 Task: Find connections with filter location Dole with filter topic #Investingwith filter profile language English with filter current company IDOM Consulting, Engineering, Architecture with filter school Aarupadai Veedu Institute Of Technology with filter industry Measuring and Control Instrument Manufacturing with filter service category Consulting with filter keywords title Server
Action: Mouse moved to (526, 75)
Screenshot: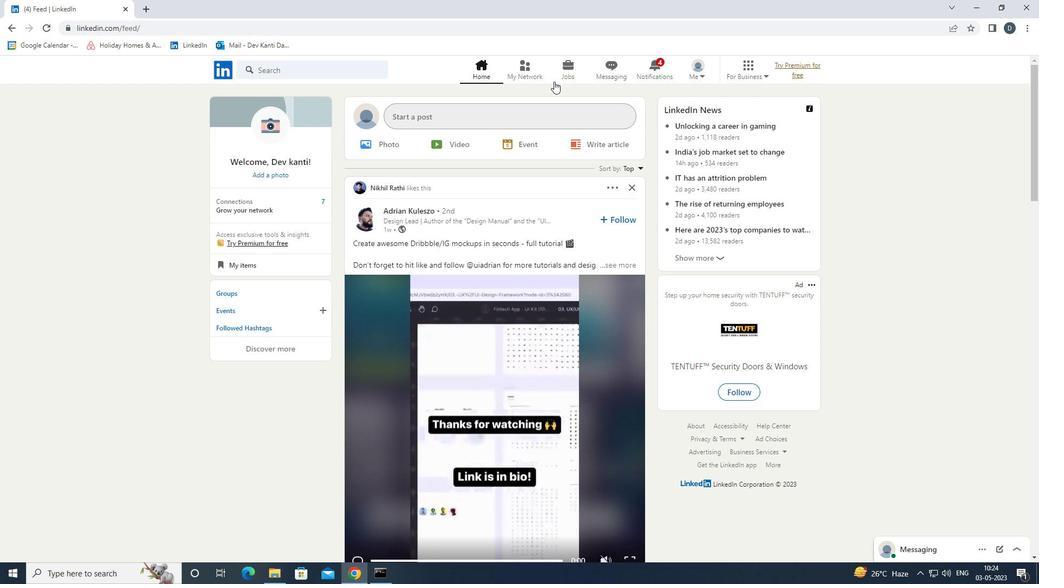 
Action: Mouse pressed left at (526, 75)
Screenshot: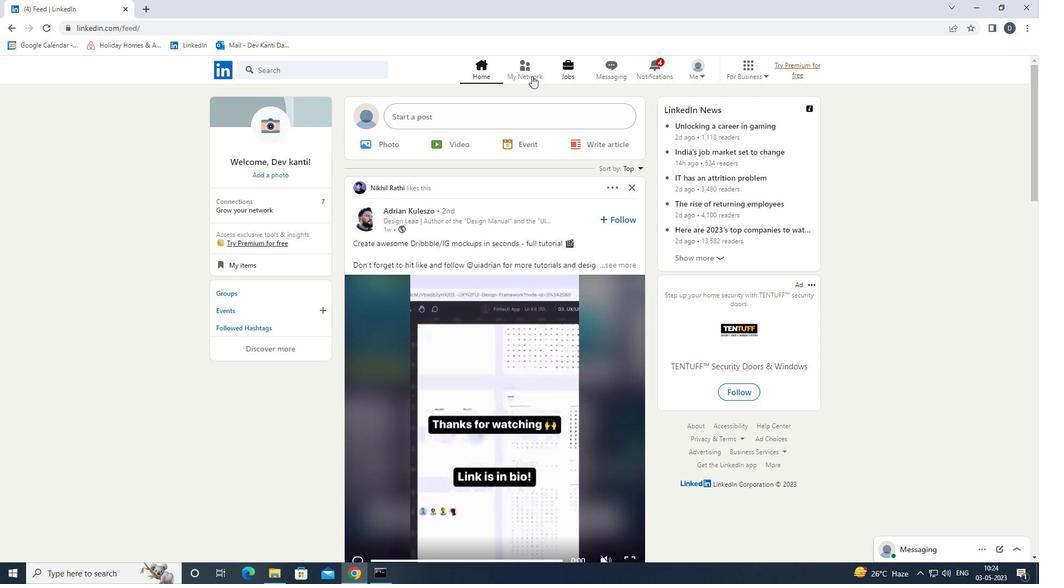 
Action: Mouse moved to (356, 125)
Screenshot: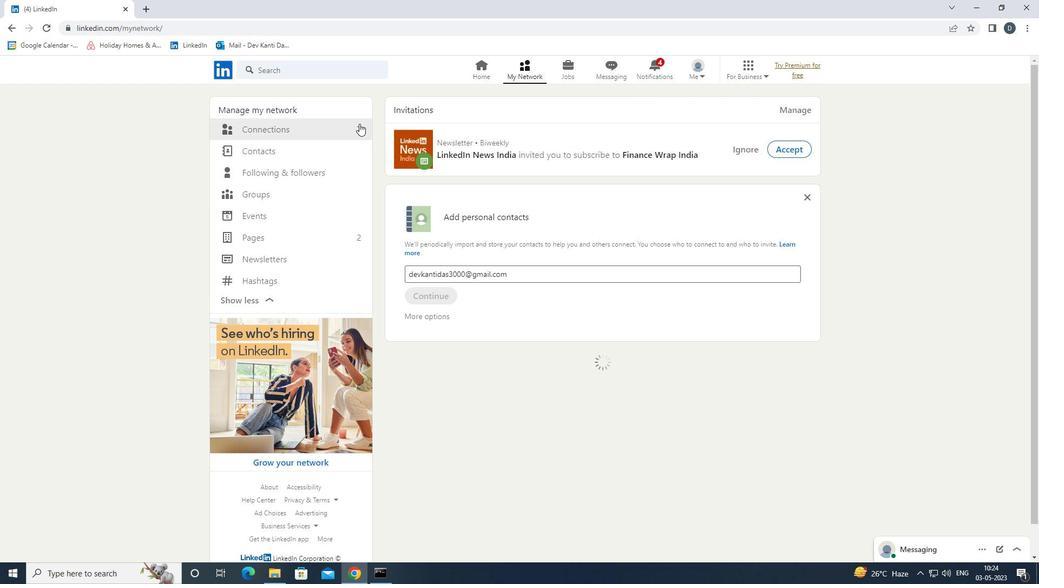 
Action: Mouse pressed left at (356, 125)
Screenshot: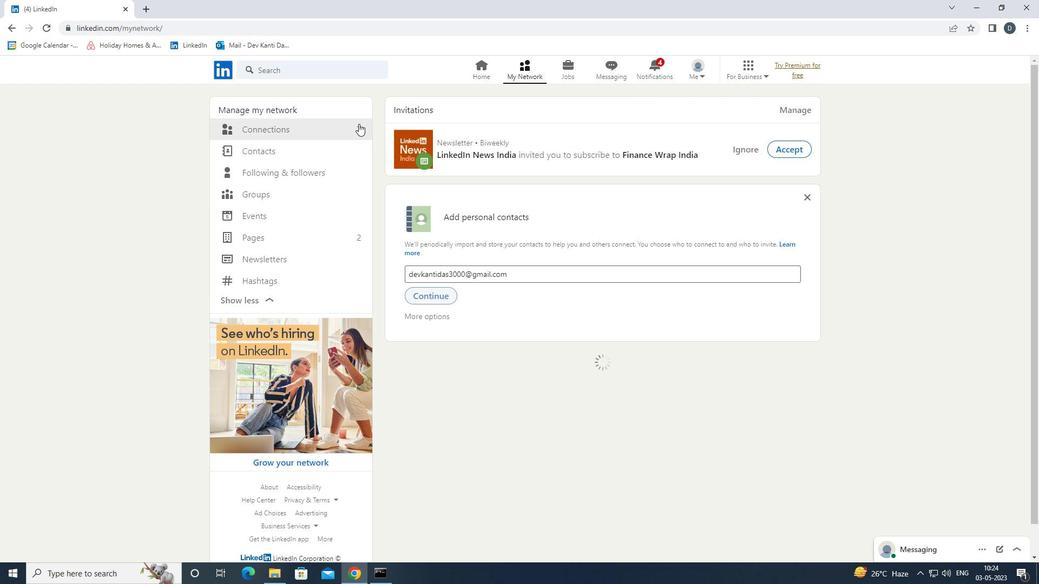
Action: Mouse moved to (605, 133)
Screenshot: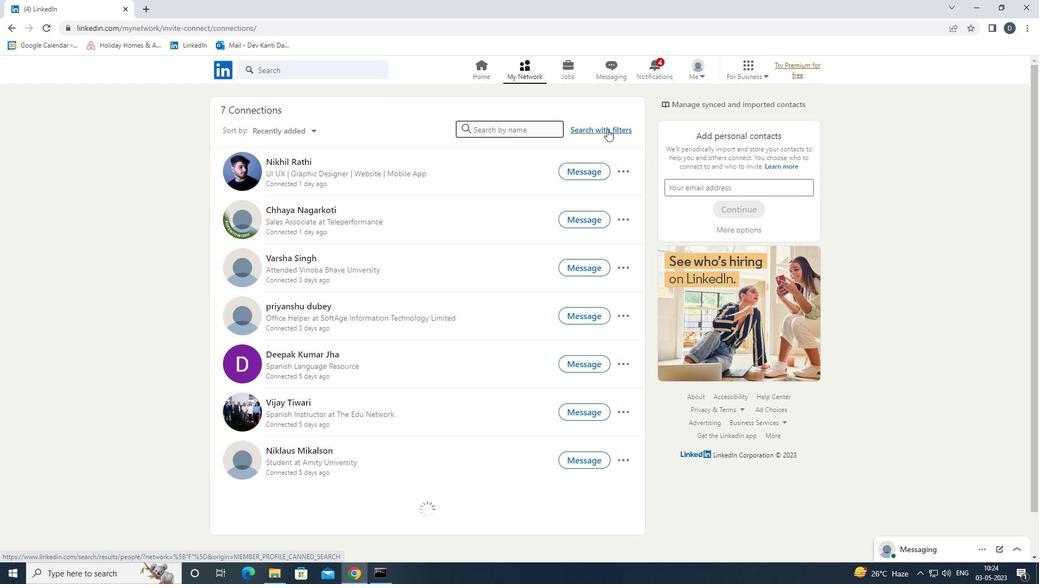 
Action: Mouse pressed left at (605, 133)
Screenshot: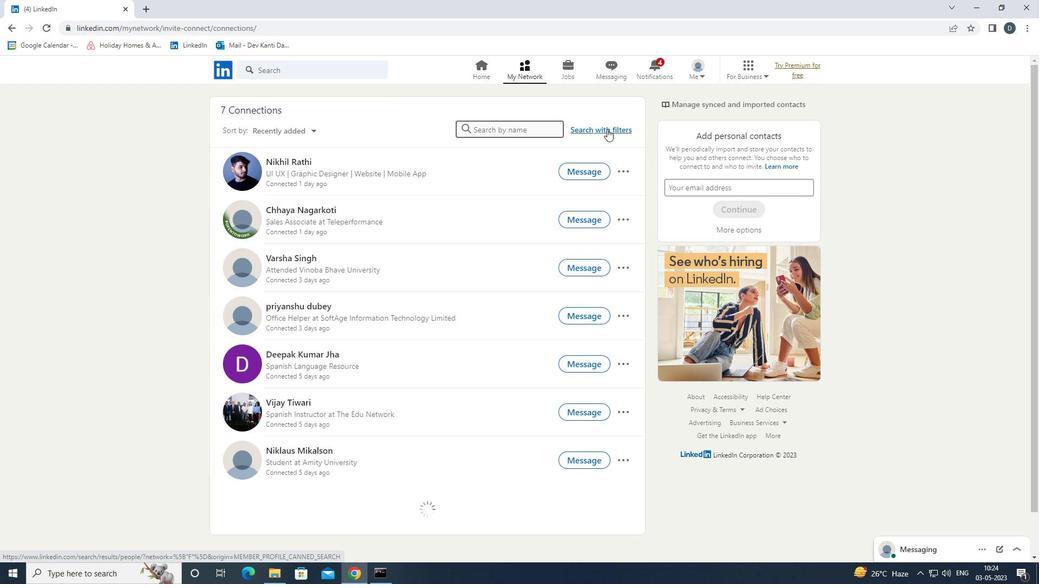 
Action: Mouse moved to (535, 99)
Screenshot: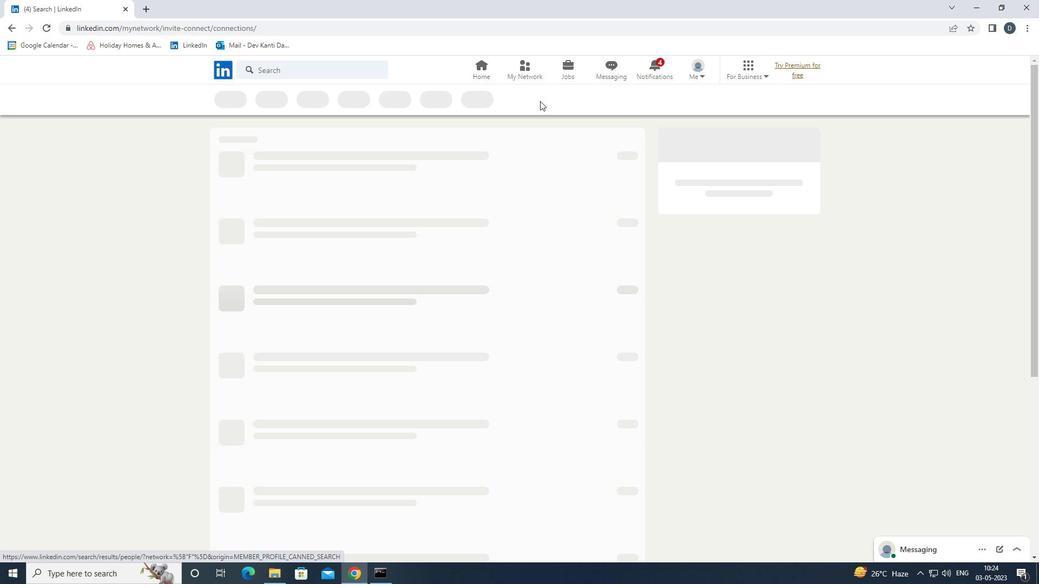 
Action: Mouse pressed left at (535, 99)
Screenshot: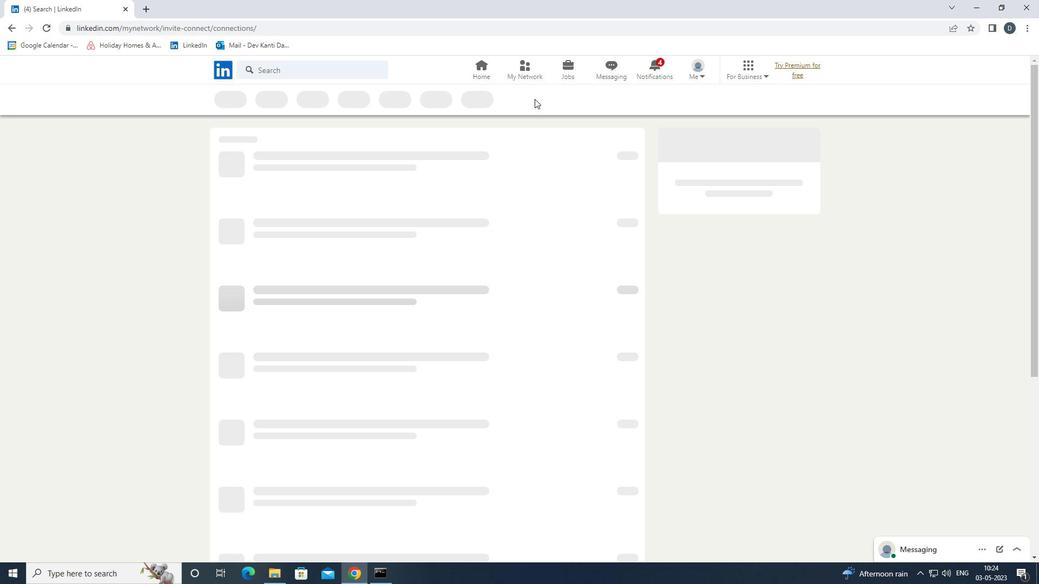 
Action: Mouse moved to (545, 102)
Screenshot: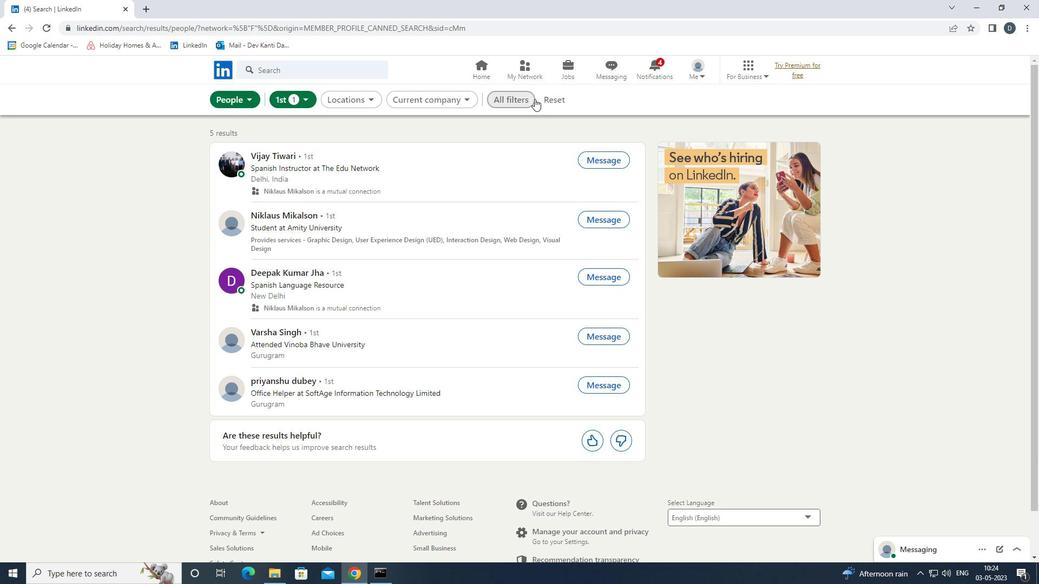 
Action: Mouse pressed left at (545, 102)
Screenshot: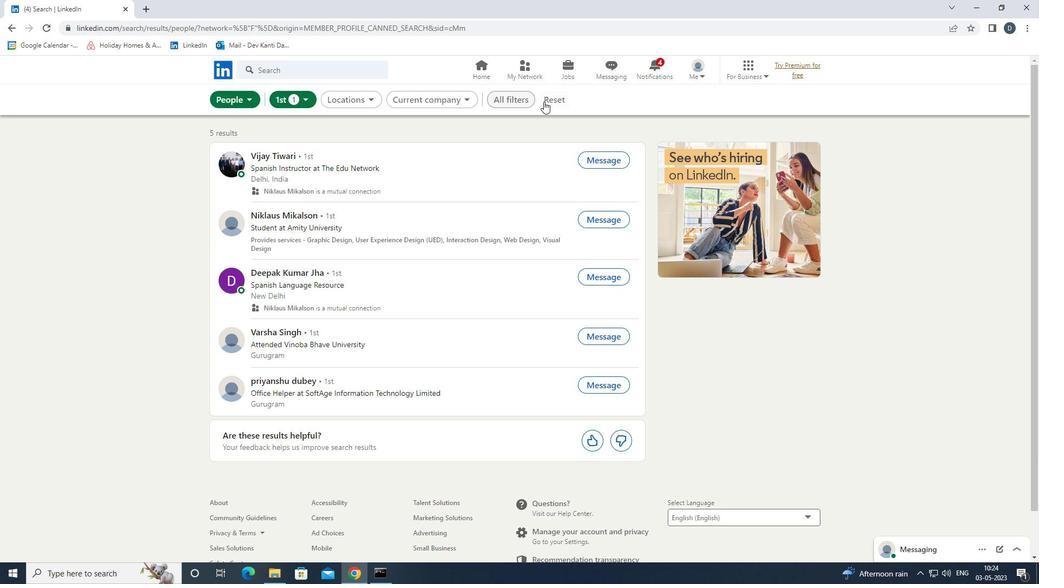
Action: Mouse moved to (526, 99)
Screenshot: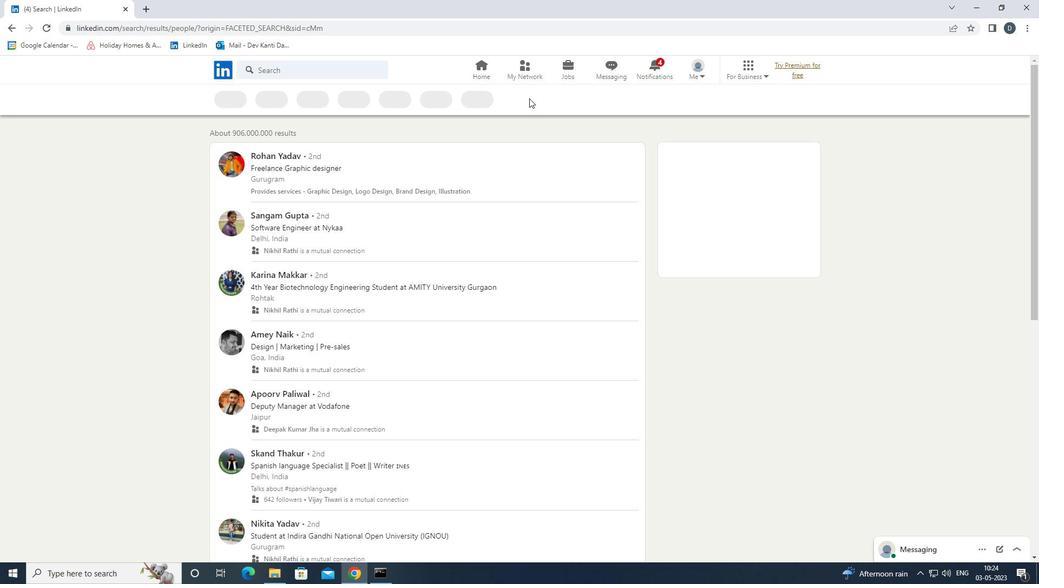 
Action: Mouse pressed left at (526, 99)
Screenshot: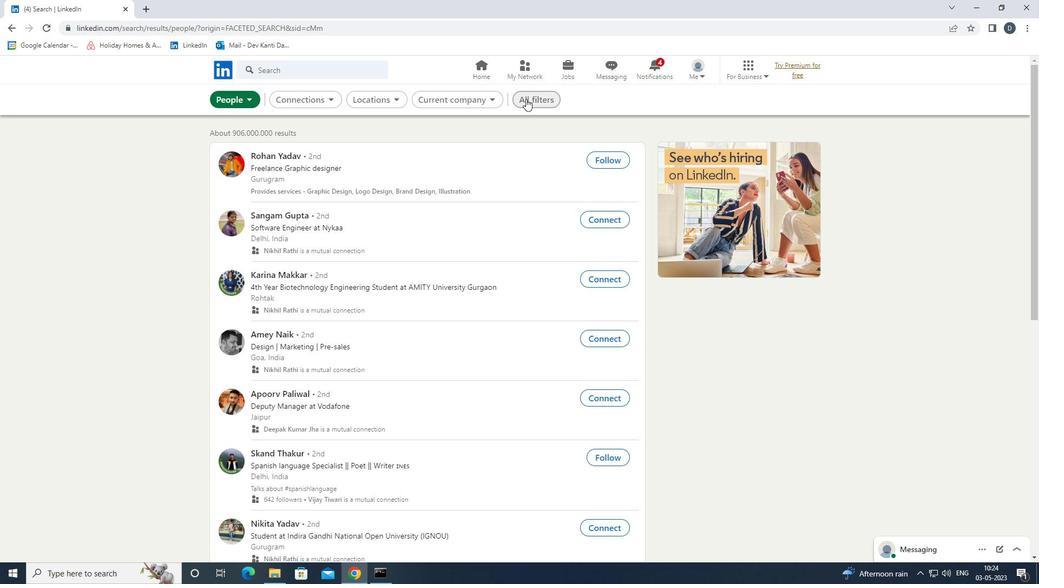 
Action: Mouse moved to (887, 244)
Screenshot: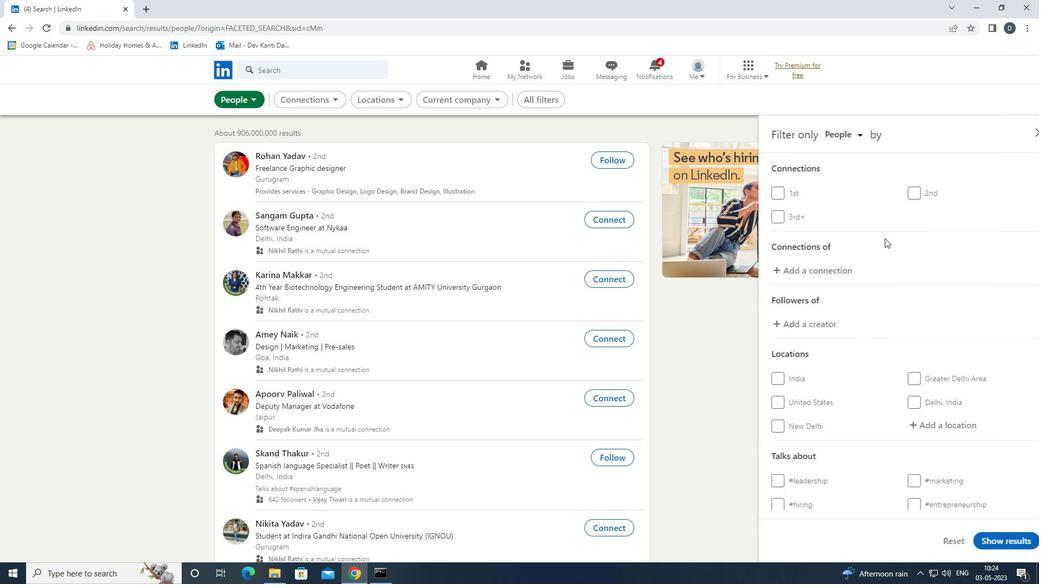 
Action: Mouse scrolled (887, 243) with delta (0, 0)
Screenshot: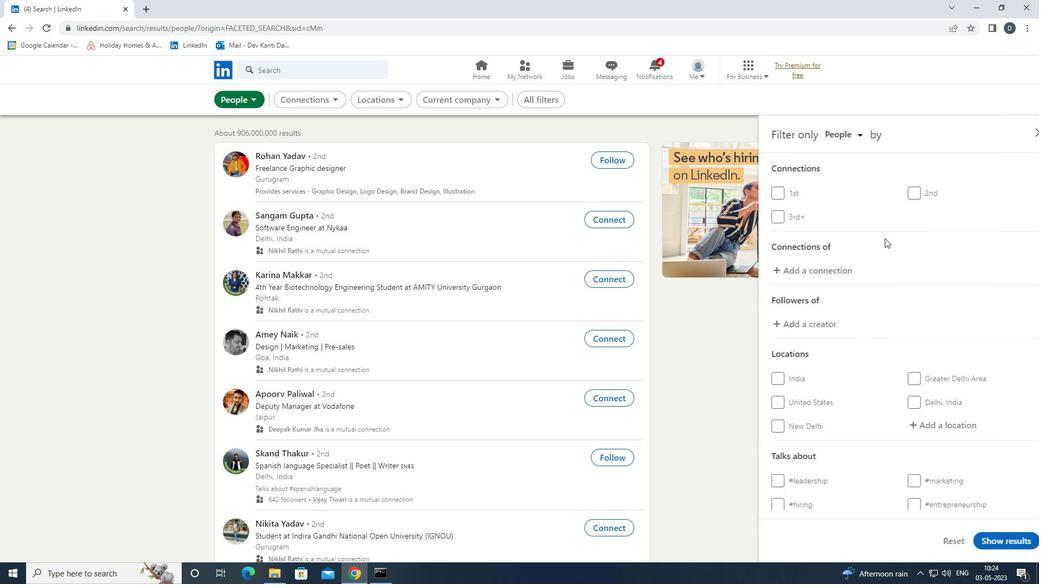 
Action: Mouse moved to (888, 246)
Screenshot: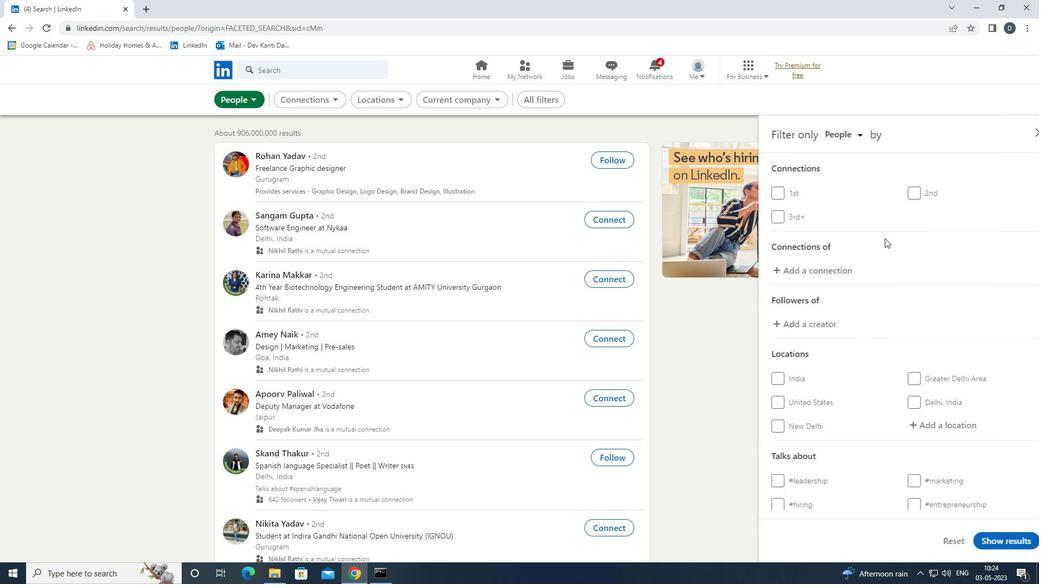 
Action: Mouse scrolled (888, 245) with delta (0, 0)
Screenshot: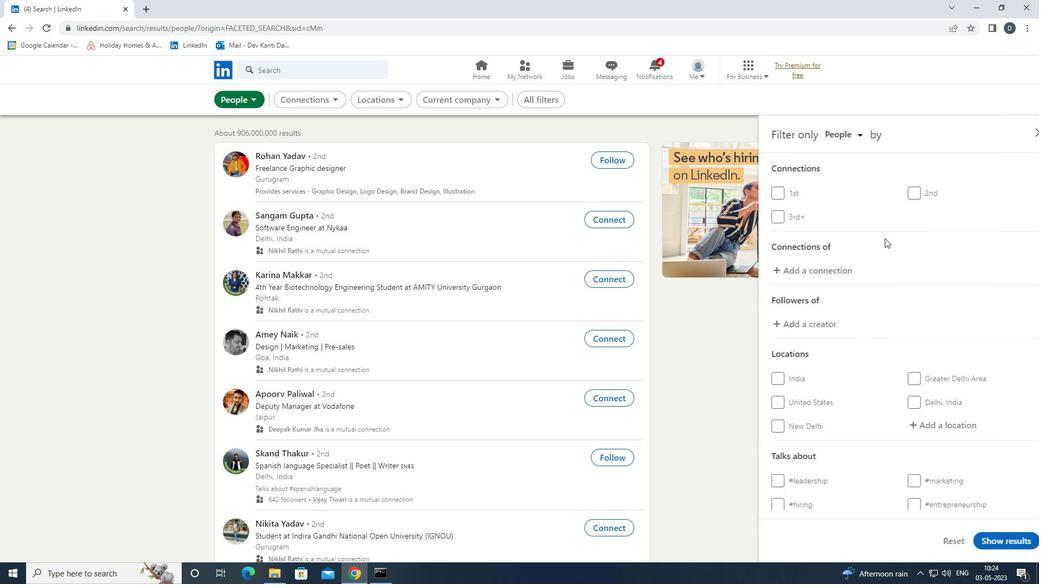 
Action: Mouse moved to (918, 315)
Screenshot: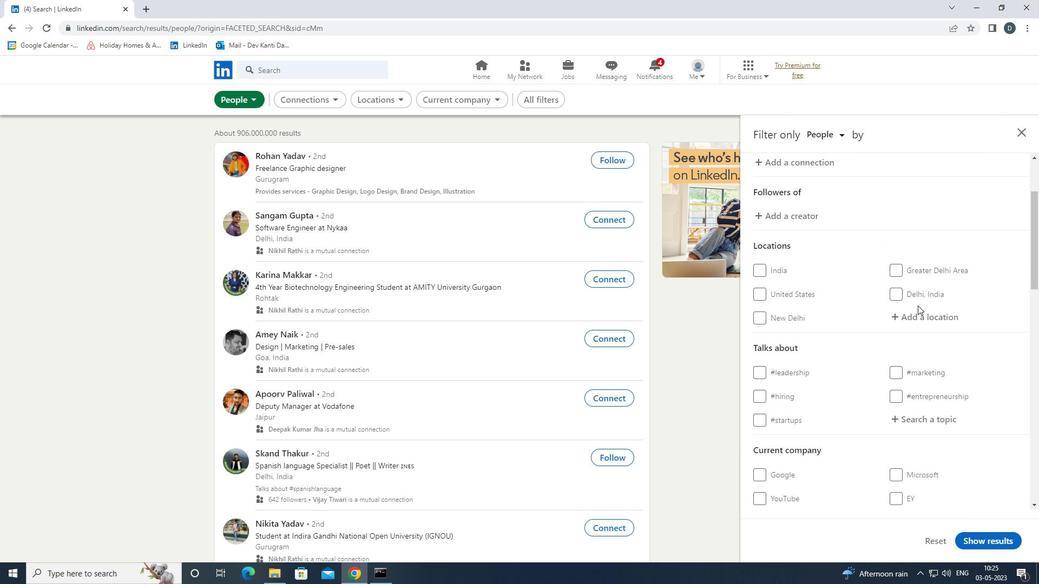 
Action: Mouse pressed left at (918, 315)
Screenshot: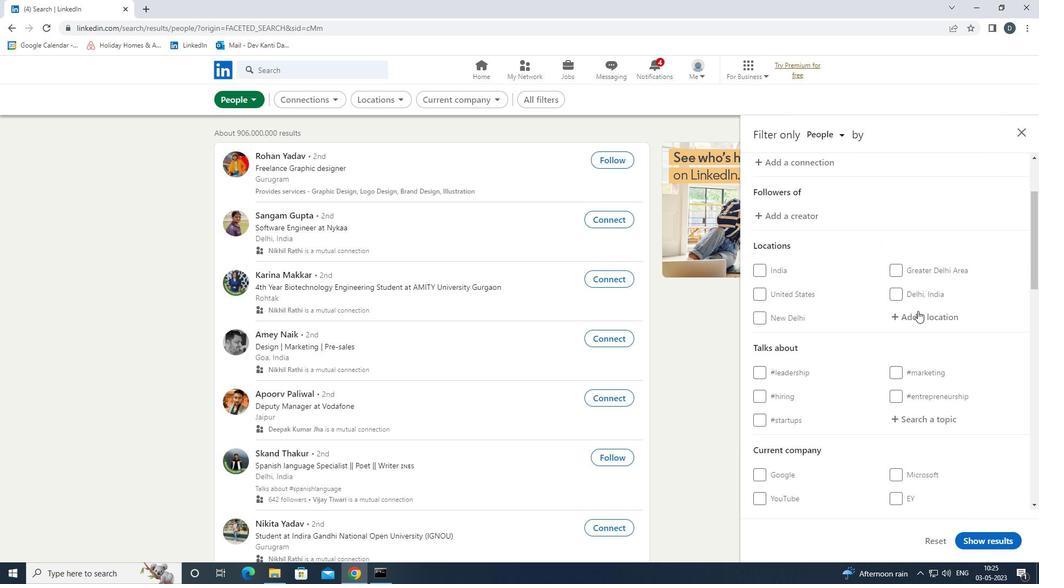
Action: Mouse moved to (919, 321)
Screenshot: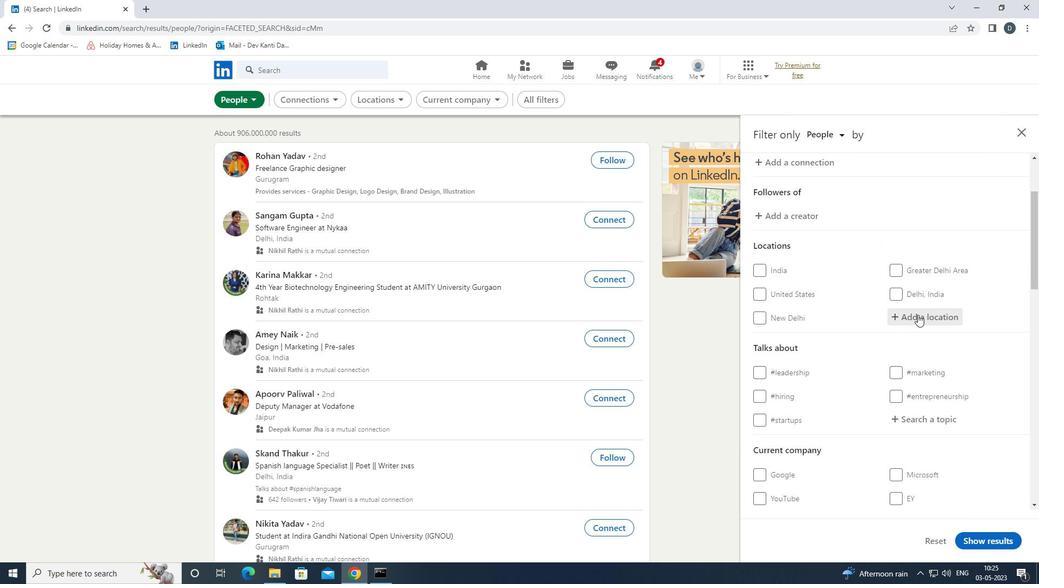 
Action: Key pressed <Key.shift>DOLE<Key.down><Key.enter>
Screenshot: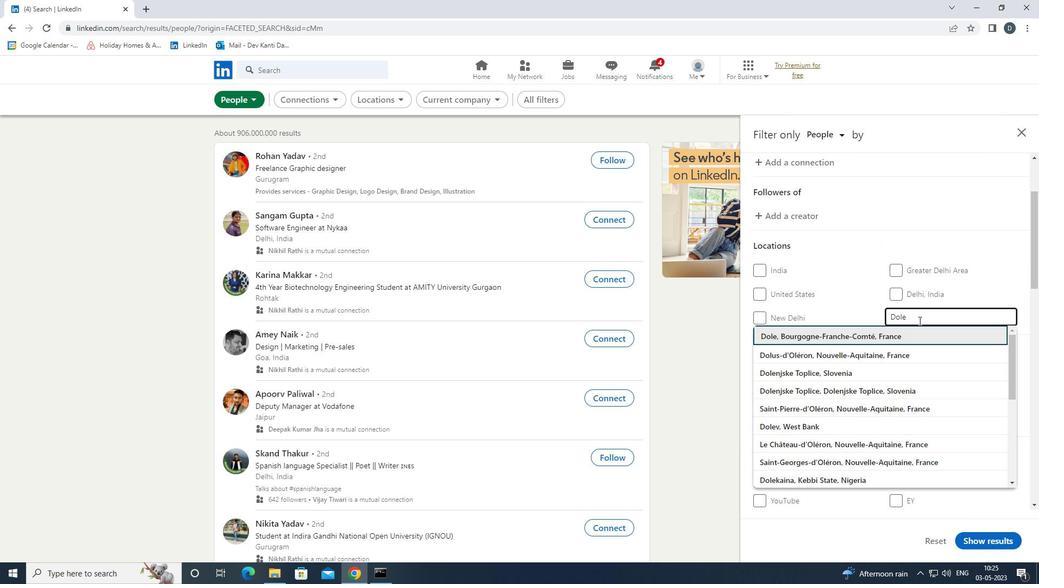 
Action: Mouse moved to (927, 316)
Screenshot: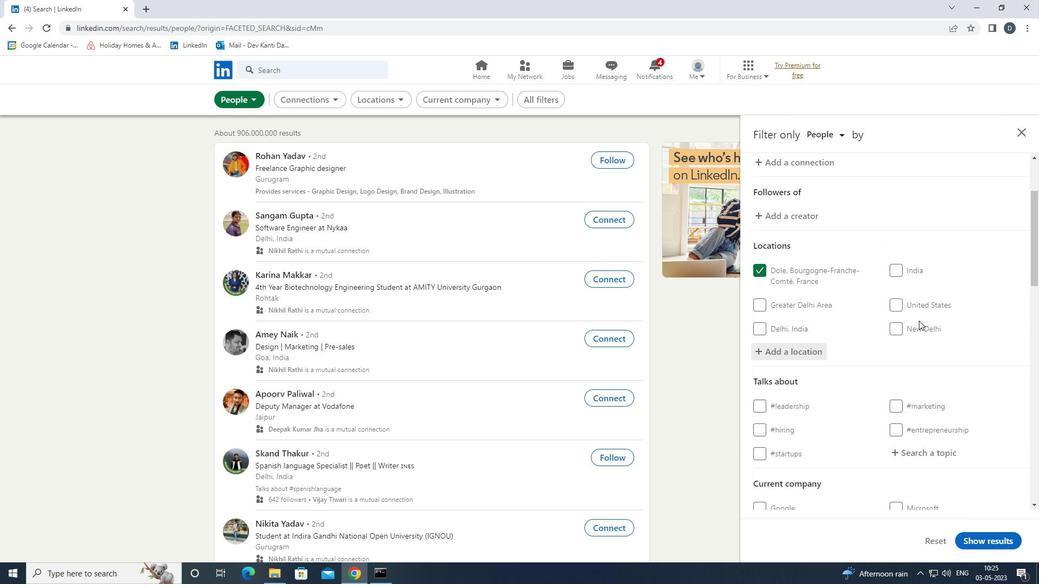 
Action: Mouse scrolled (927, 316) with delta (0, 0)
Screenshot: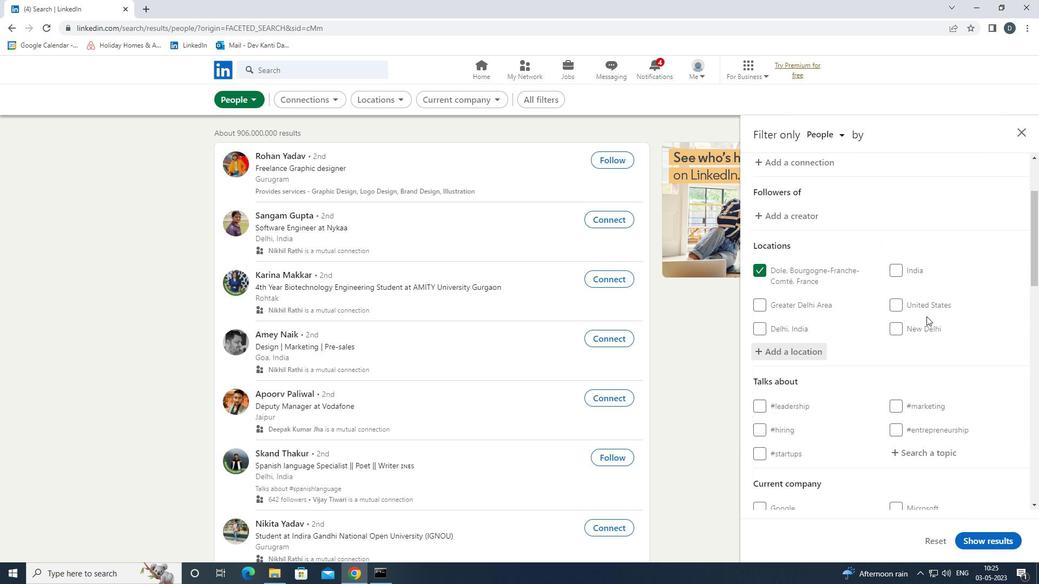 
Action: Mouse scrolled (927, 316) with delta (0, 0)
Screenshot: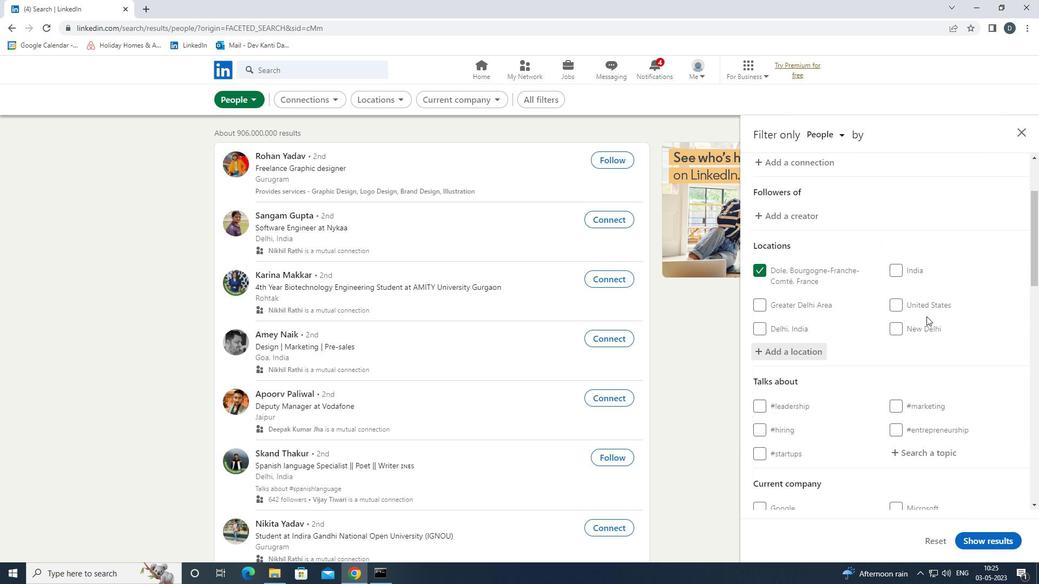 
Action: Mouse moved to (923, 348)
Screenshot: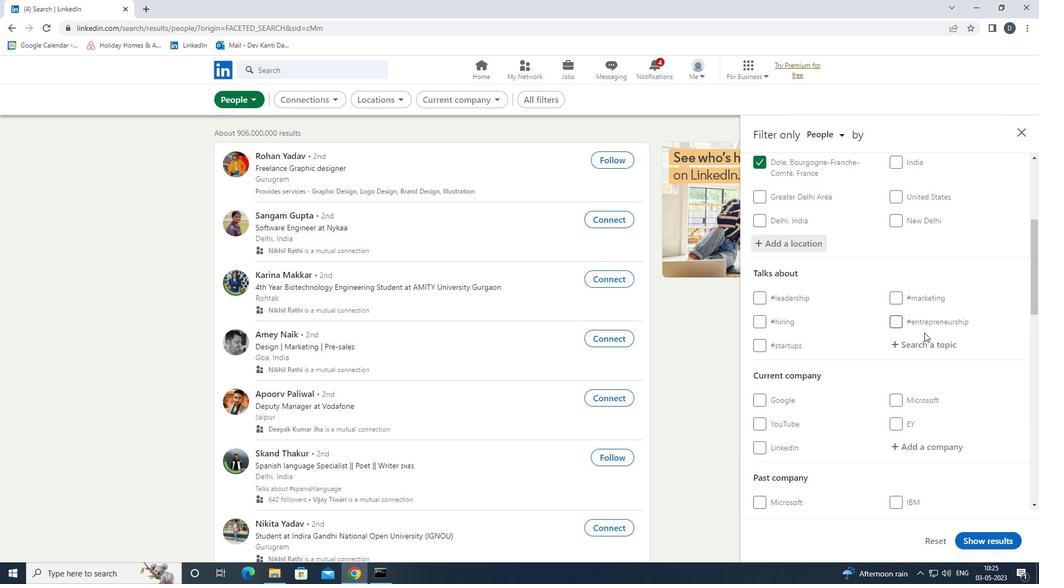 
Action: Mouse pressed left at (923, 348)
Screenshot: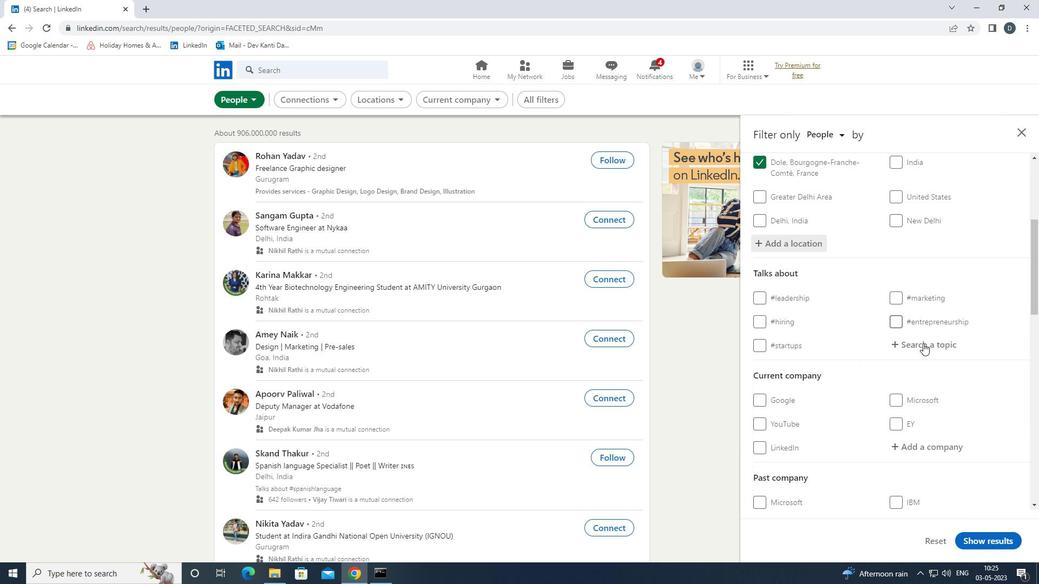 
Action: Key pressed INS<Key.backspace>VESTING<Key.down><Key.enter>
Screenshot: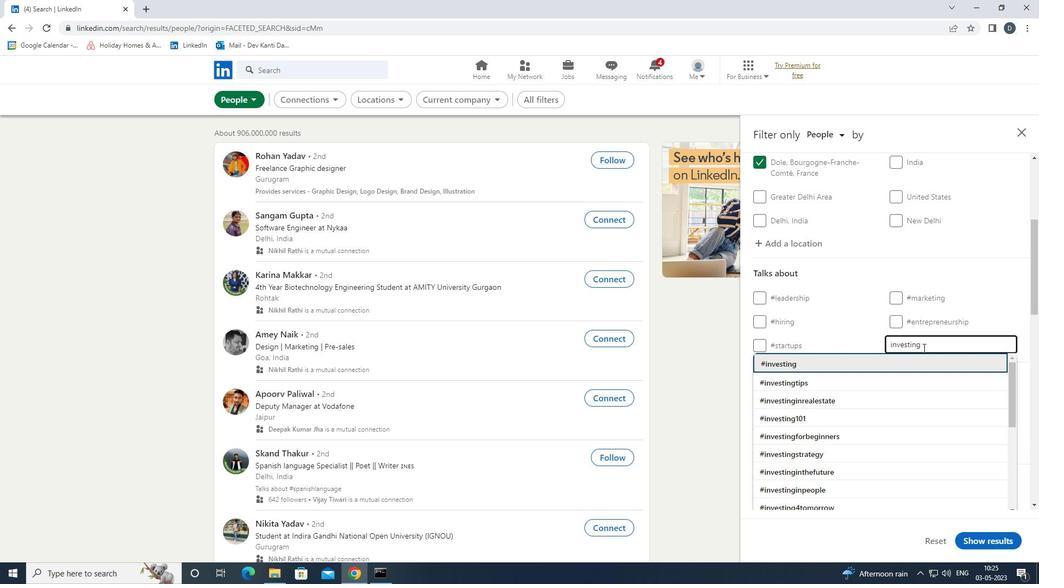 
Action: Mouse moved to (858, 323)
Screenshot: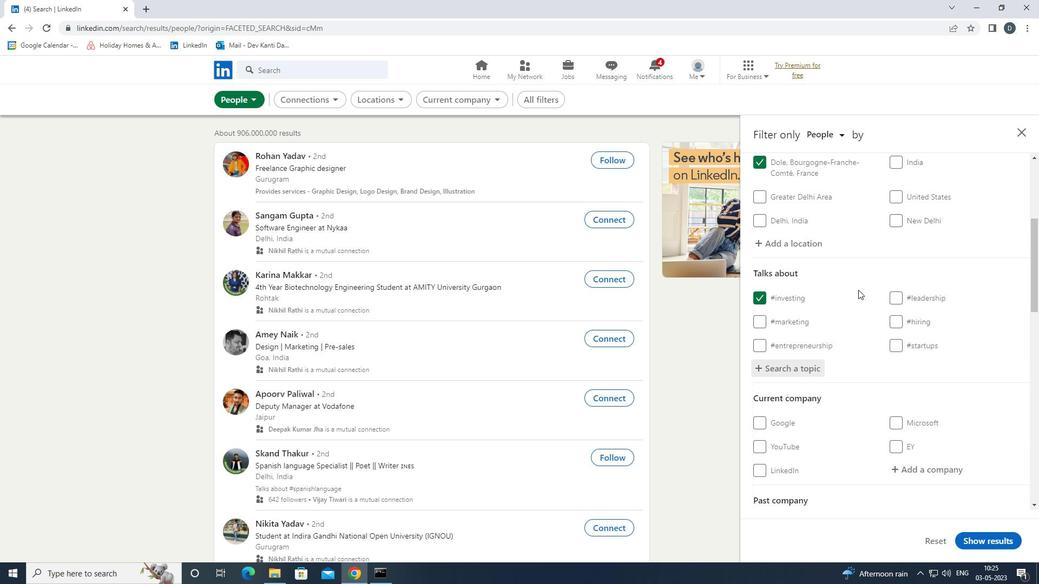 
Action: Mouse scrolled (858, 322) with delta (0, 0)
Screenshot: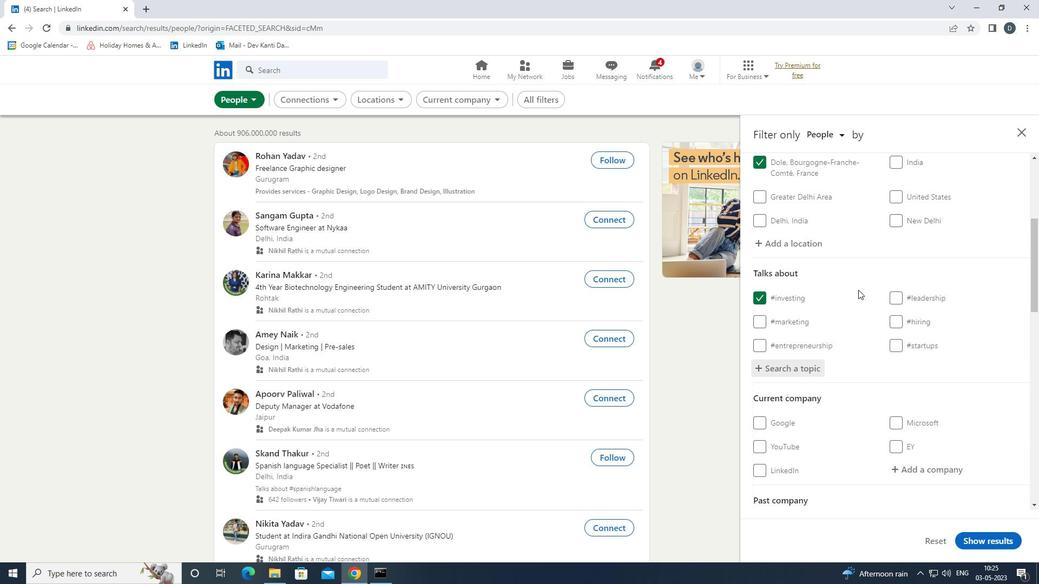 
Action: Mouse moved to (860, 326)
Screenshot: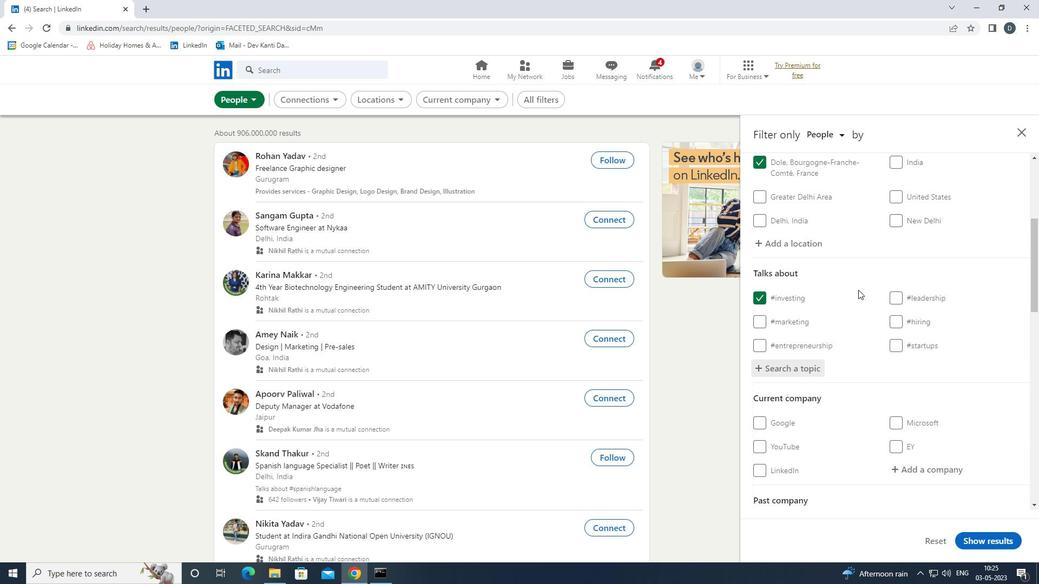 
Action: Mouse scrolled (860, 326) with delta (0, 0)
Screenshot: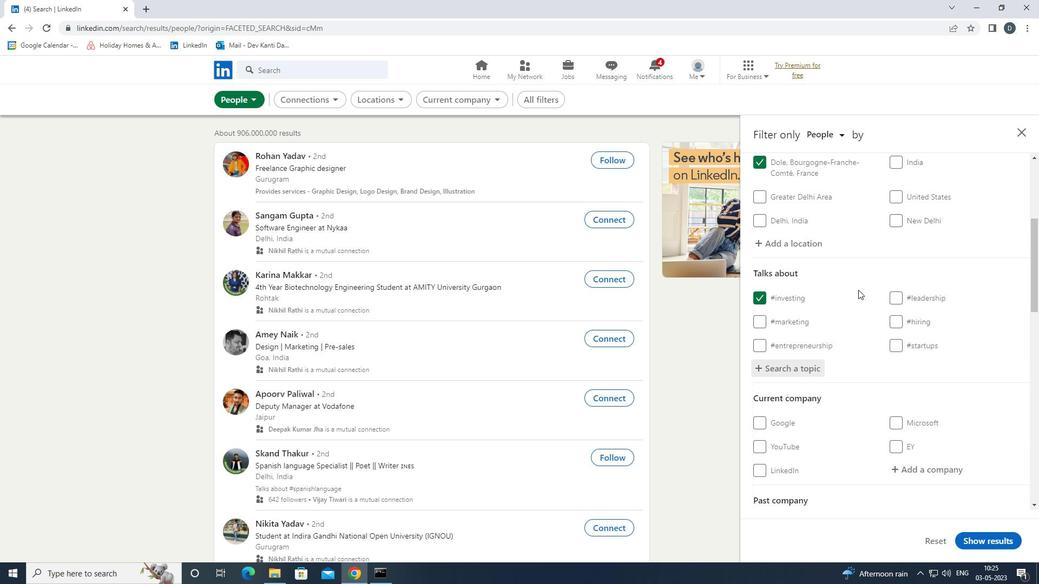
Action: Mouse moved to (861, 328)
Screenshot: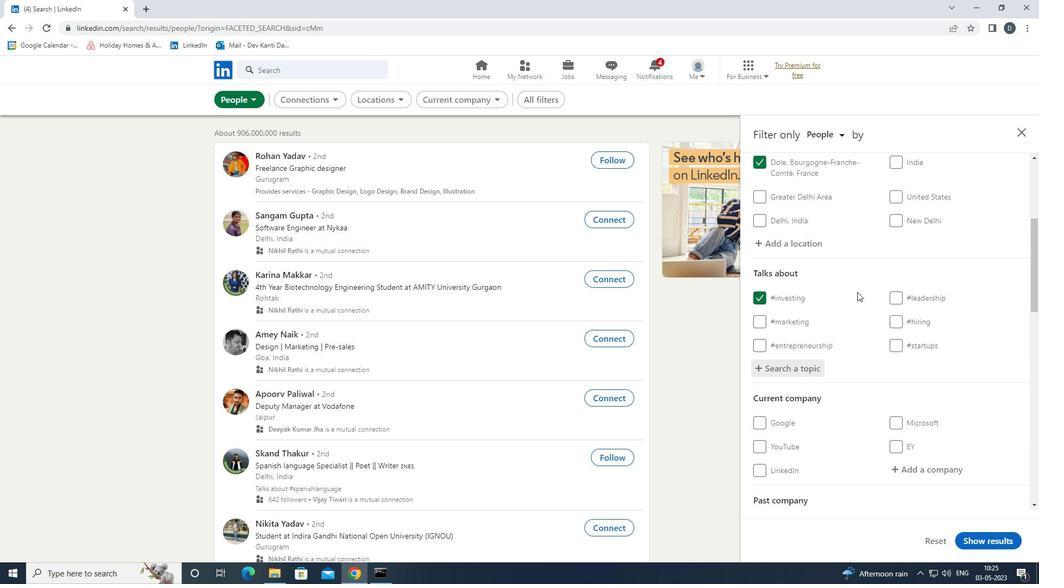 
Action: Mouse scrolled (861, 327) with delta (0, 0)
Screenshot: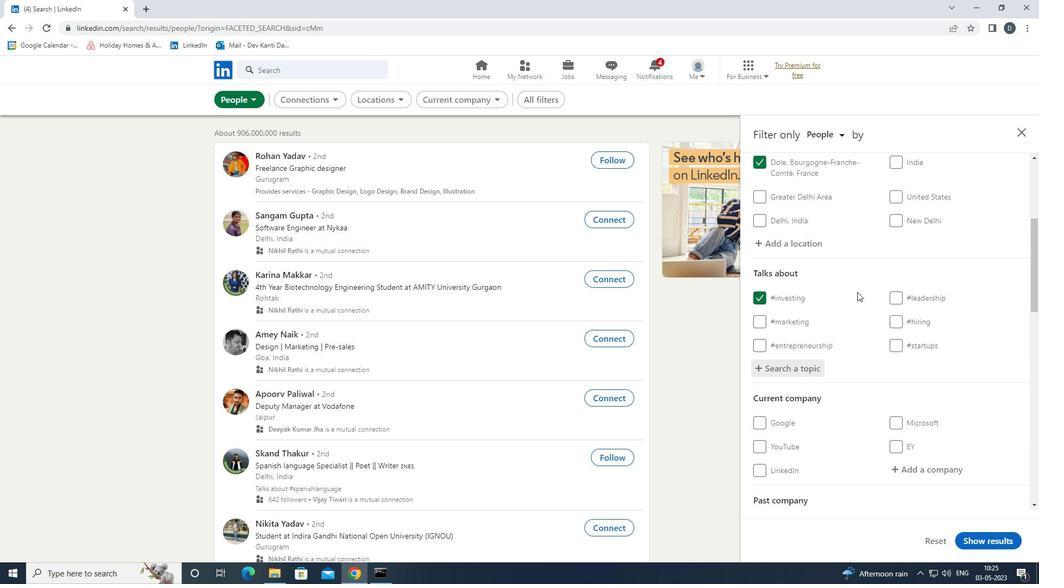 
Action: Mouse moved to (862, 328)
Screenshot: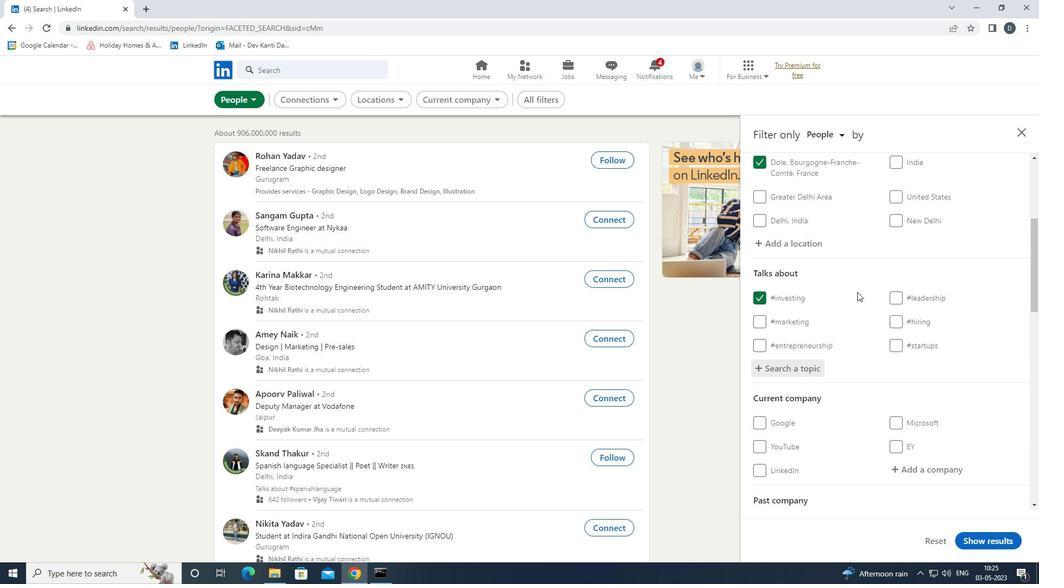 
Action: Mouse scrolled (862, 328) with delta (0, 0)
Screenshot: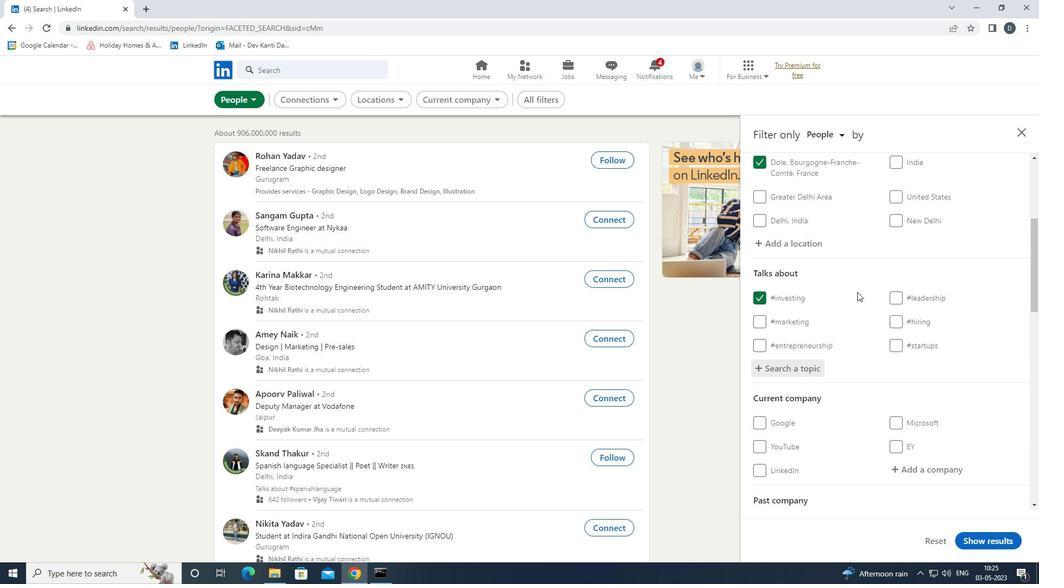 
Action: Mouse moved to (863, 329)
Screenshot: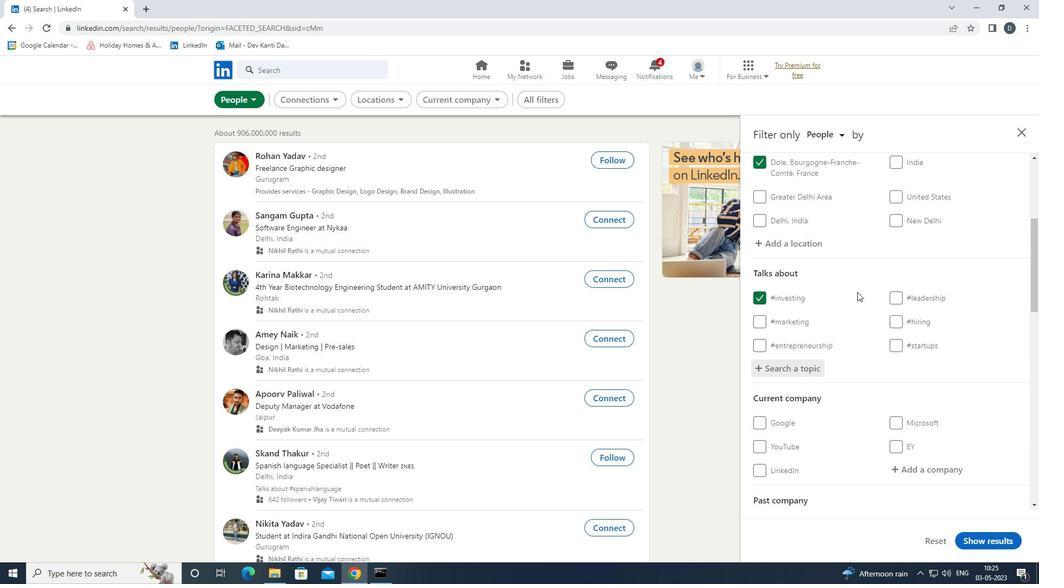 
Action: Mouse scrolled (863, 329) with delta (0, 0)
Screenshot: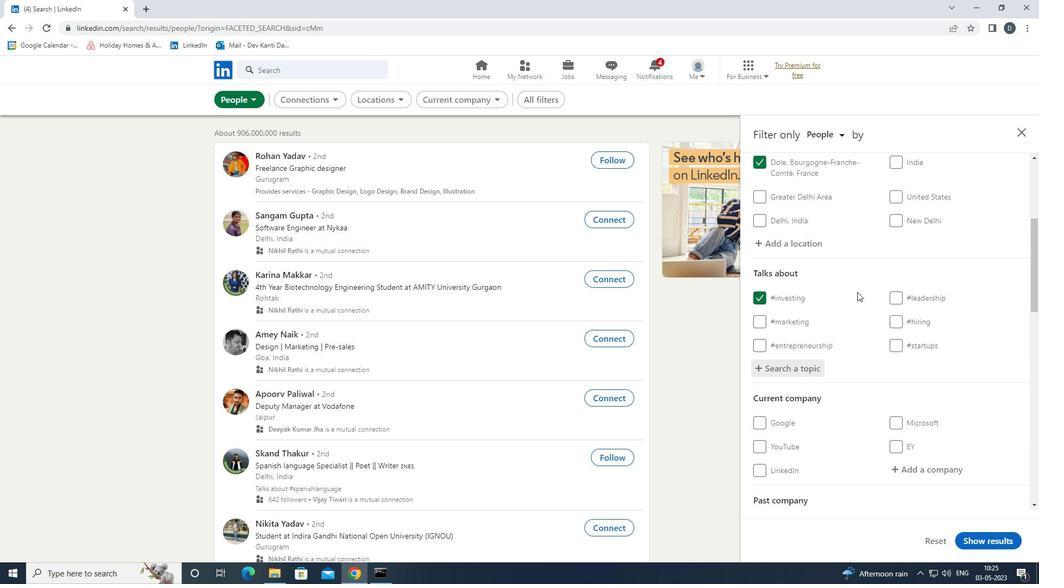 
Action: Mouse moved to (865, 330)
Screenshot: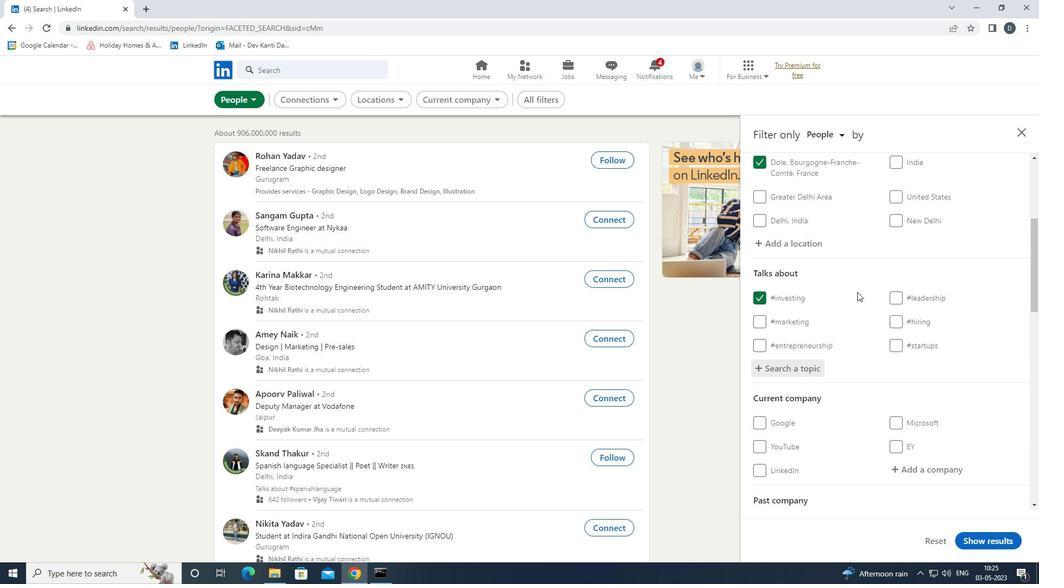 
Action: Mouse scrolled (865, 330) with delta (0, 0)
Screenshot: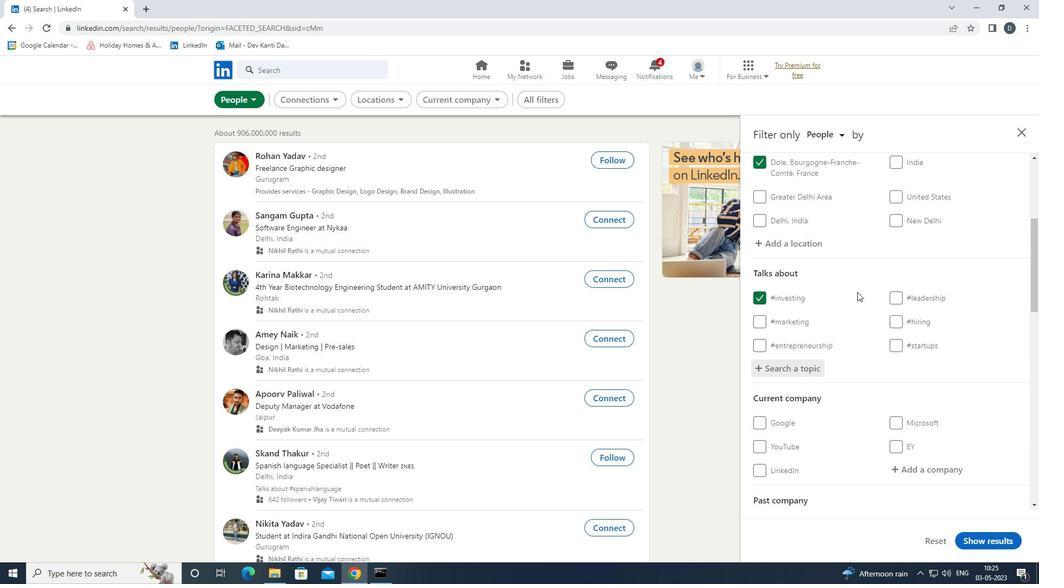 
Action: Mouse moved to (876, 332)
Screenshot: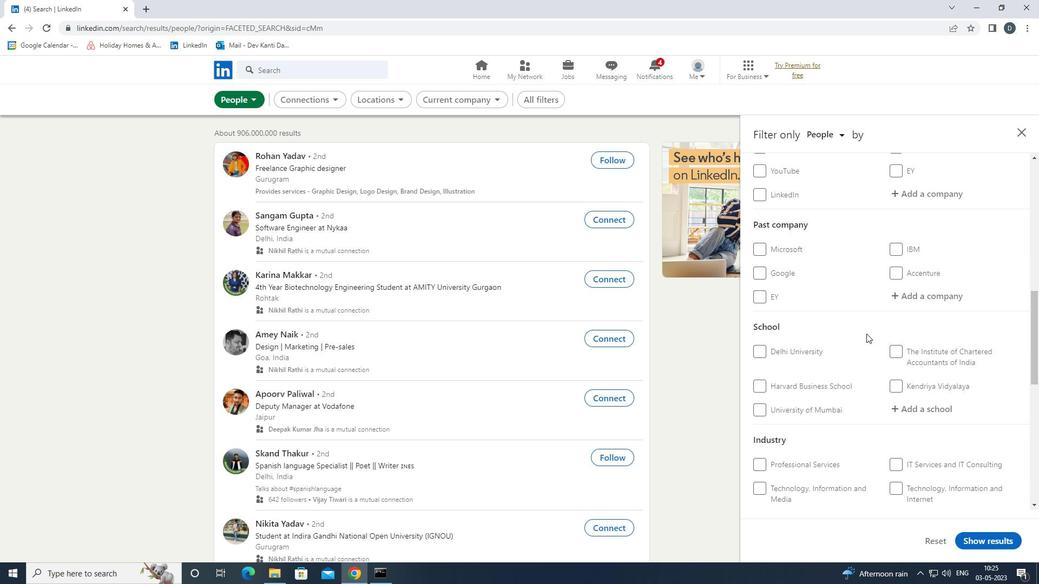 
Action: Mouse scrolled (876, 331) with delta (0, 0)
Screenshot: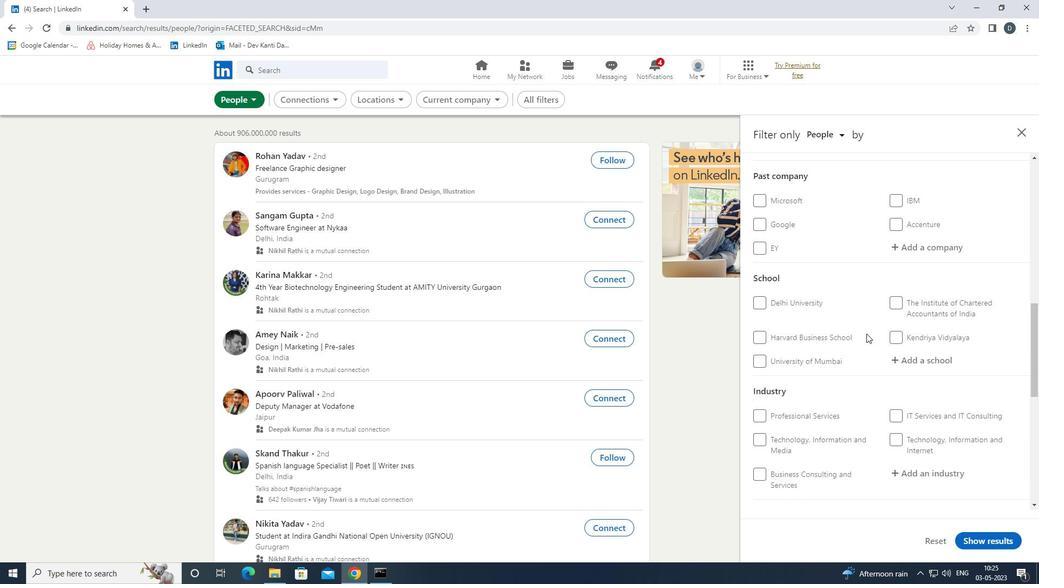 
Action: Mouse moved to (876, 332)
Screenshot: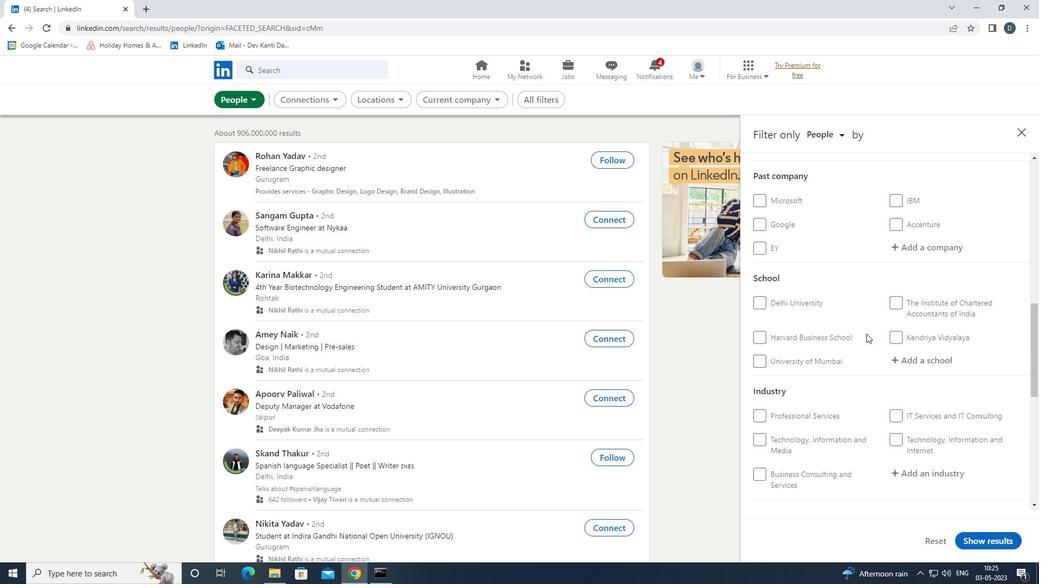 
Action: Mouse scrolled (876, 331) with delta (0, 0)
Screenshot: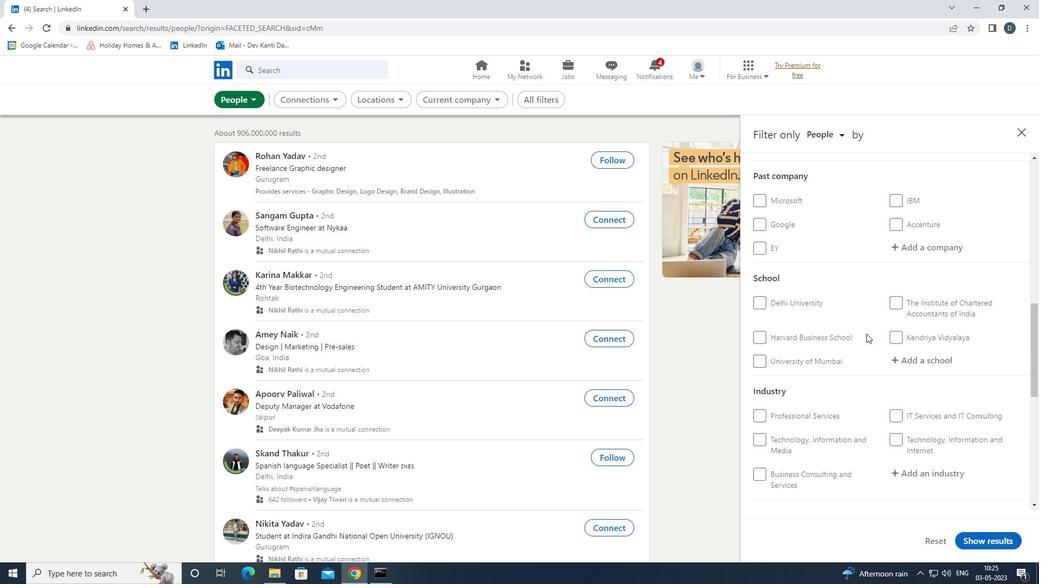 
Action: Mouse scrolled (876, 331) with delta (0, 0)
Screenshot: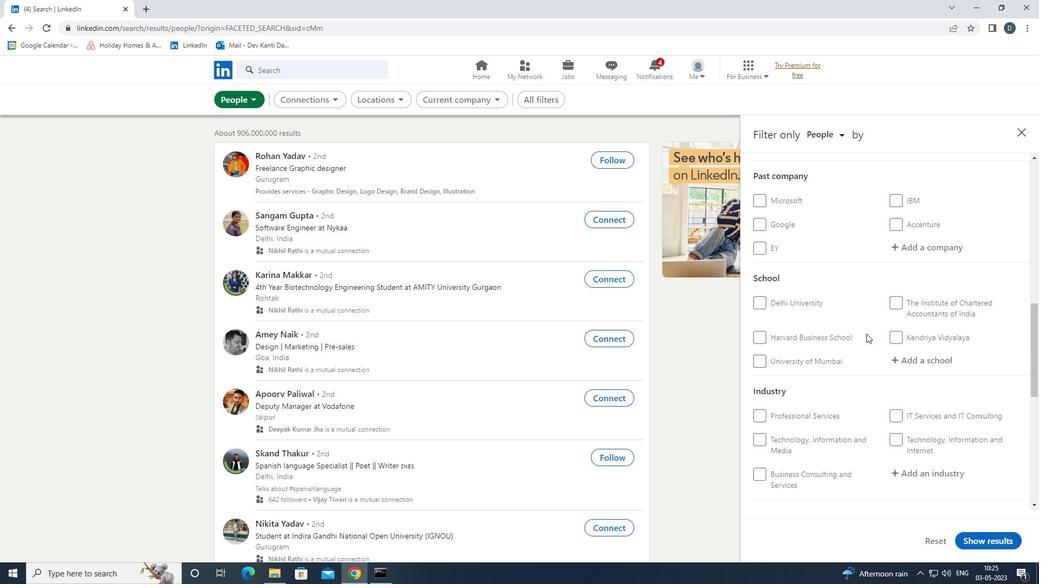
Action: Mouse moved to (877, 332)
Screenshot: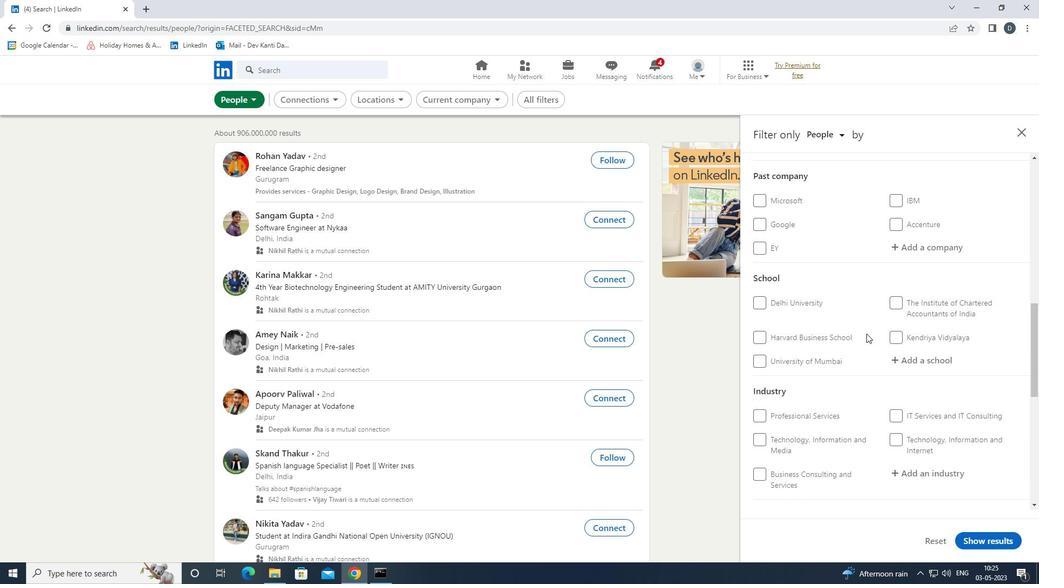 
Action: Mouse scrolled (877, 331) with delta (0, 0)
Screenshot: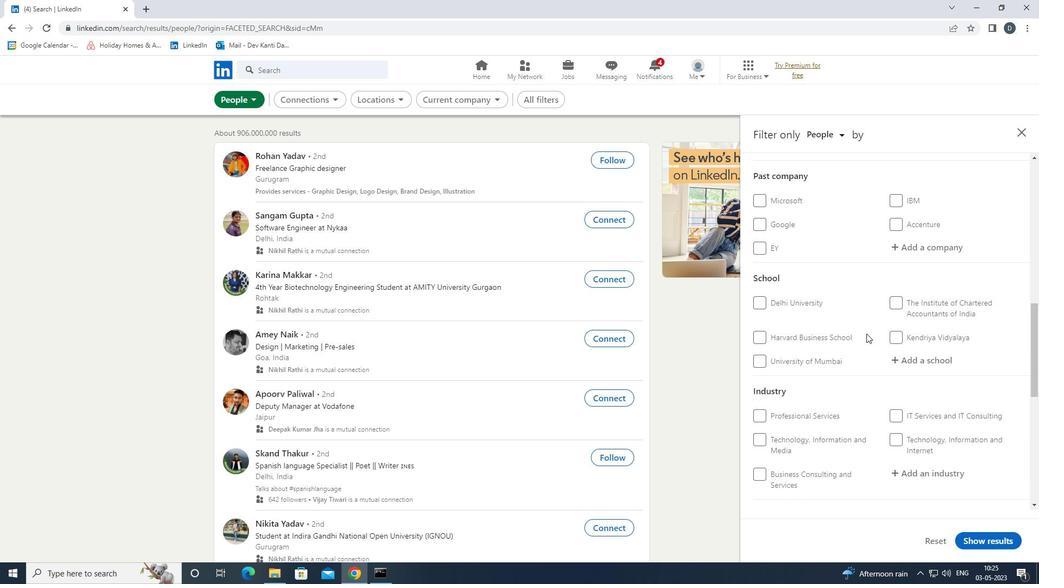 
Action: Mouse moved to (784, 321)
Screenshot: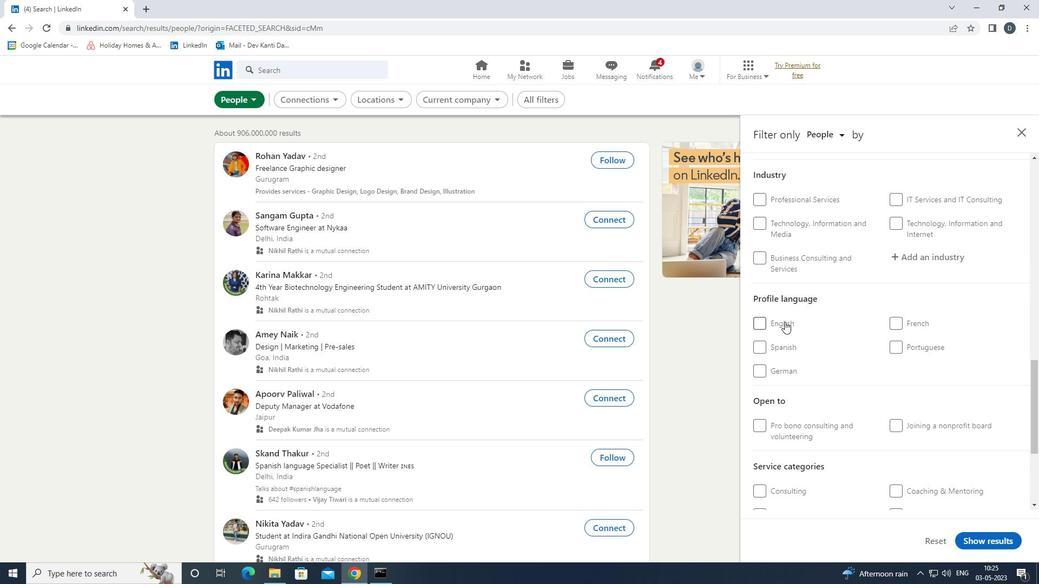 
Action: Mouse pressed left at (784, 321)
Screenshot: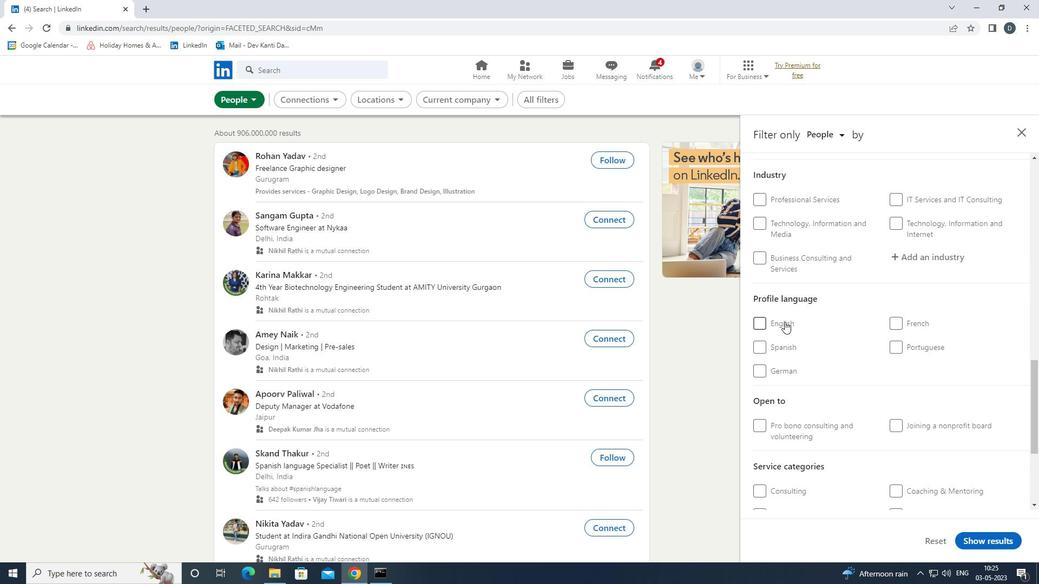 
Action: Mouse moved to (867, 349)
Screenshot: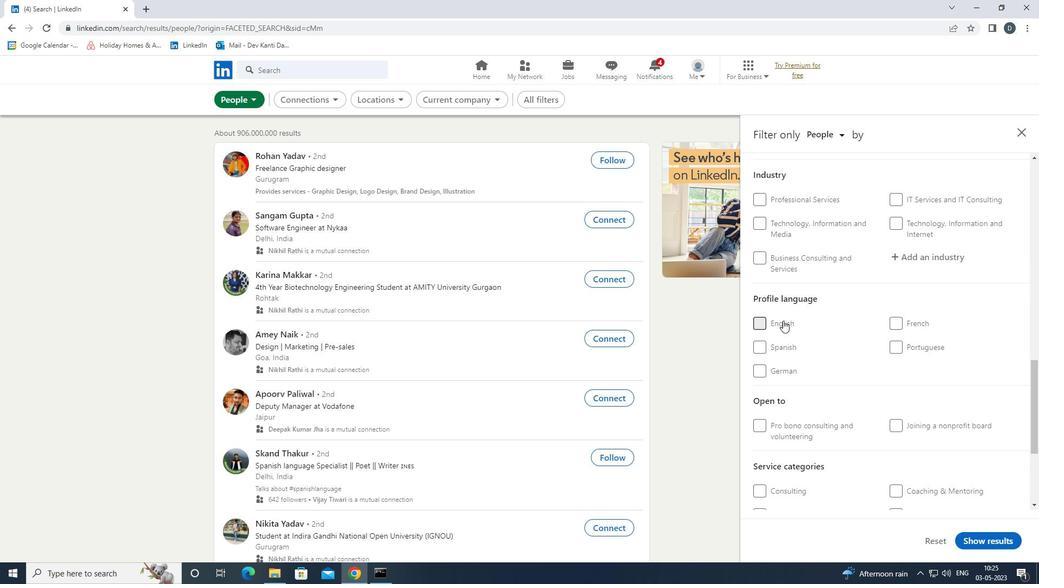 
Action: Mouse scrolled (867, 350) with delta (0, 0)
Screenshot: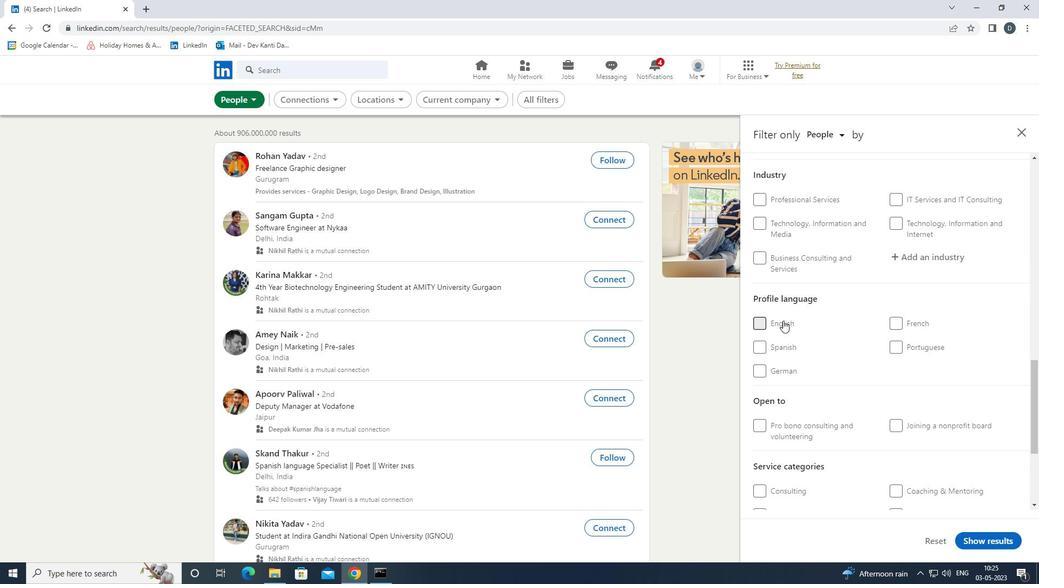 
Action: Mouse scrolled (867, 350) with delta (0, 0)
Screenshot: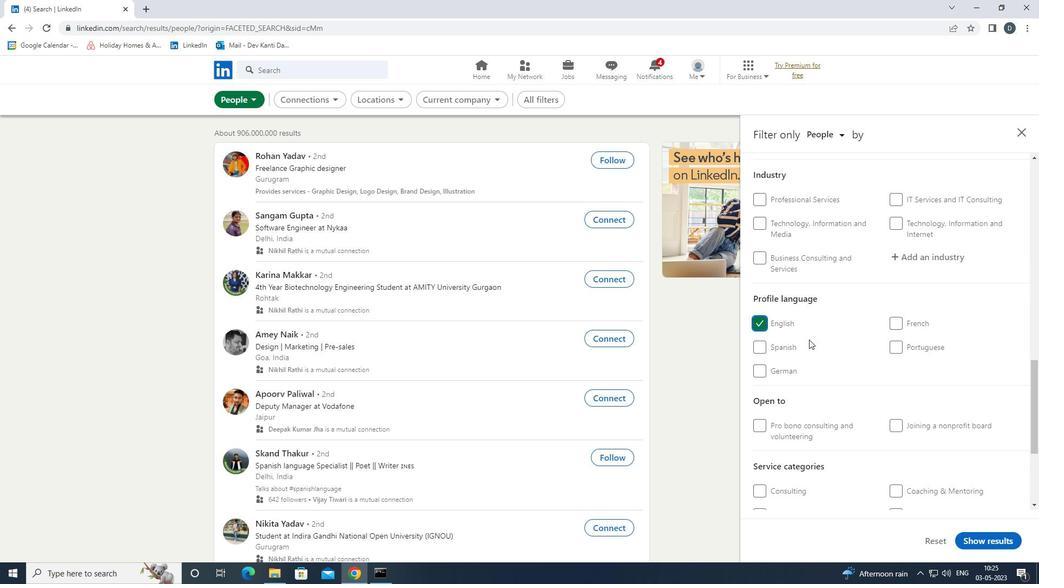 
Action: Mouse scrolled (867, 350) with delta (0, 0)
Screenshot: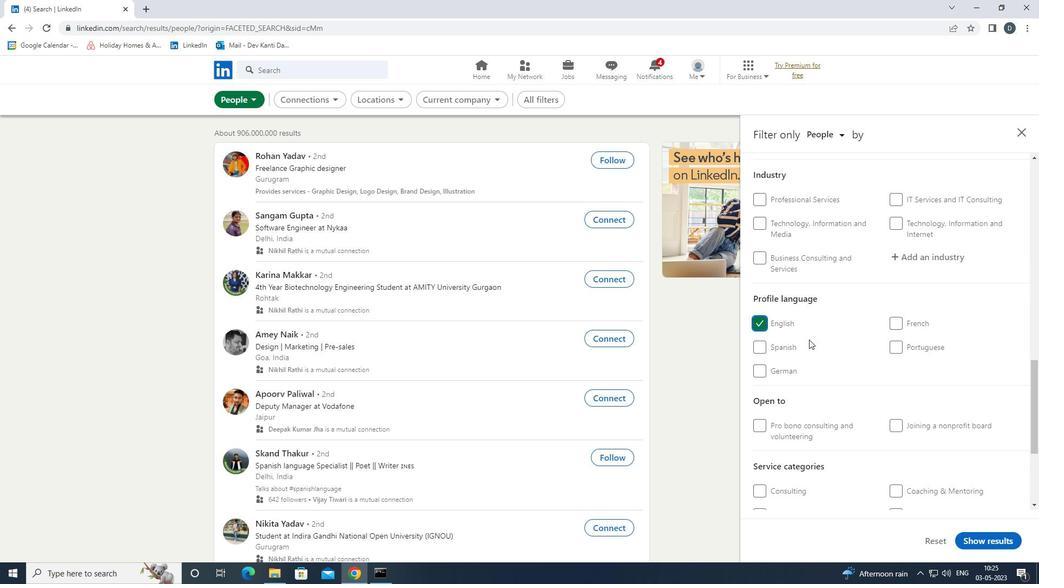 
Action: Mouse scrolled (867, 350) with delta (0, 0)
Screenshot: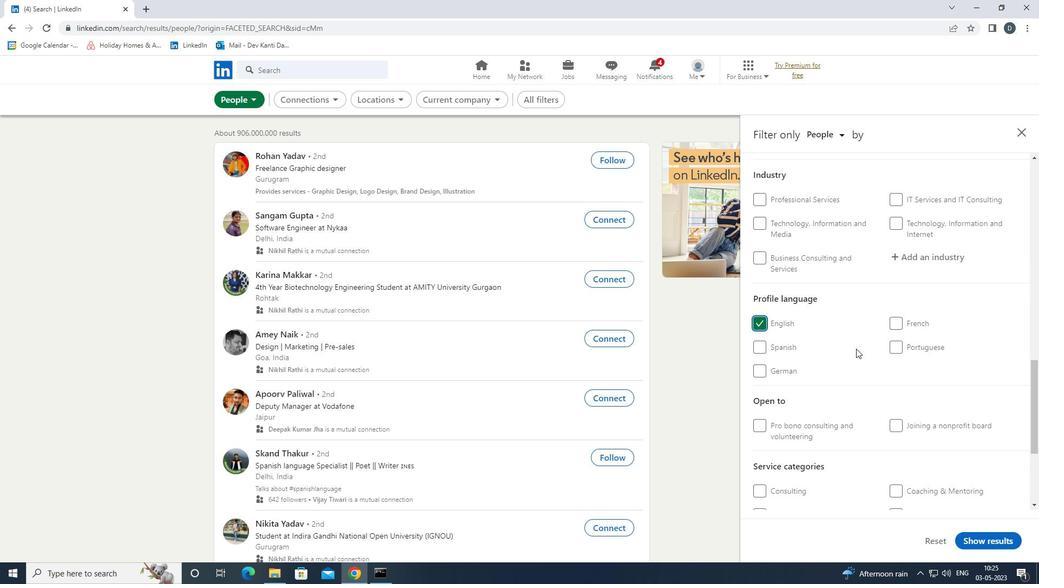 
Action: Mouse scrolled (867, 350) with delta (0, 0)
Screenshot: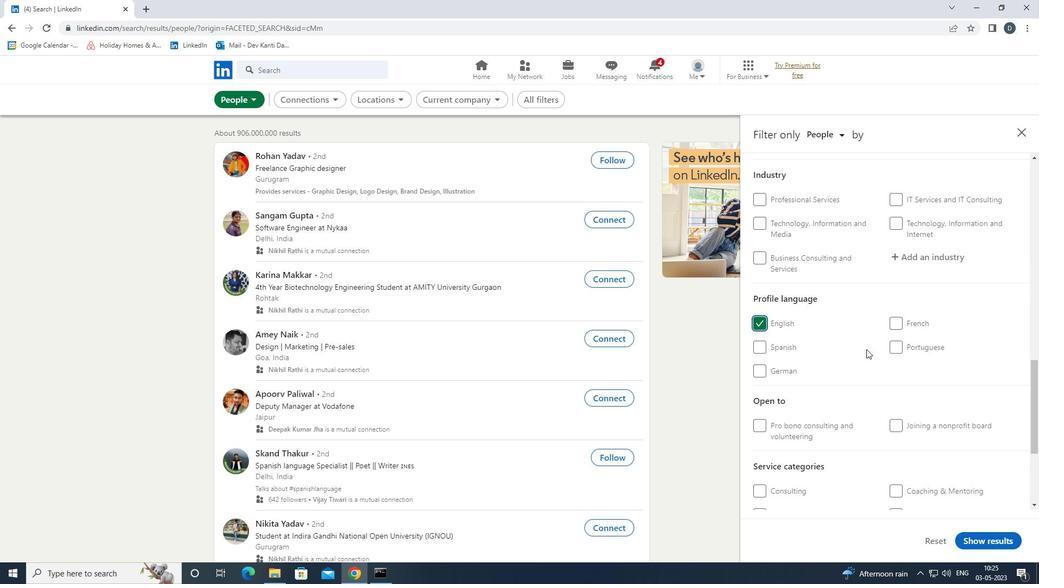 
Action: Mouse moved to (868, 349)
Screenshot: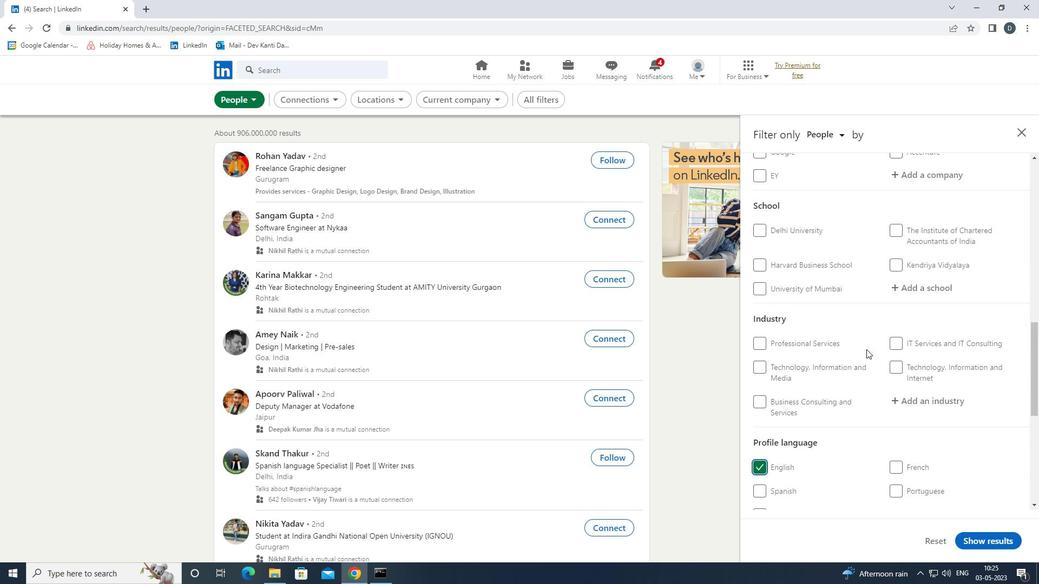 
Action: Mouse scrolled (868, 349) with delta (0, 0)
Screenshot: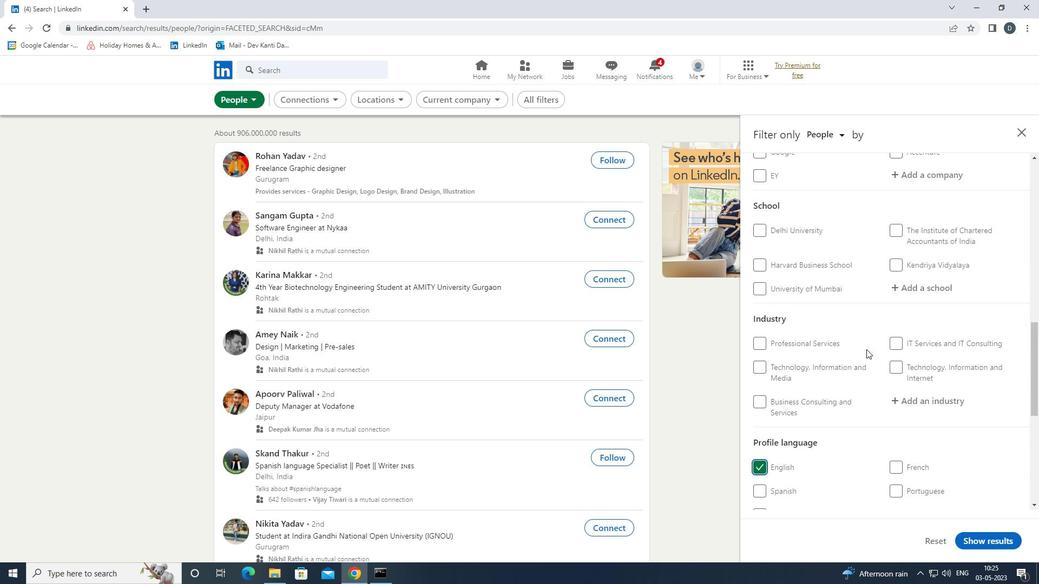 
Action: Mouse moved to (868, 348)
Screenshot: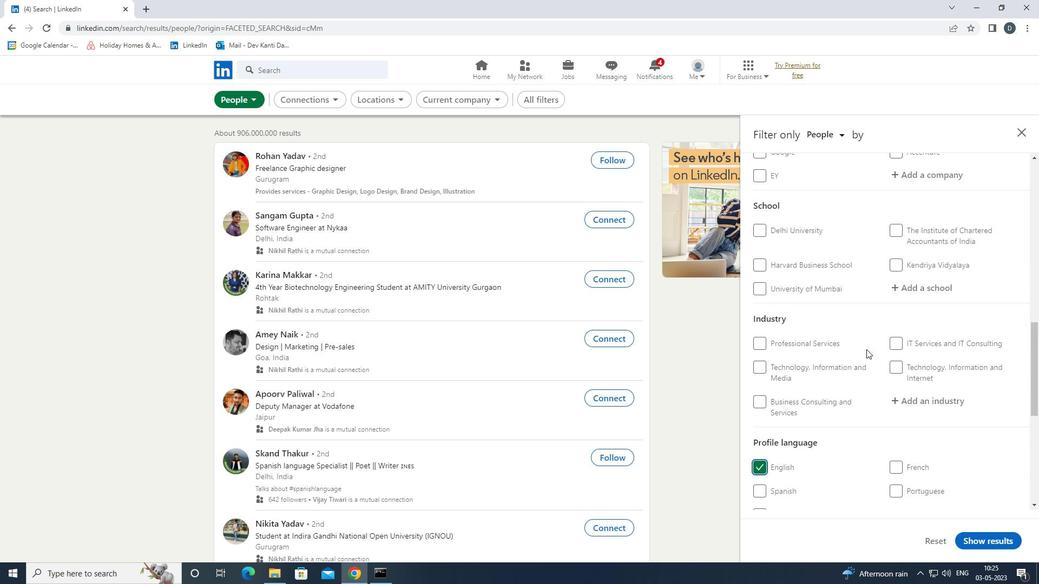
Action: Mouse scrolled (868, 349) with delta (0, 0)
Screenshot: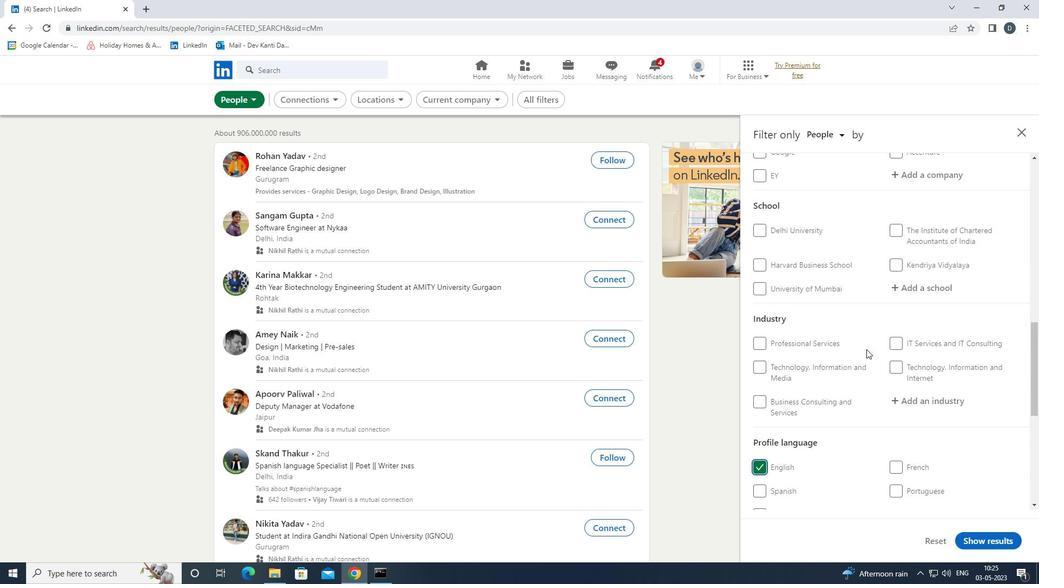 
Action: Mouse moved to (868, 348)
Screenshot: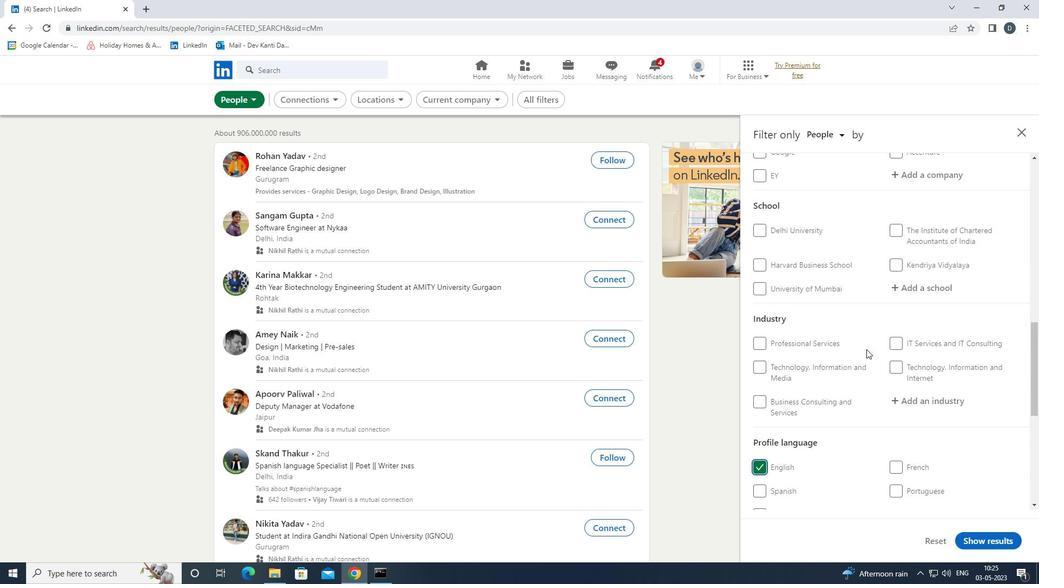 
Action: Mouse scrolled (868, 348) with delta (0, 0)
Screenshot: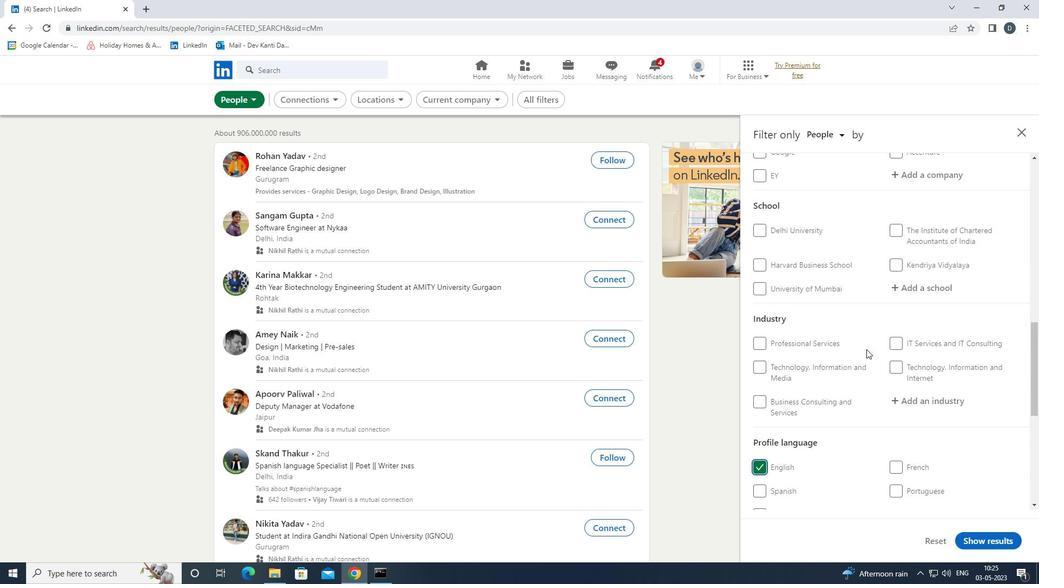 
Action: Mouse scrolled (868, 348) with delta (0, 0)
Screenshot: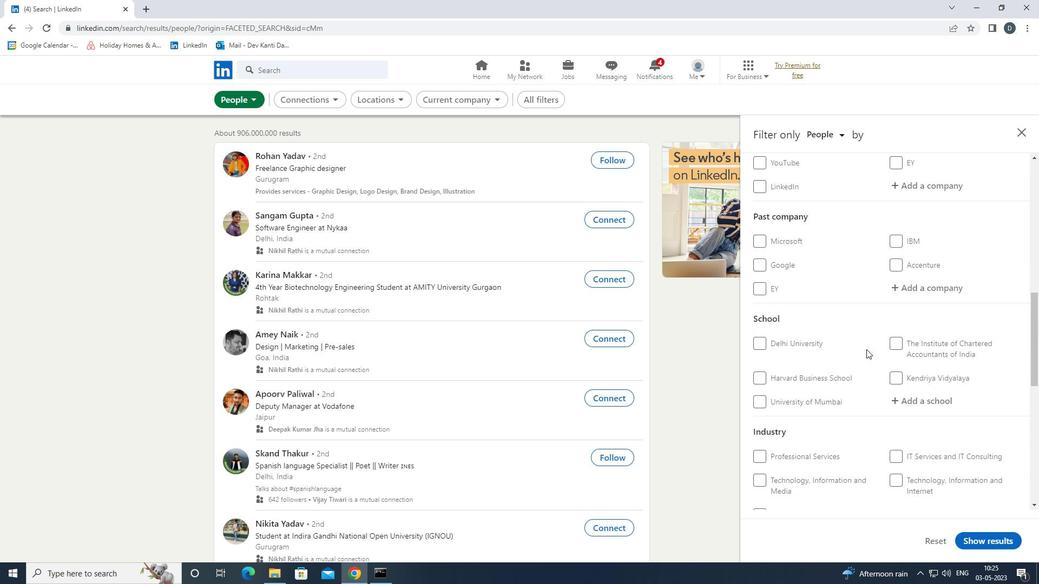 
Action: Mouse moved to (923, 423)
Screenshot: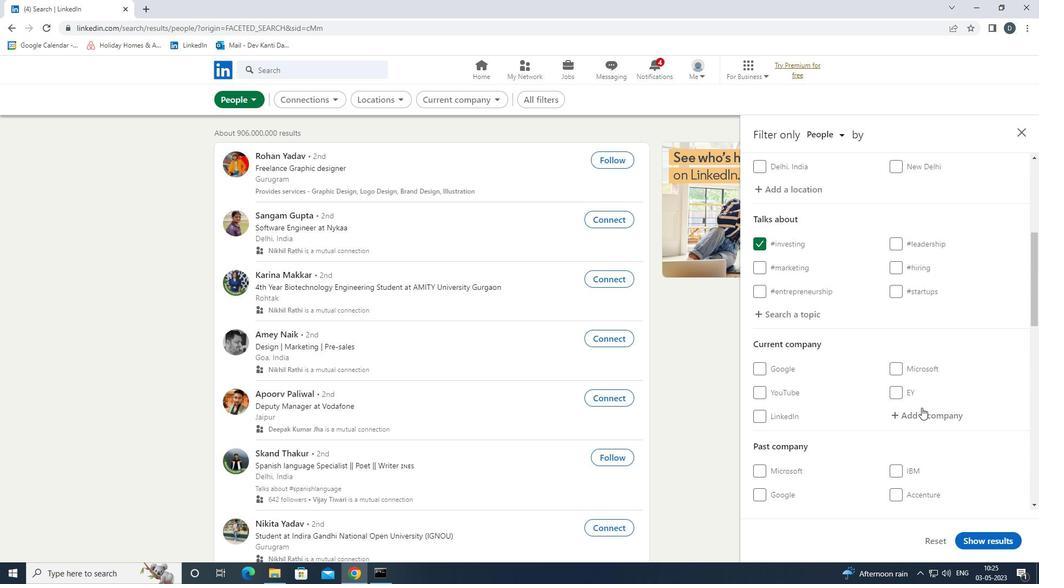 
Action: Mouse pressed left at (923, 423)
Screenshot: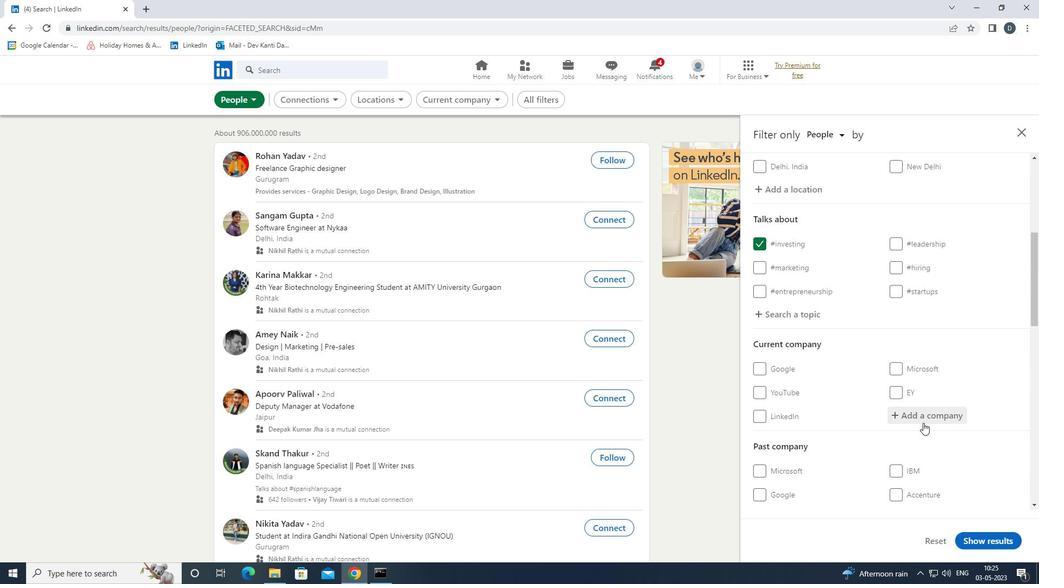 
Action: Mouse moved to (962, 363)
Screenshot: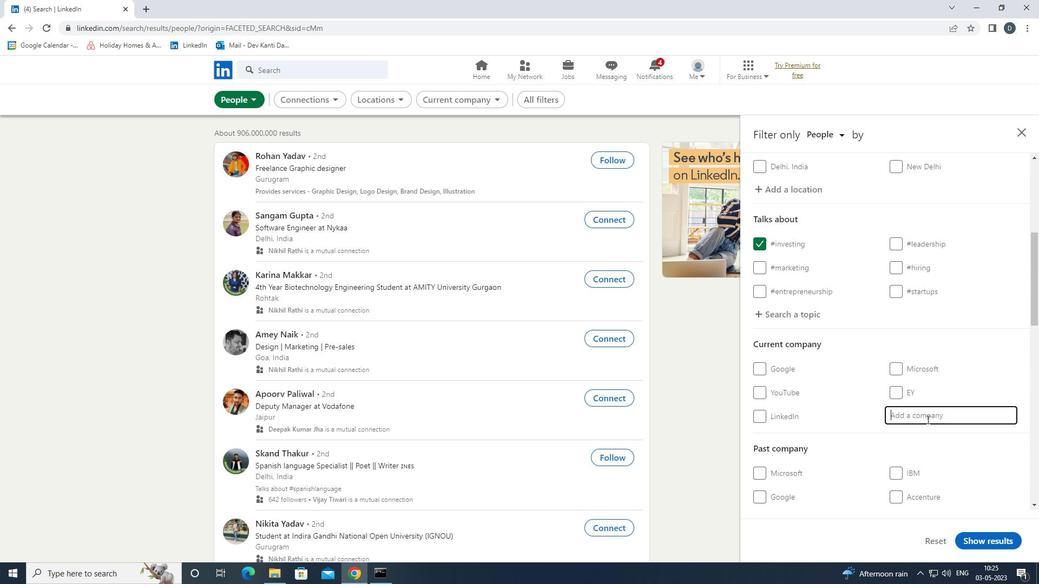 
Action: Mouse scrolled (962, 363) with delta (0, 0)
Screenshot: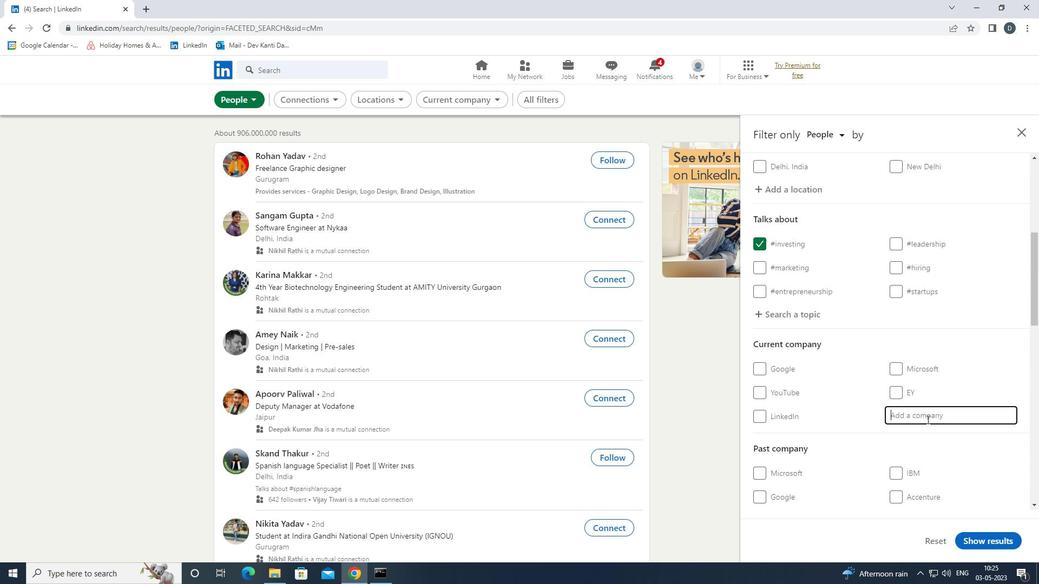
Action: Key pressed <Key.shift>IDOM<Key.down><Key.enter>
Screenshot: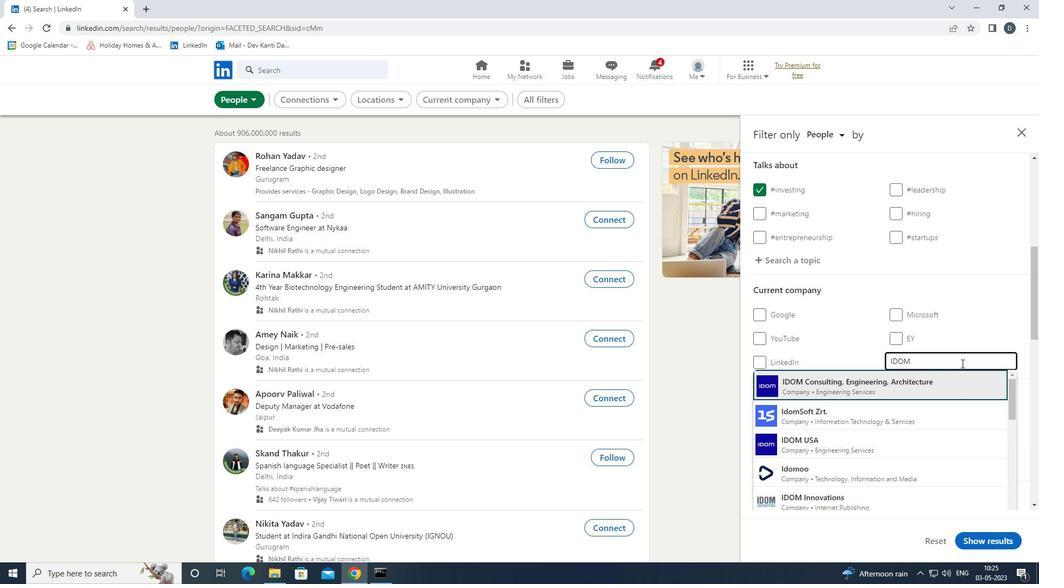 
Action: Mouse moved to (955, 363)
Screenshot: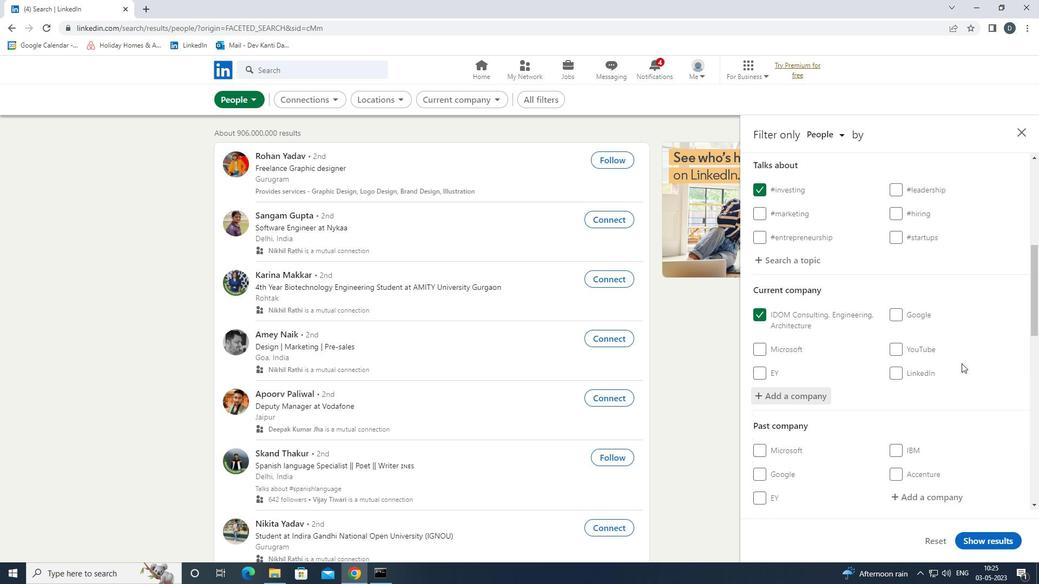 
Action: Mouse scrolled (955, 363) with delta (0, 0)
Screenshot: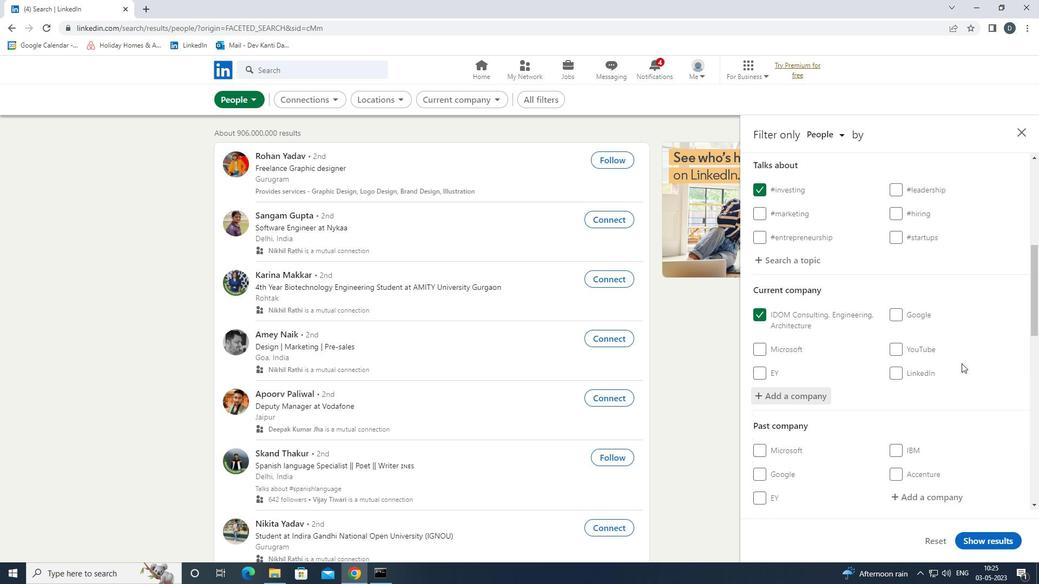 
Action: Mouse moved to (954, 363)
Screenshot: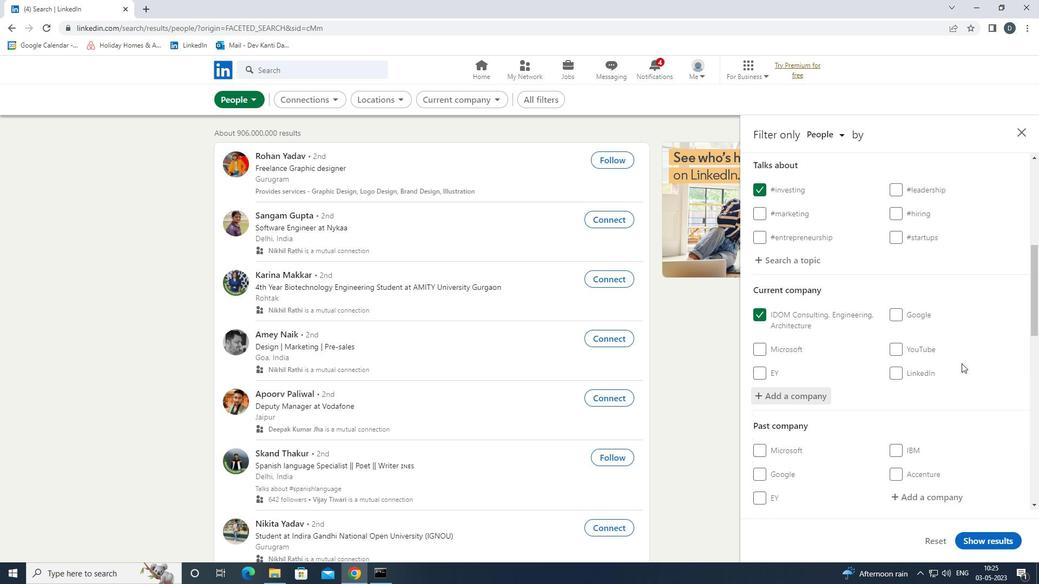 
Action: Mouse scrolled (954, 363) with delta (0, 0)
Screenshot: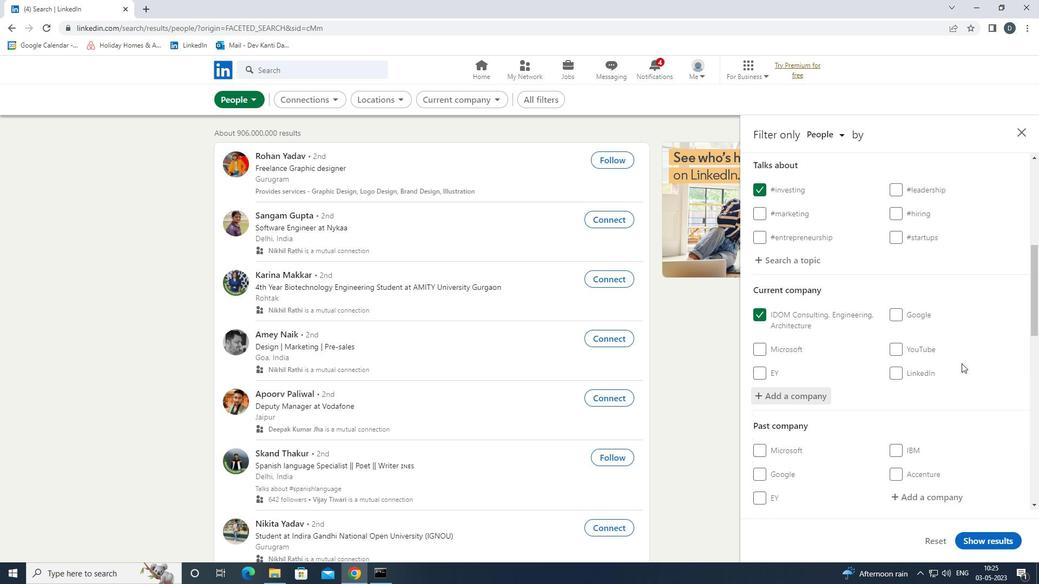 
Action: Mouse scrolled (954, 363) with delta (0, 0)
Screenshot: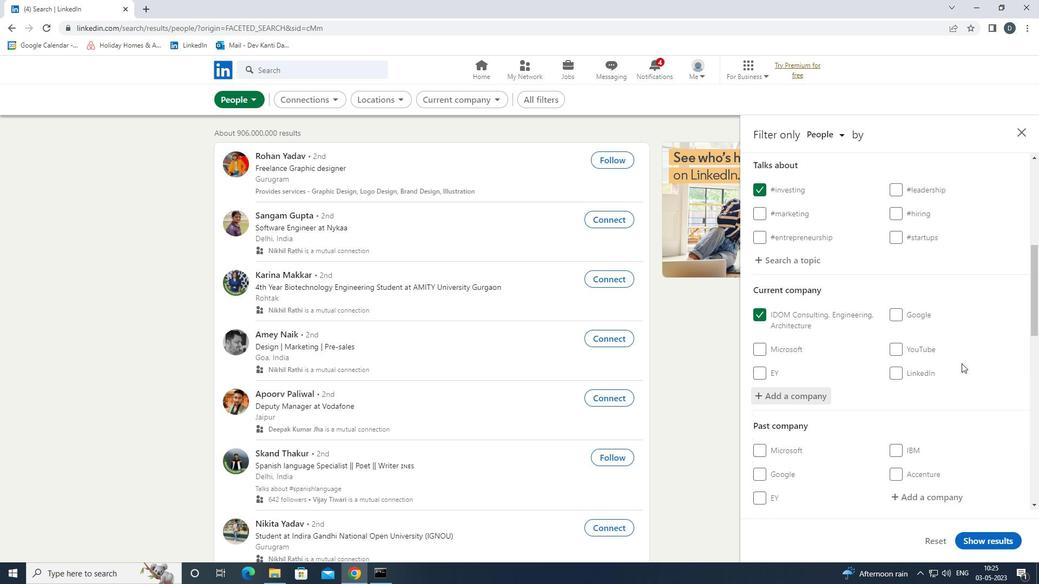
Action: Mouse scrolled (954, 363) with delta (0, 0)
Screenshot: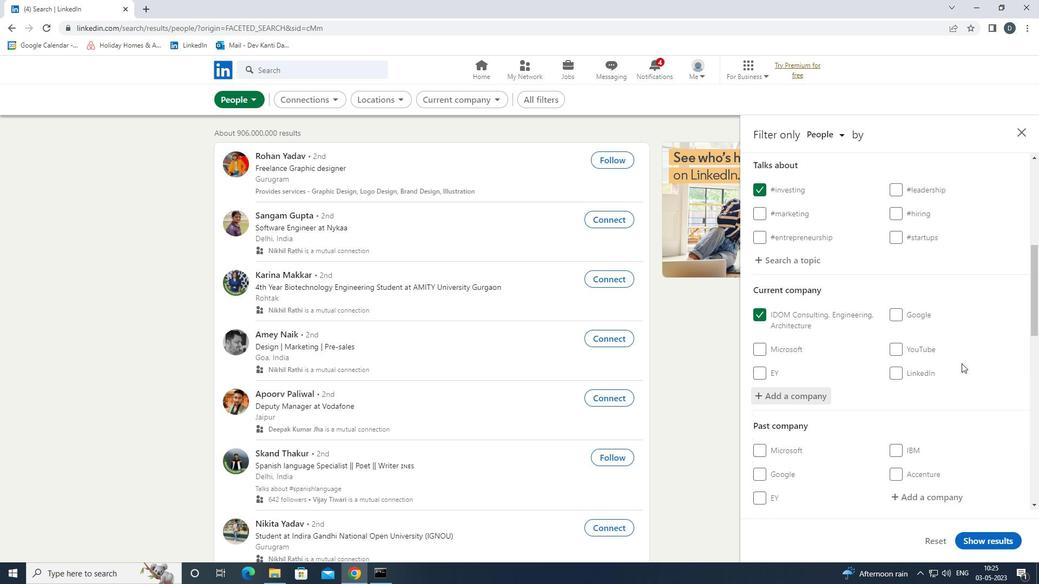 
Action: Mouse scrolled (954, 363) with delta (0, 0)
Screenshot: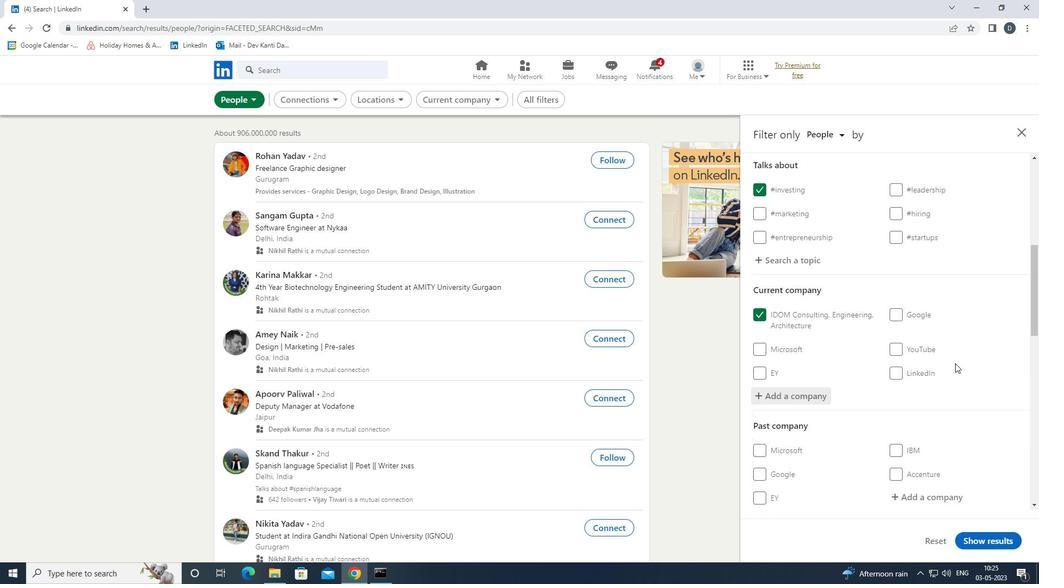 
Action: Mouse moved to (918, 346)
Screenshot: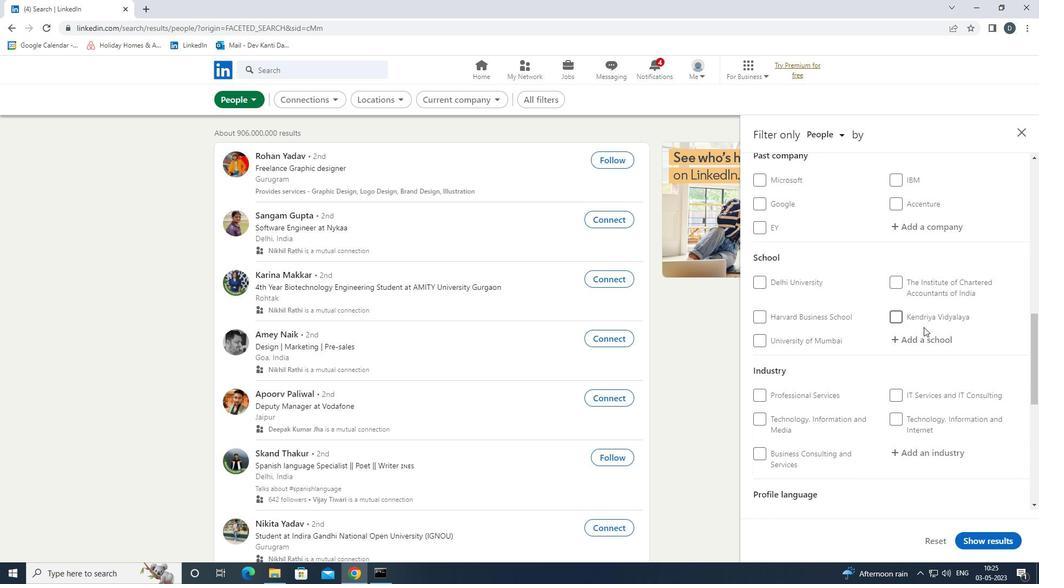 
Action: Mouse pressed left at (918, 346)
Screenshot: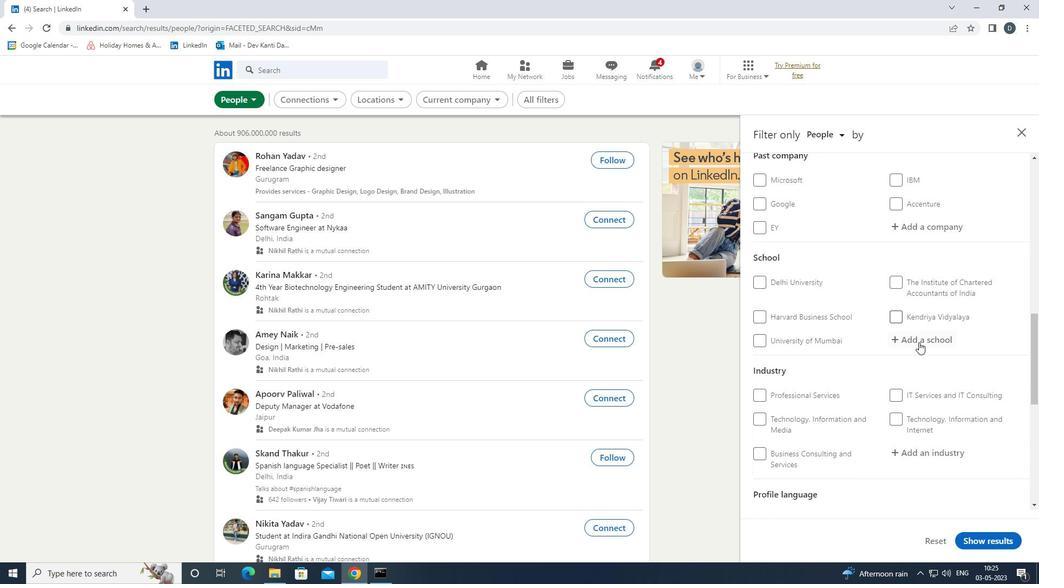 
Action: Mouse moved to (918, 347)
Screenshot: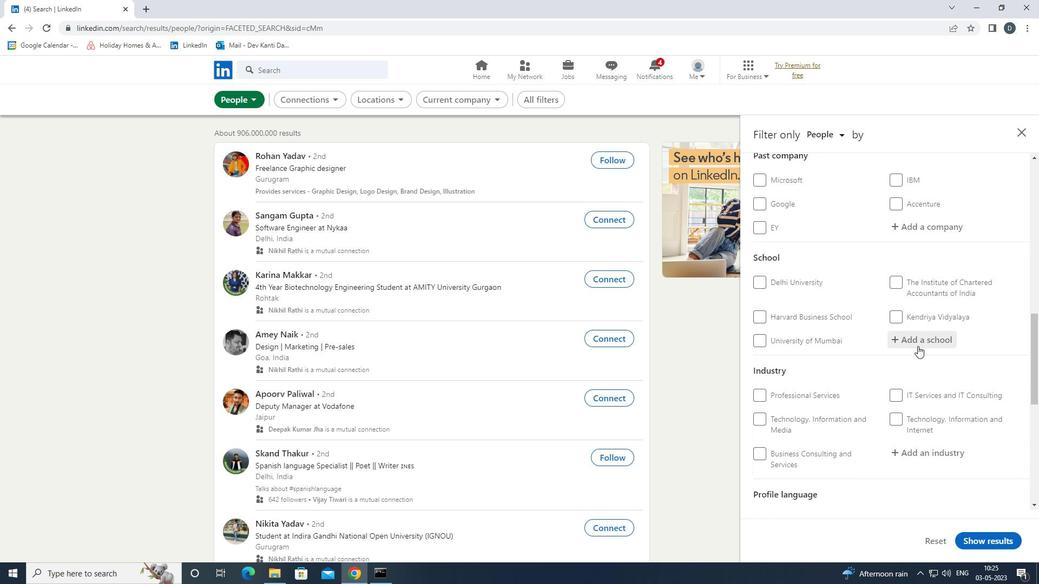 
Action: Key pressed <Key.shift>AARUPADAI<Key.down><Key.enter>
Screenshot: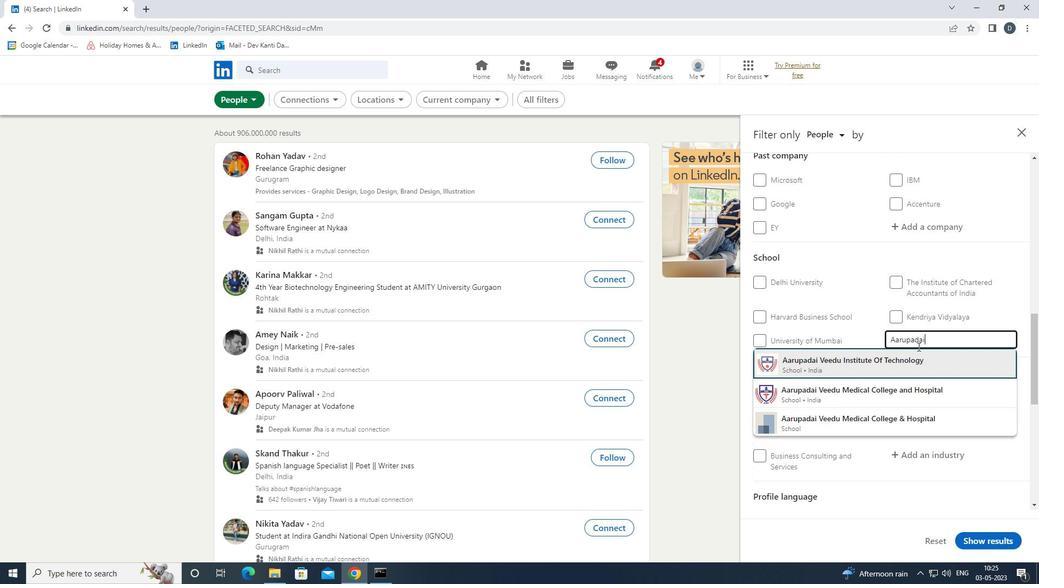 
Action: Mouse moved to (898, 284)
Screenshot: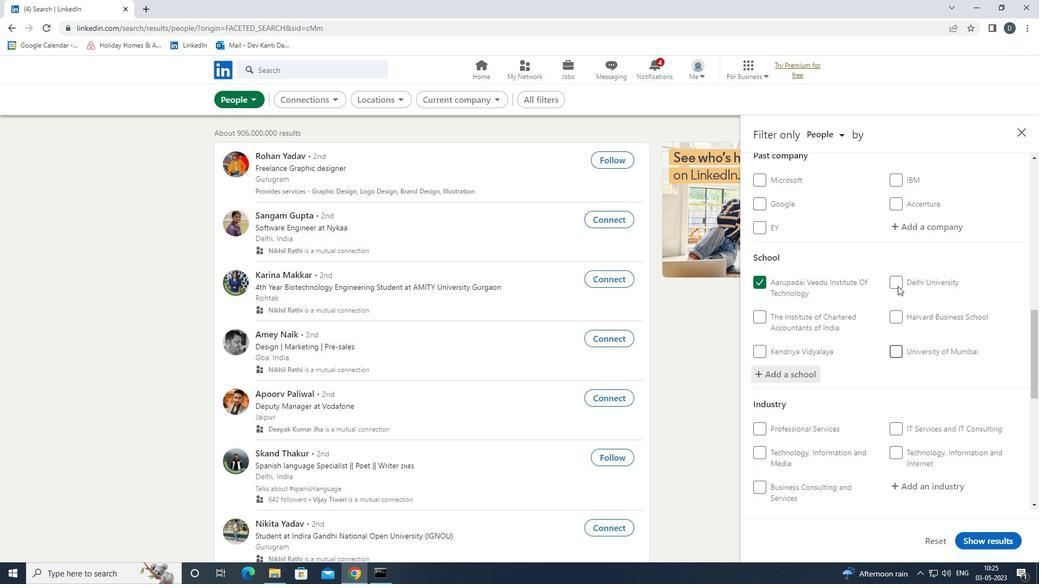 
Action: Mouse scrolled (898, 284) with delta (0, 0)
Screenshot: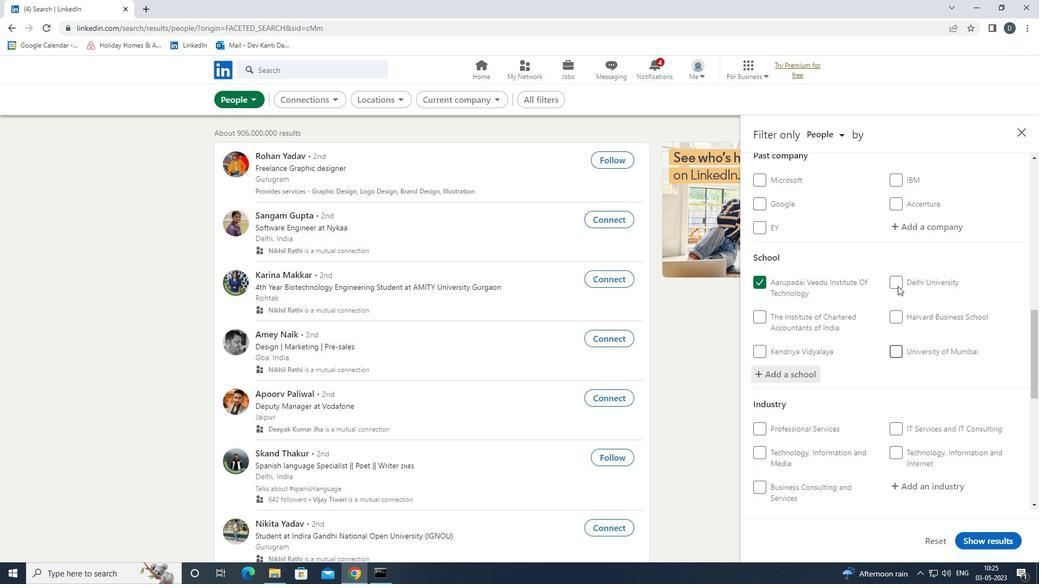
Action: Mouse moved to (899, 288)
Screenshot: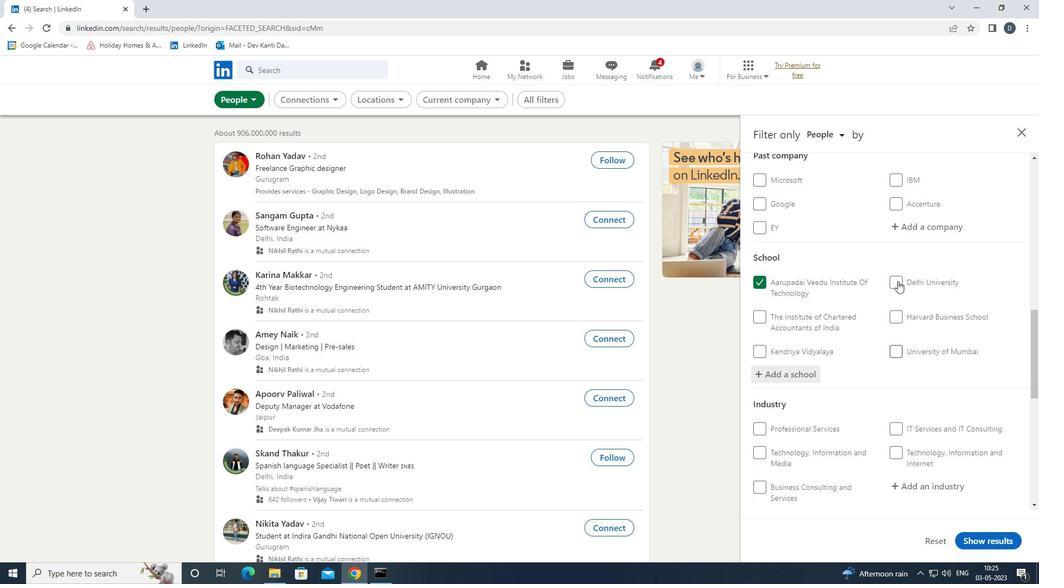 
Action: Mouse scrolled (899, 287) with delta (0, 0)
Screenshot: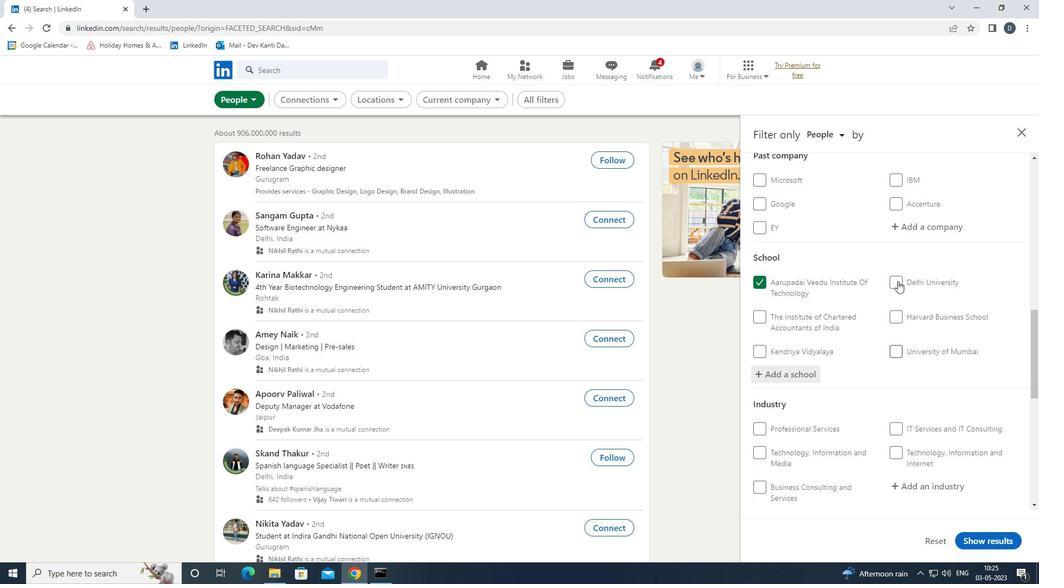 
Action: Mouse moved to (899, 288)
Screenshot: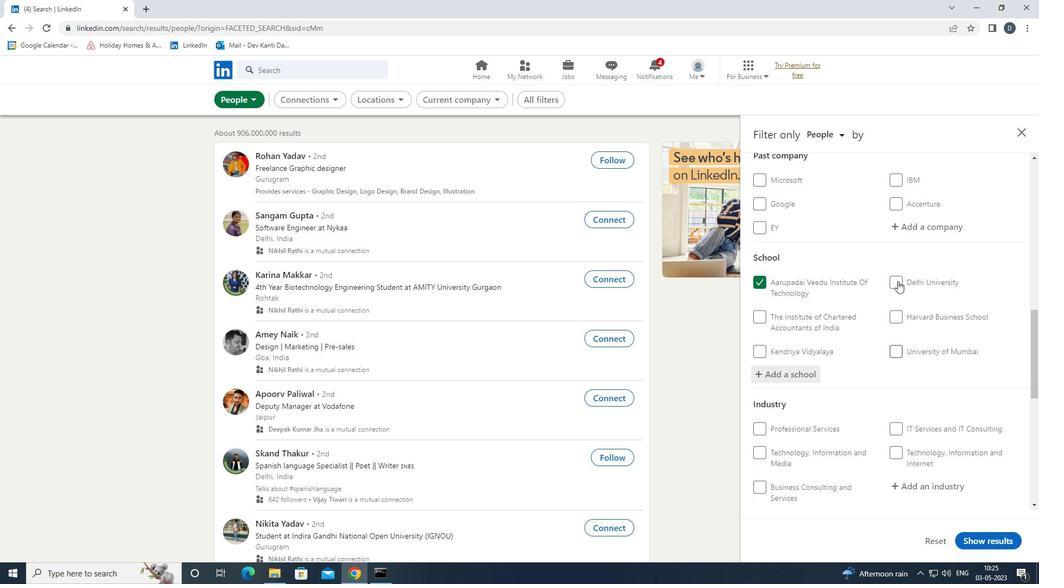 
Action: Mouse scrolled (899, 288) with delta (0, 0)
Screenshot: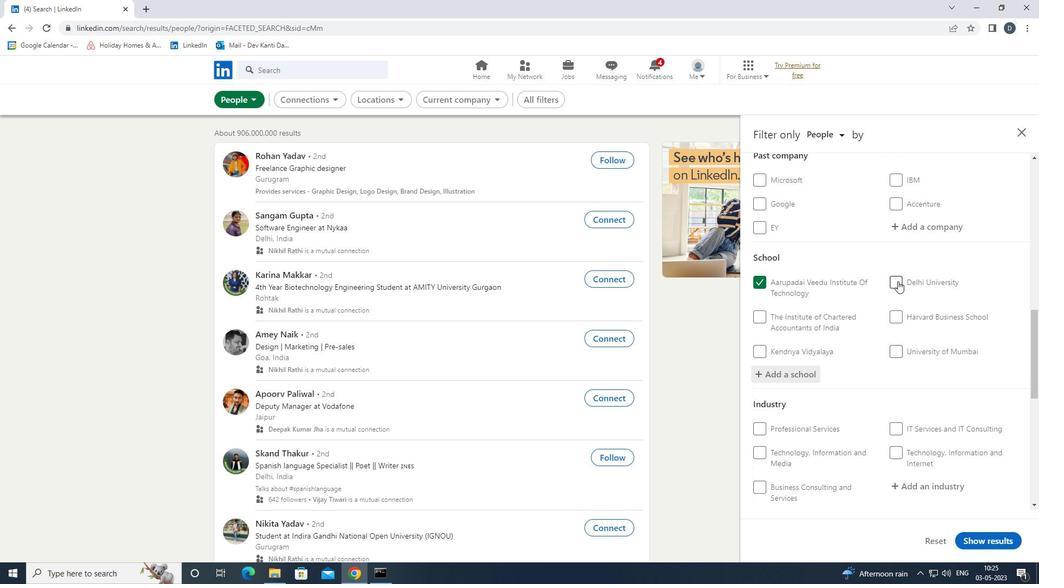 
Action: Mouse moved to (930, 325)
Screenshot: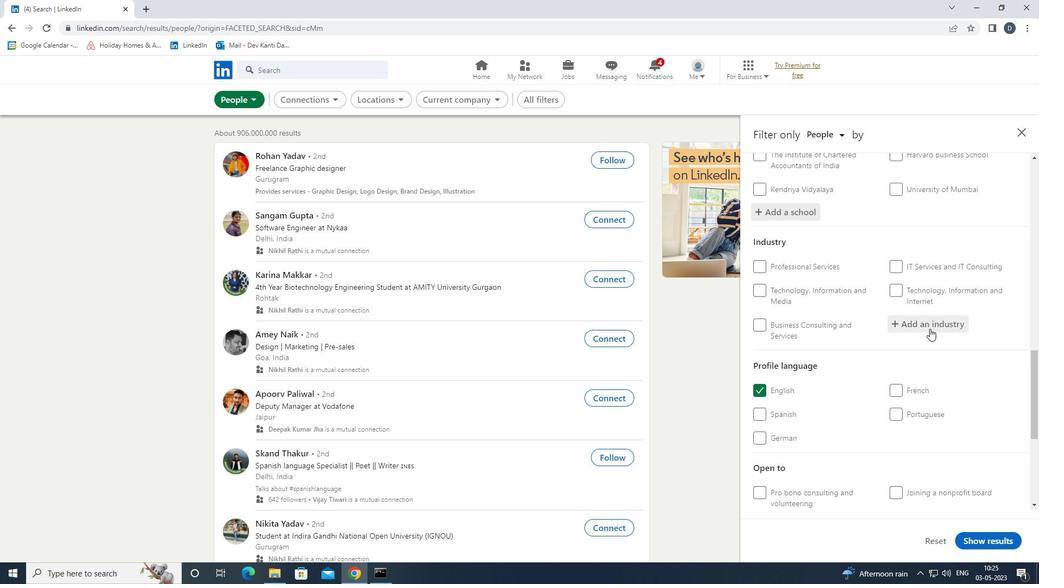 
Action: Mouse pressed left at (930, 325)
Screenshot: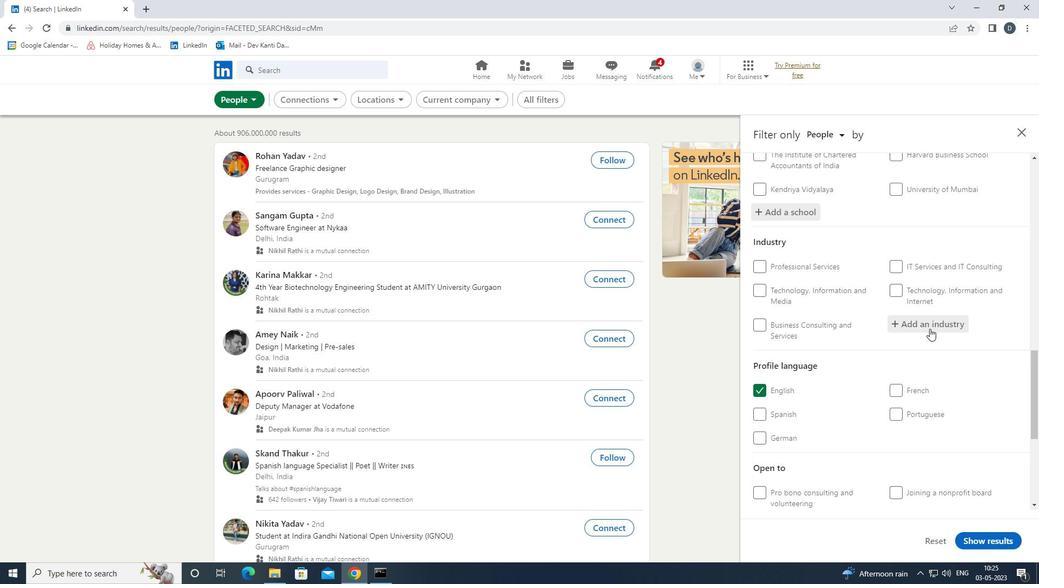 
Action: Key pressed <Key.shift>MEASURING<Key.down><Key.enter>
Screenshot: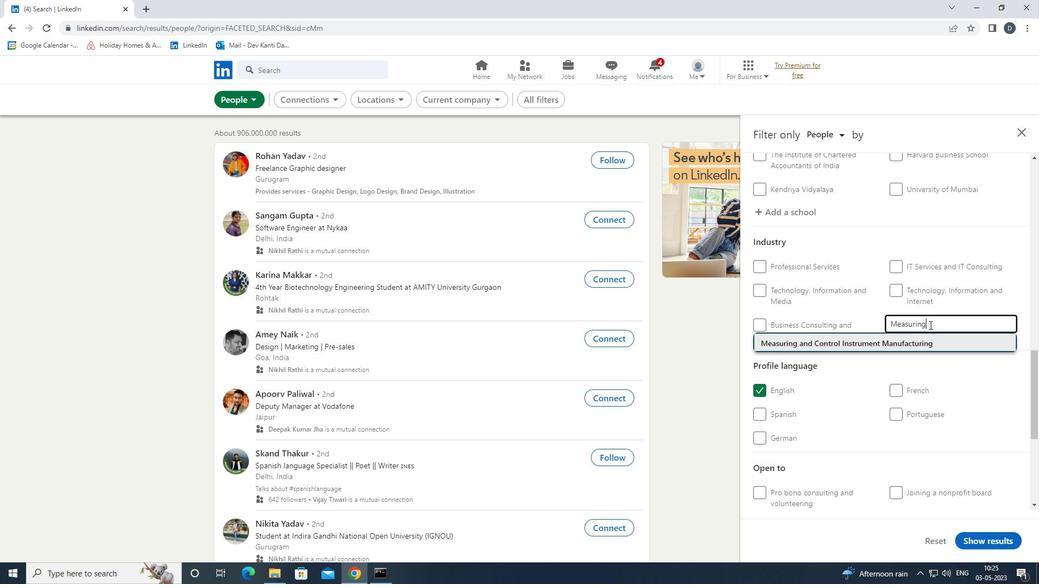 
Action: Mouse moved to (900, 338)
Screenshot: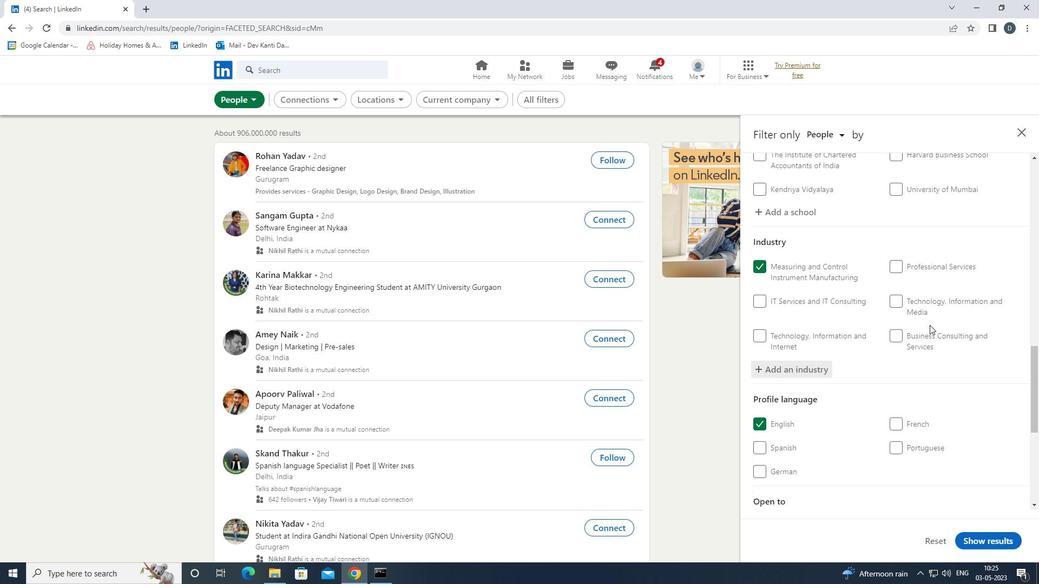 
Action: Mouse scrolled (900, 337) with delta (0, 0)
Screenshot: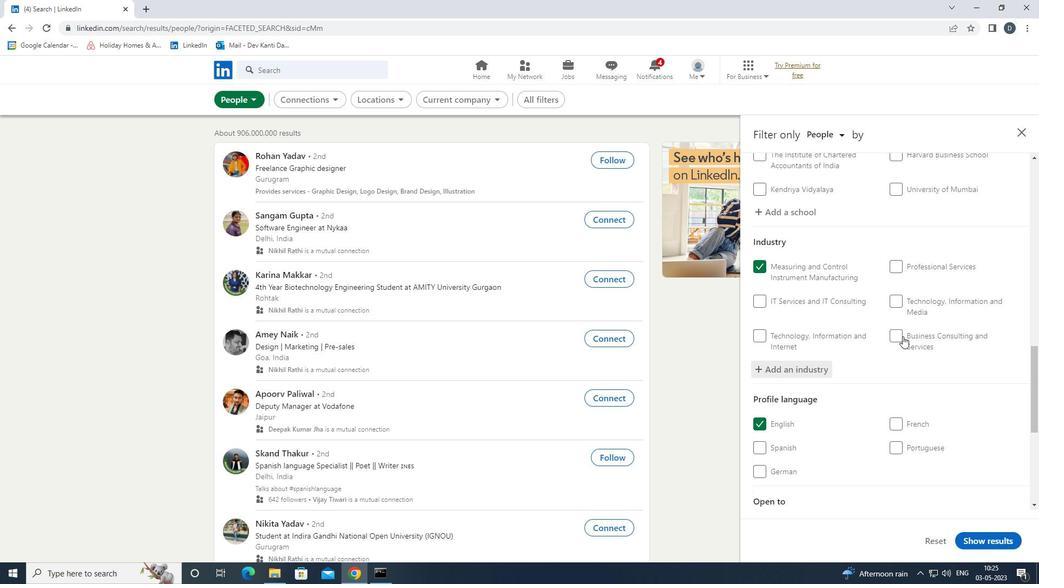 
Action: Mouse scrolled (900, 337) with delta (0, 0)
Screenshot: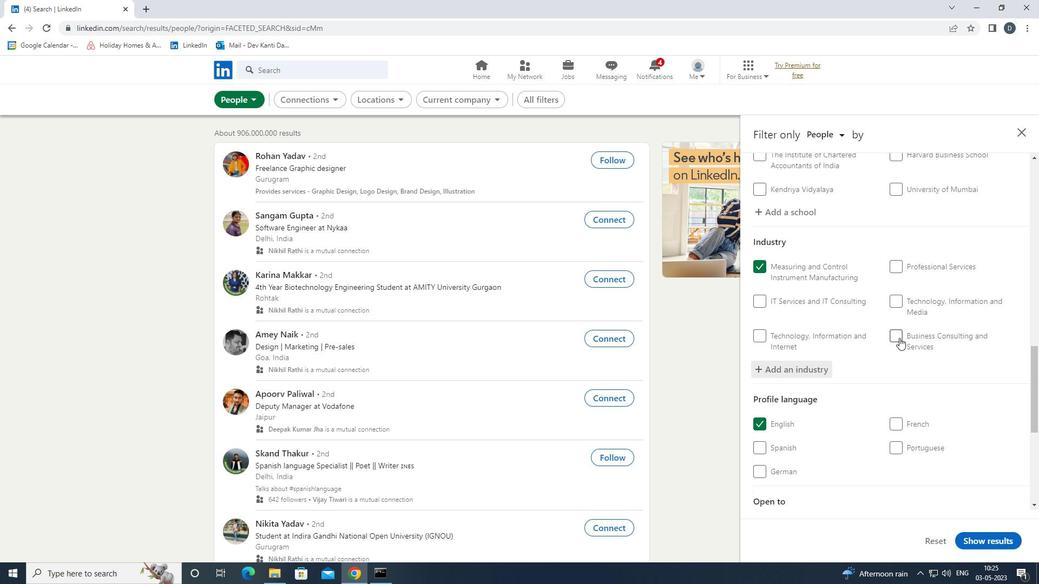 
Action: Mouse scrolled (900, 337) with delta (0, 0)
Screenshot: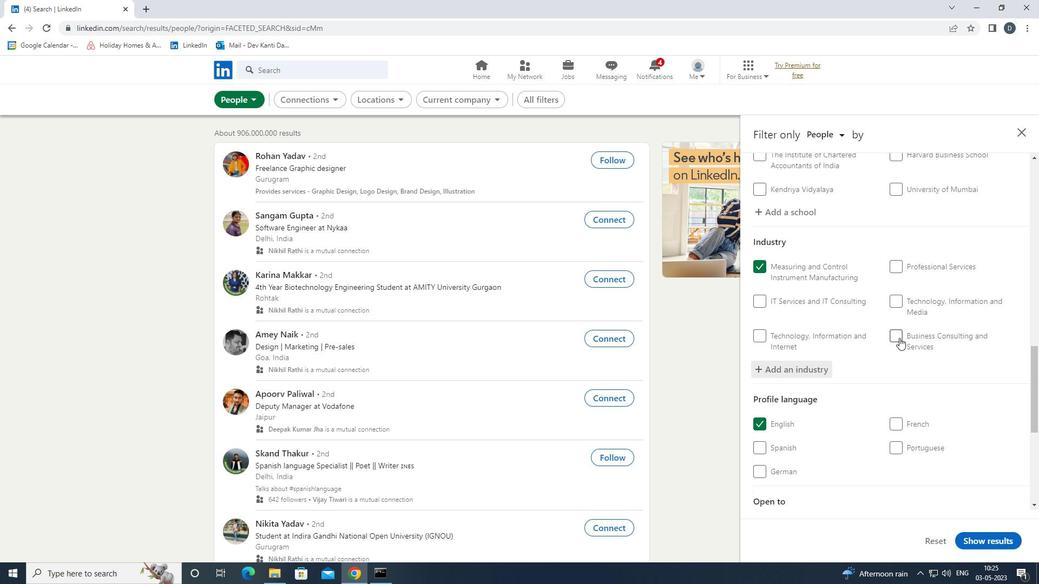 
Action: Mouse scrolled (900, 337) with delta (0, 0)
Screenshot: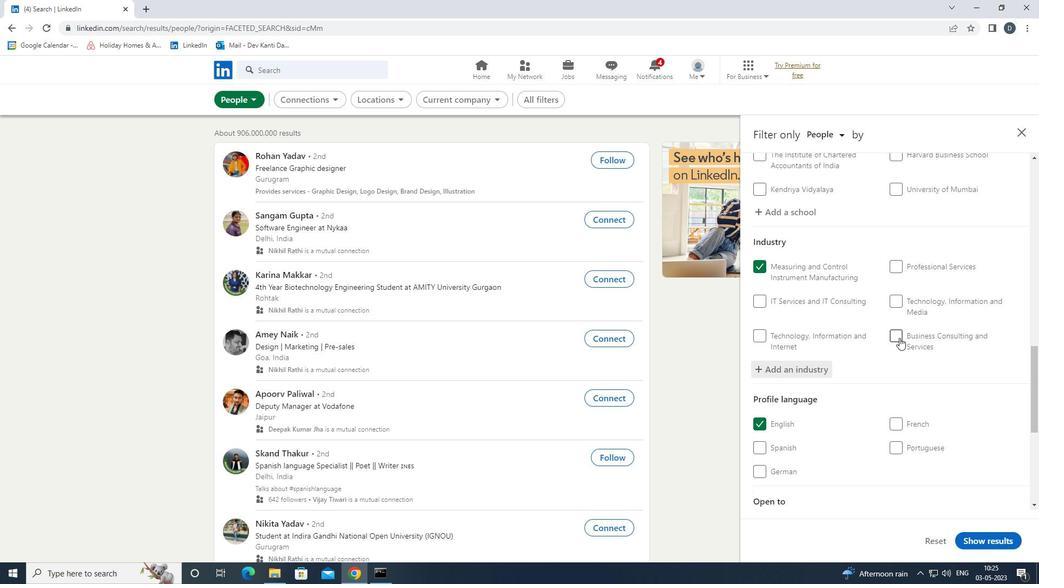 
Action: Mouse moved to (898, 338)
Screenshot: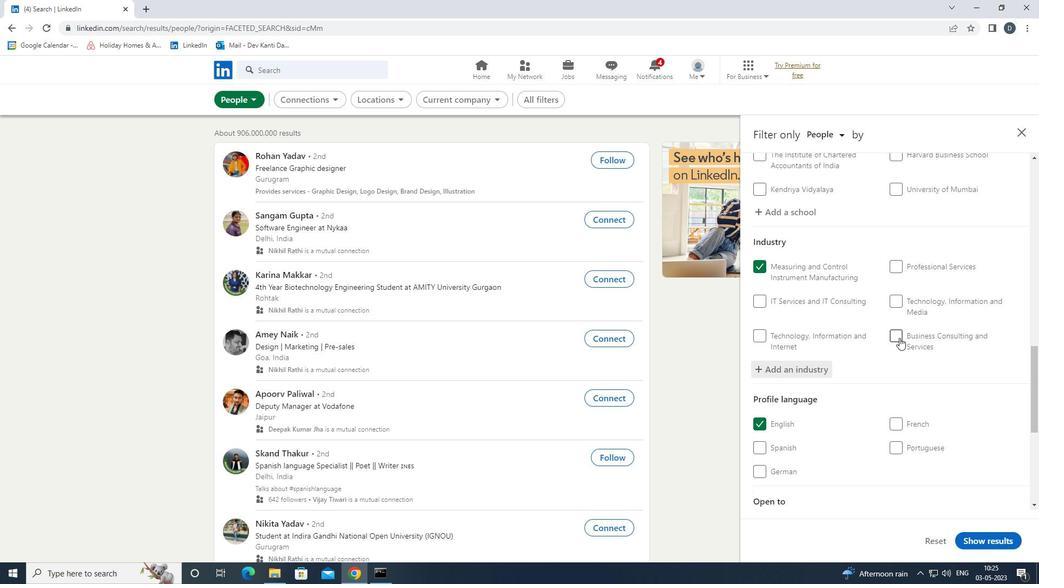 
Action: Mouse scrolled (898, 337) with delta (0, 0)
Screenshot: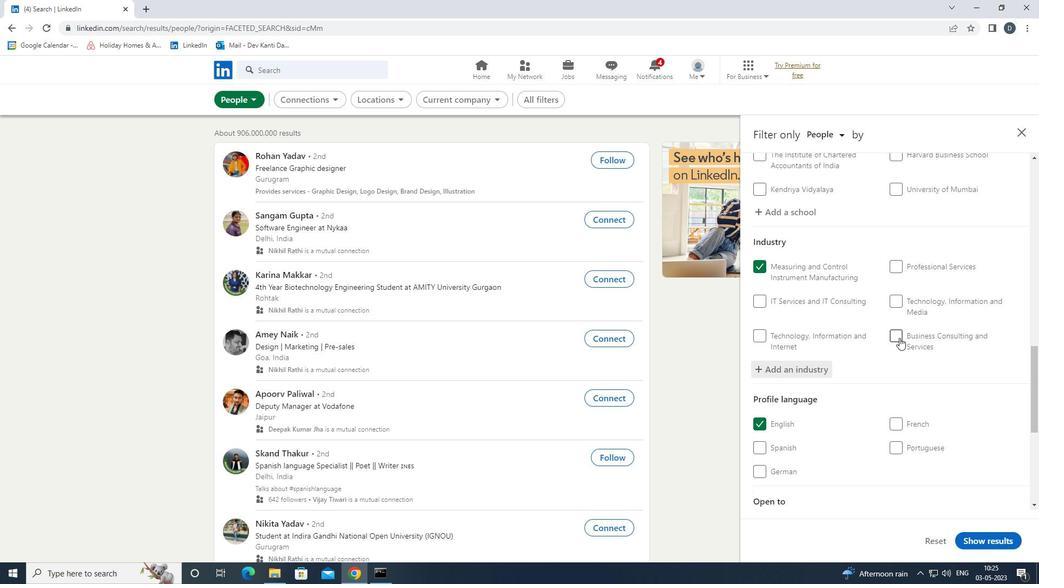 
Action: Mouse moved to (915, 368)
Screenshot: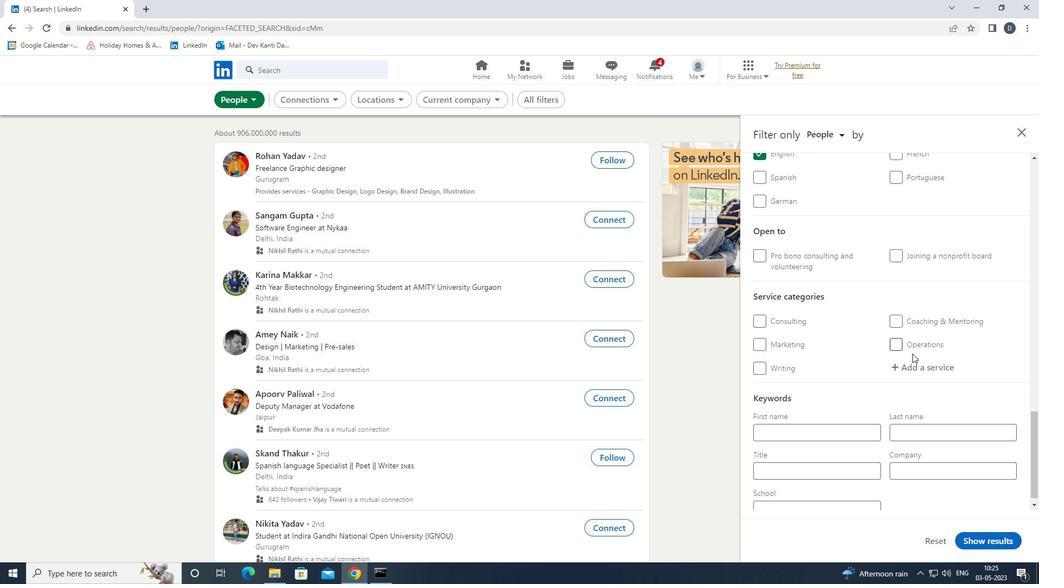 
Action: Mouse pressed left at (915, 368)
Screenshot: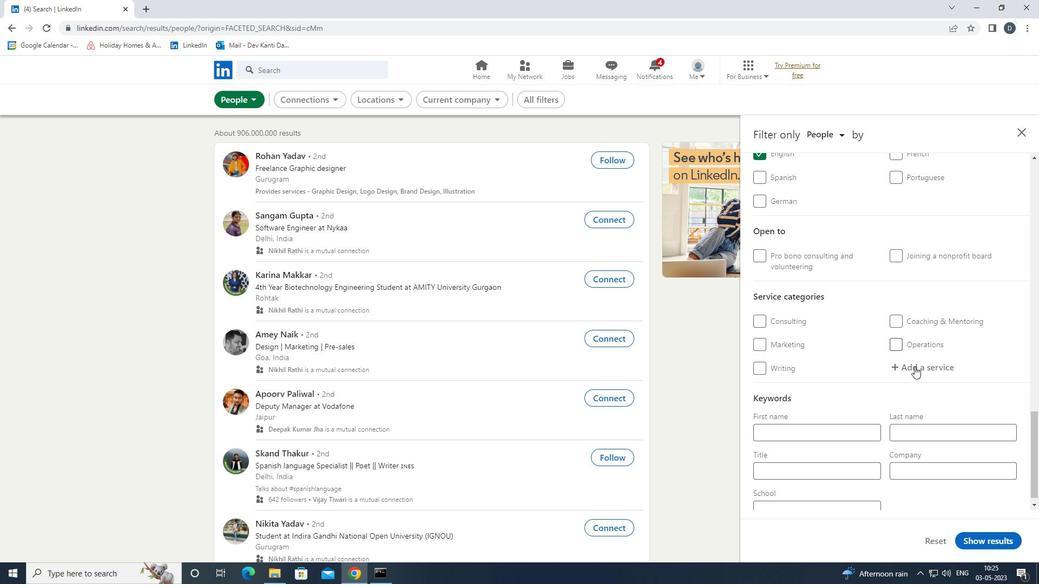 
Action: Key pressed <Key.shift>MANUFACTURING<Key.backspace><Key.backspace><Key.backspace><Key.backspace><Key.backspace><Key.backspace><Key.backspace><Key.backspace><Key.backspace><Key.backspace><Key.backspace><Key.backspace><Key.backspace><Key.backspace><Key.backspace><Key.backspace><Key.backspace><Key.backspace><Key.backspace><Key.backspace><Key.backspace><Key.backspace><Key.backspace><Key.backspace><Key.backspace><Key.backspace><Key.backspace><Key.backspace><Key.backspace><Key.backspace><Key.shift>CONSULTING
Screenshot: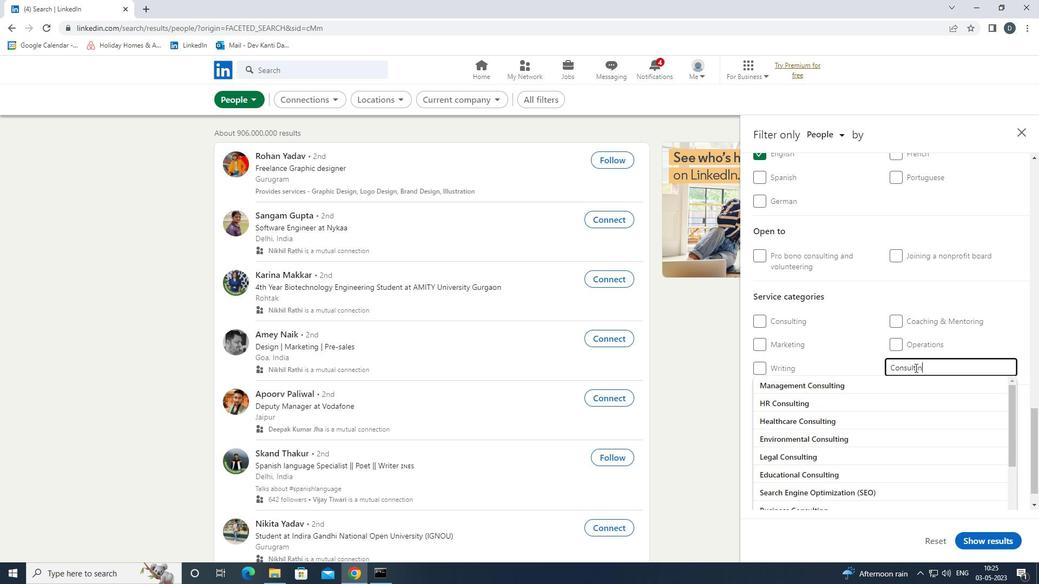 
Action: Mouse moved to (863, 480)
Screenshot: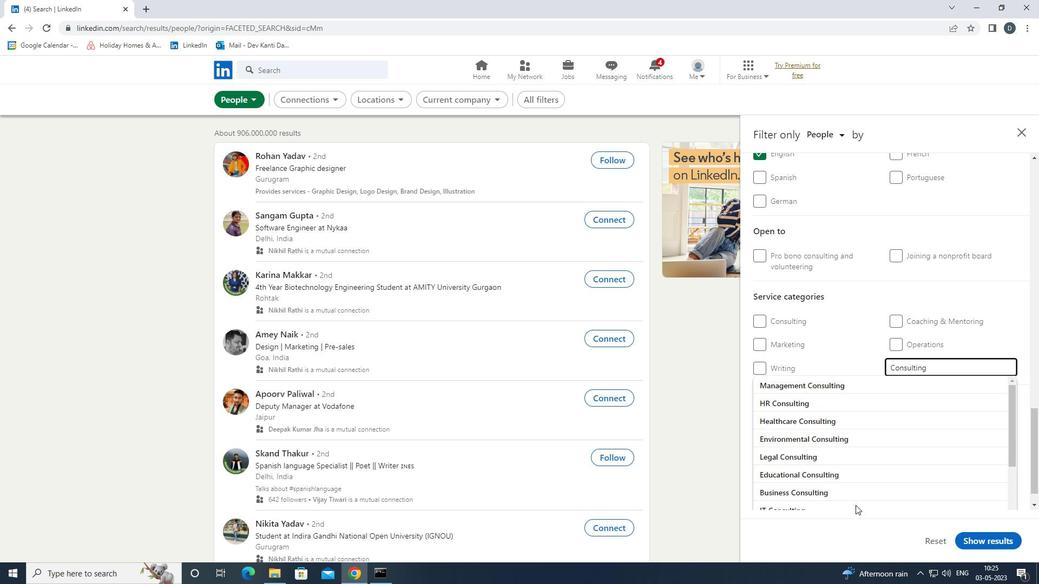 
Action: Mouse scrolled (863, 480) with delta (0, 0)
Screenshot: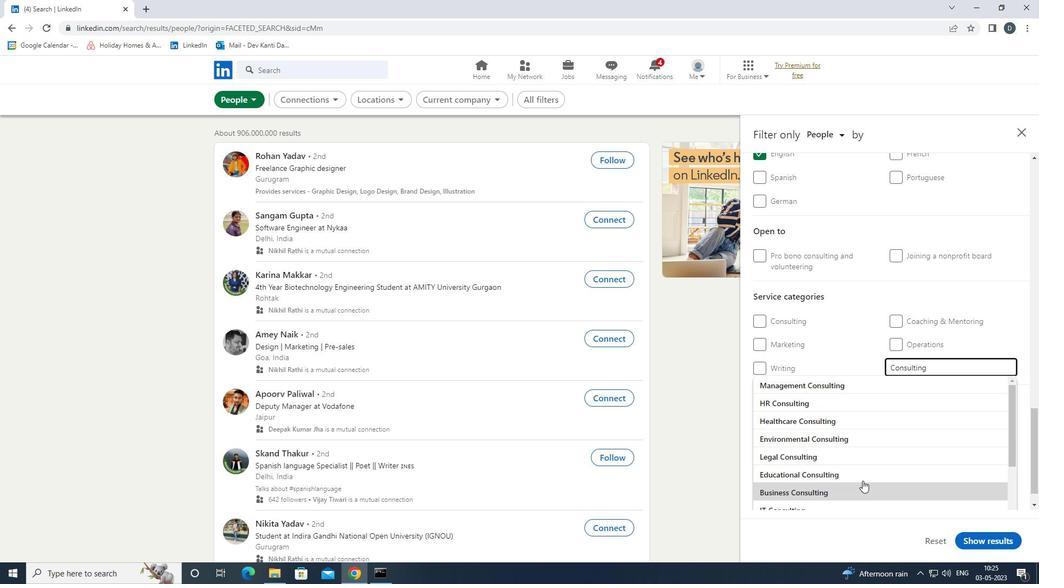 
Action: Mouse scrolled (863, 480) with delta (0, 0)
Screenshot: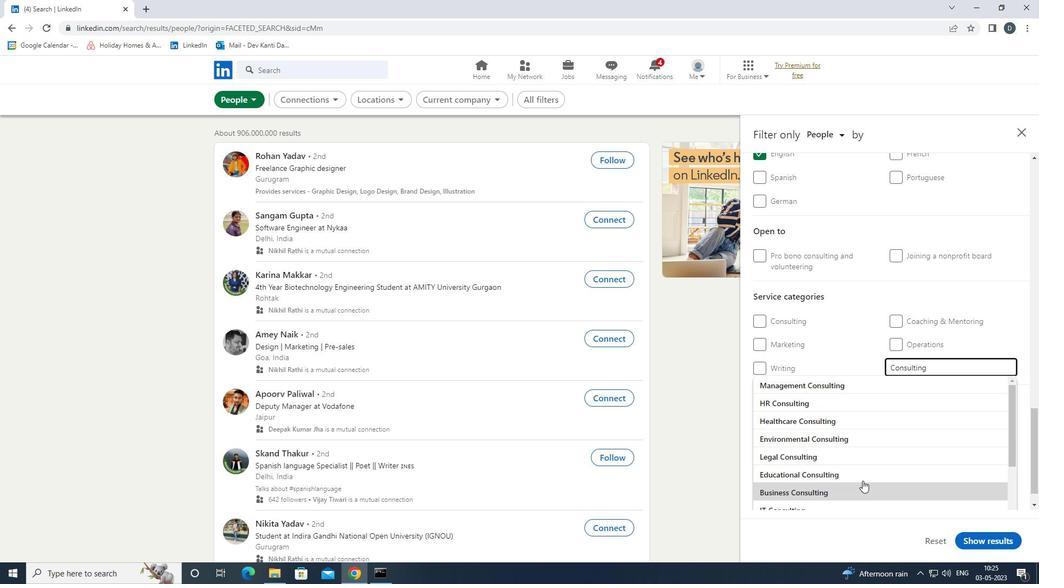 
Action: Mouse scrolled (863, 480) with delta (0, 0)
Screenshot: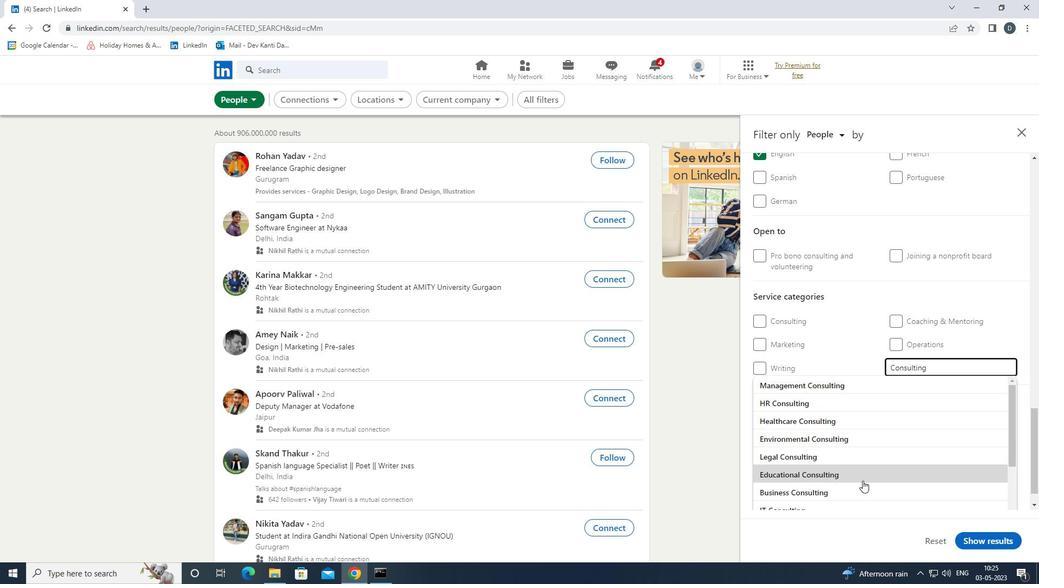 
Action: Mouse scrolled (863, 480) with delta (0, 0)
Screenshot: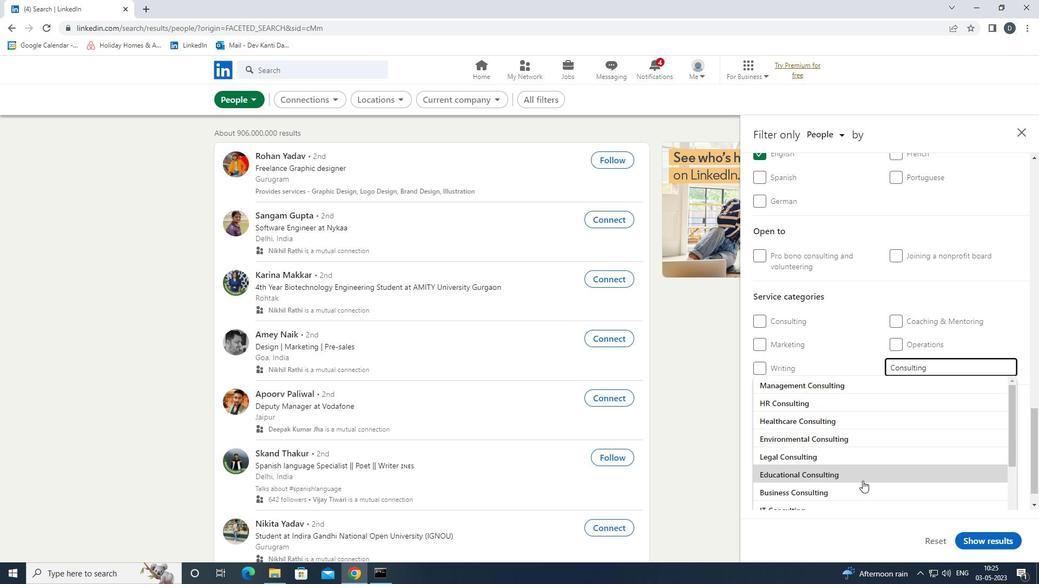 
Action: Mouse moved to (874, 402)
Screenshot: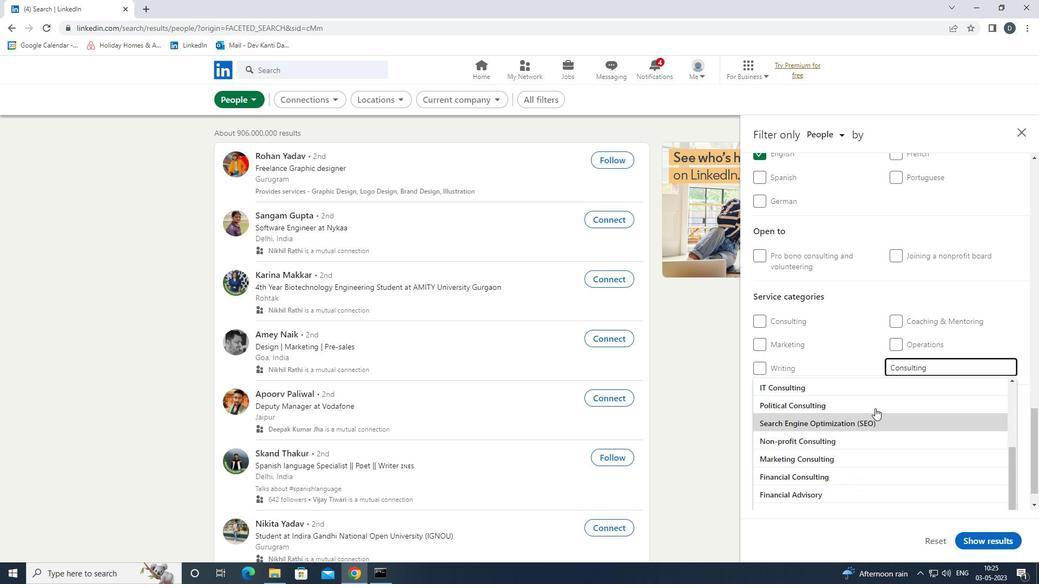 
Action: Mouse scrolled (874, 402) with delta (0, 0)
Screenshot: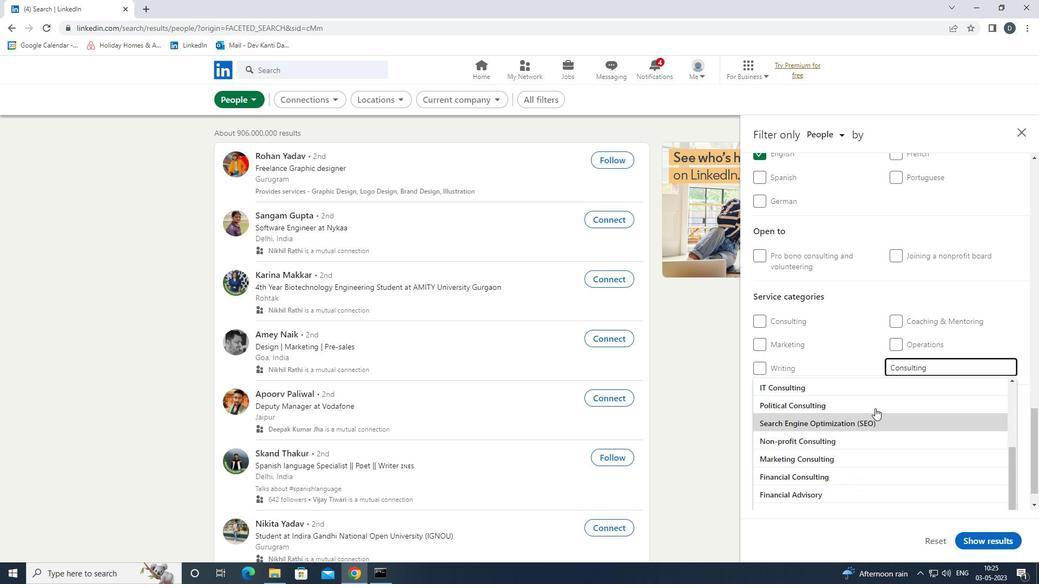 
Action: Mouse moved to (874, 402)
Screenshot: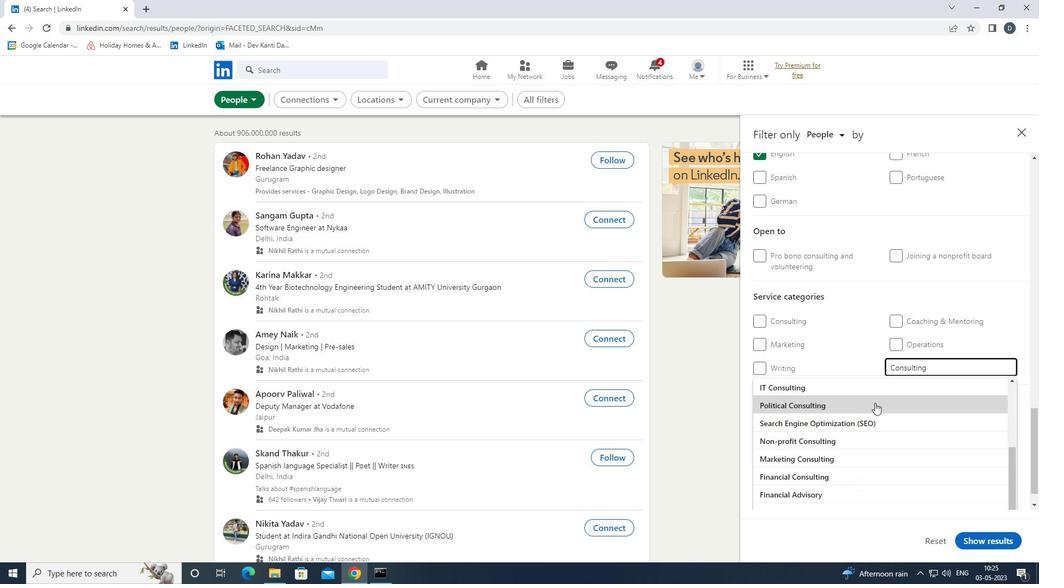 
Action: Mouse scrolled (874, 402) with delta (0, 0)
Screenshot: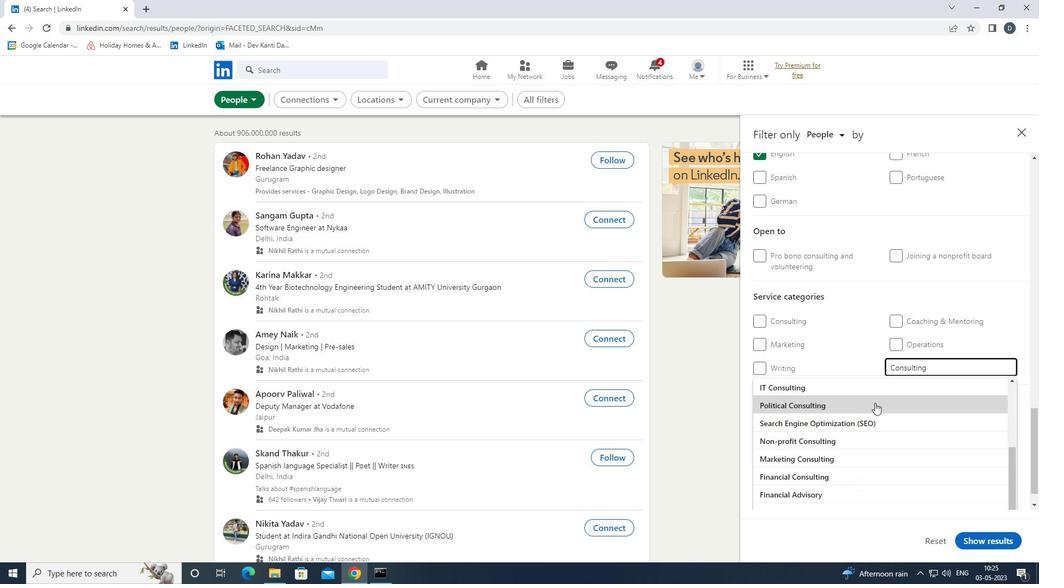 
Action: Mouse scrolled (874, 402) with delta (0, 0)
Screenshot: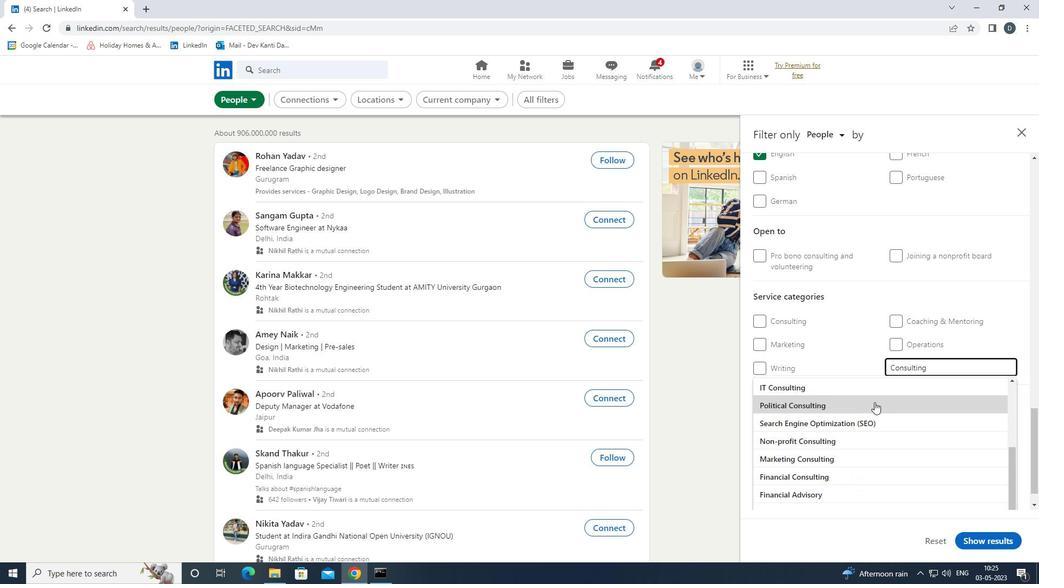 
Action: Mouse scrolled (874, 402) with delta (0, 0)
Screenshot: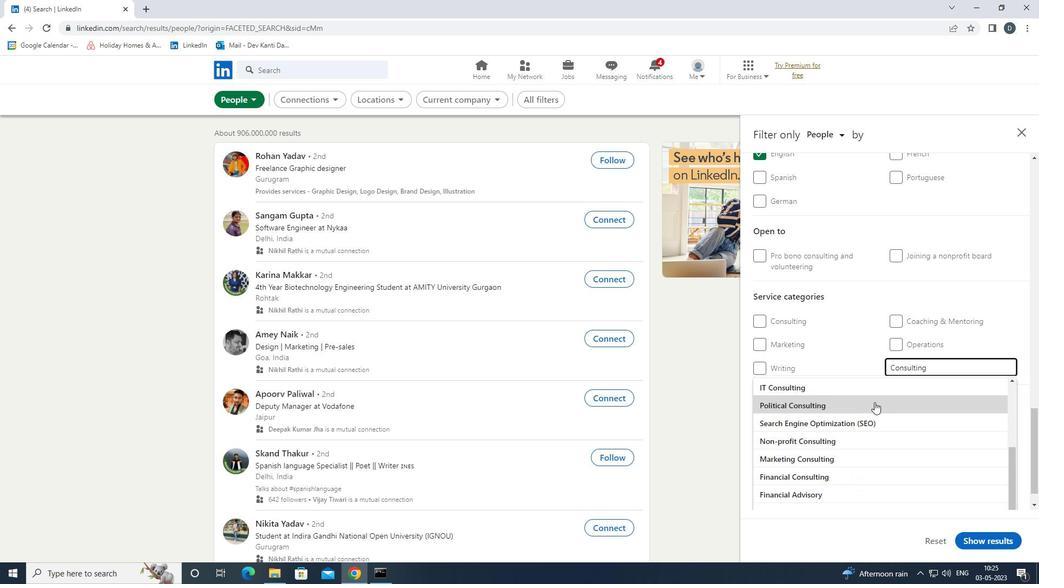 
Action: Mouse moved to (860, 440)
Screenshot: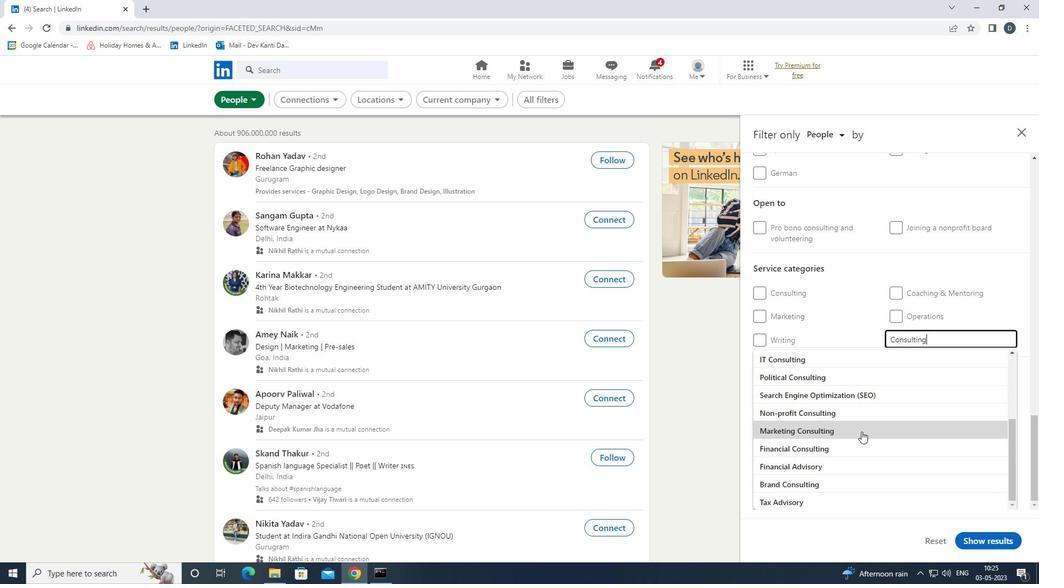 
Action: Mouse scrolled (860, 440) with delta (0, 0)
Screenshot: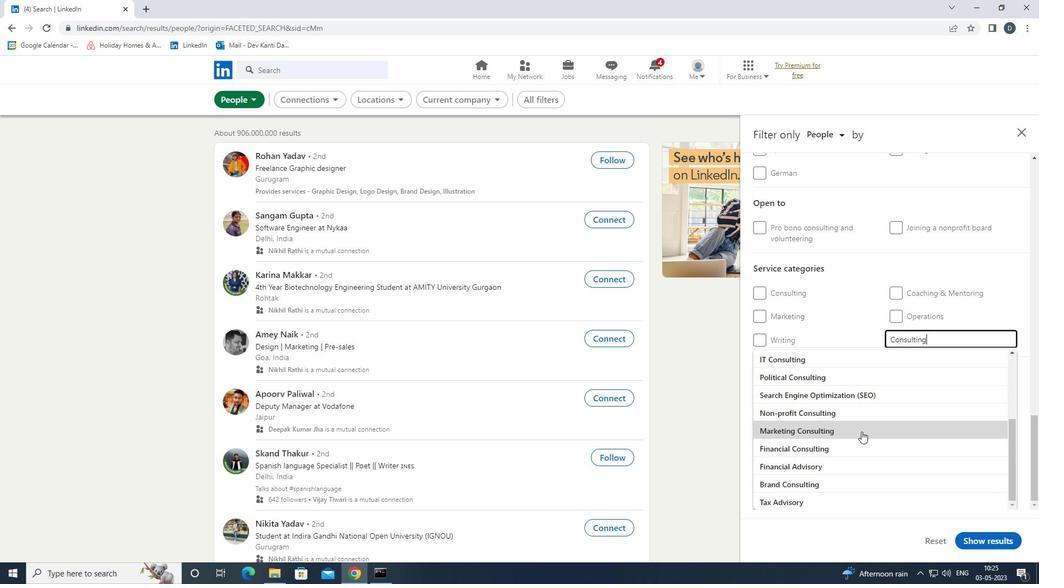 
Action: Mouse moved to (859, 442)
Screenshot: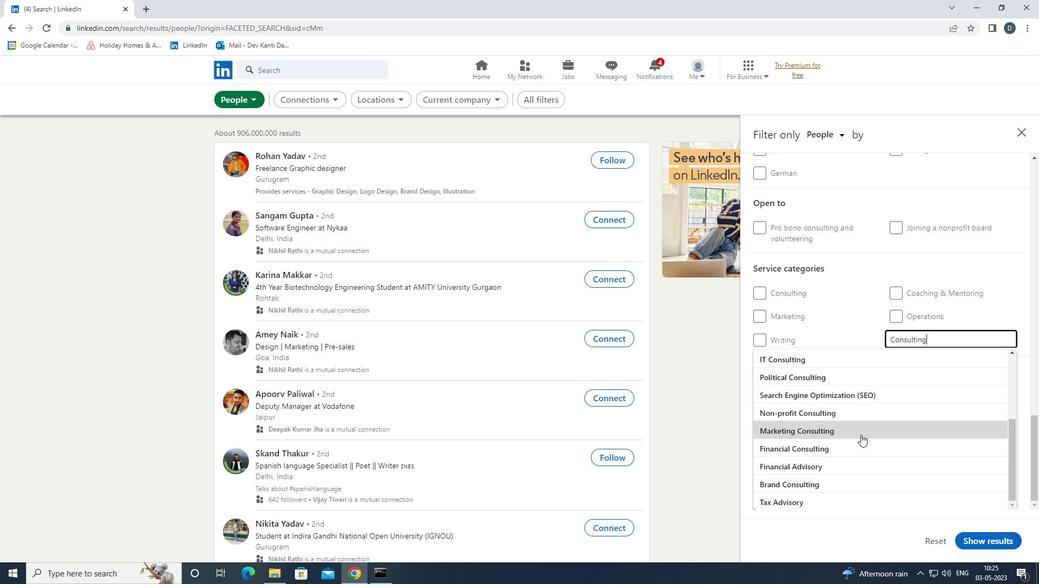 
Action: Mouse scrolled (859, 441) with delta (0, 0)
Screenshot: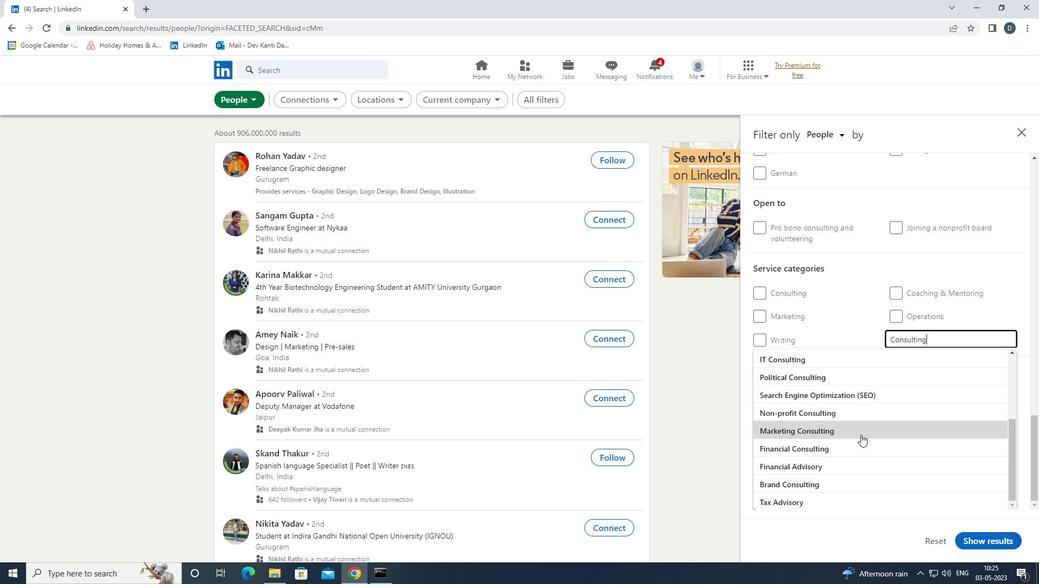 
Action: Mouse moved to (859, 442)
Screenshot: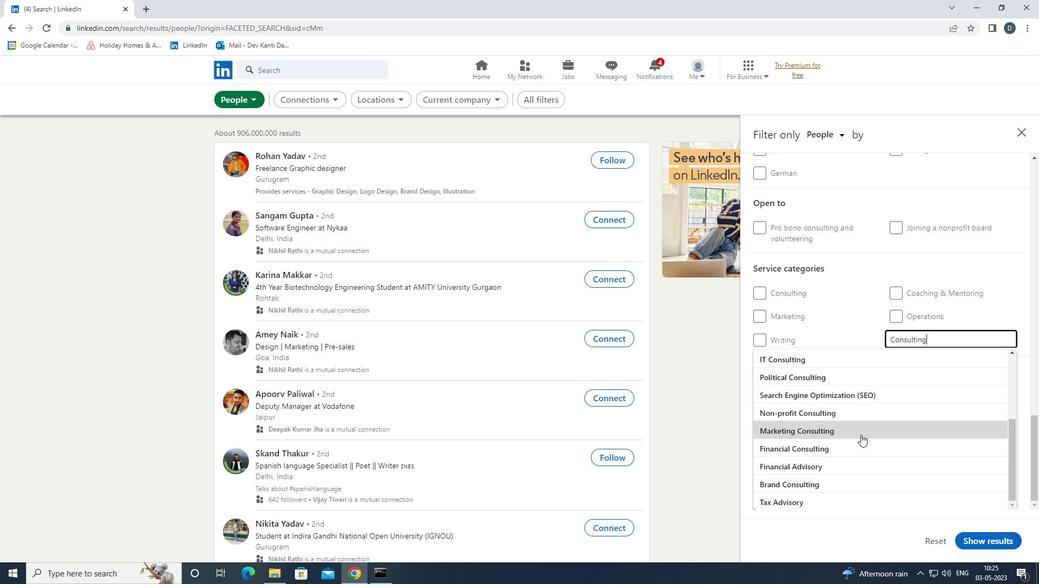 
Action: Mouse scrolled (859, 441) with delta (0, 0)
Screenshot: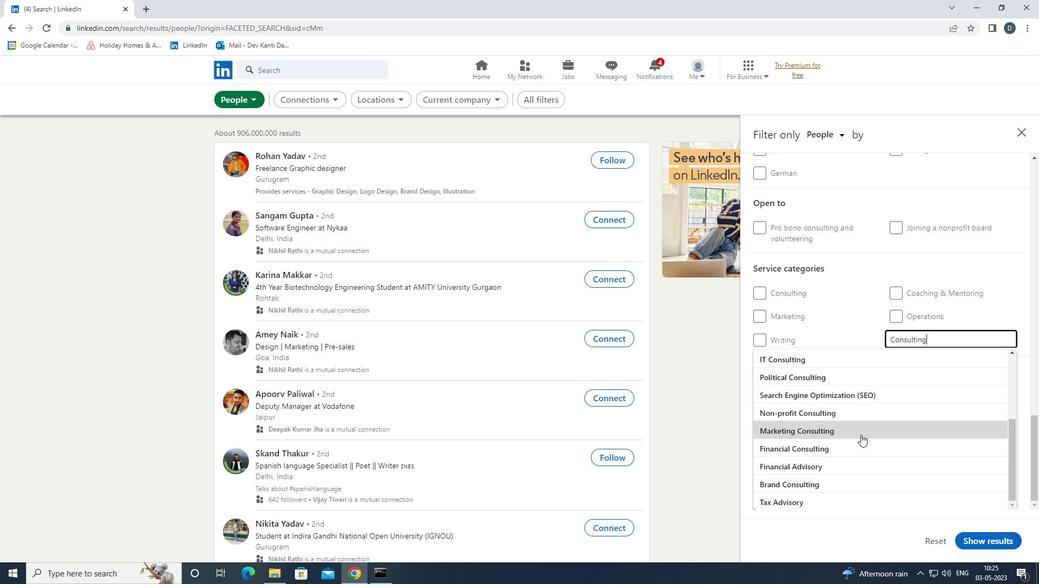
Action: Mouse moved to (915, 340)
Screenshot: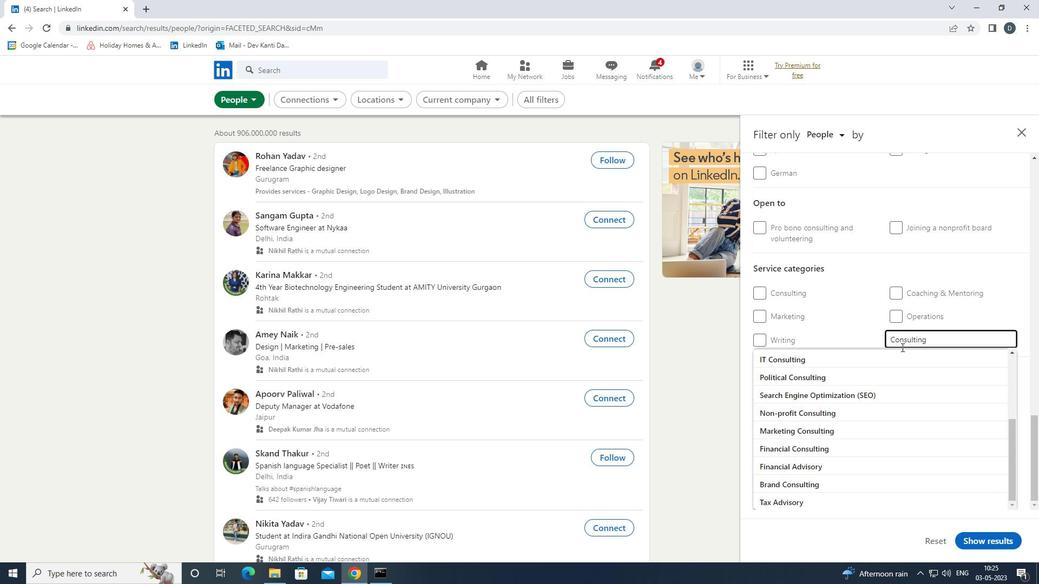 
Action: Key pressed <Key.enter>
Screenshot: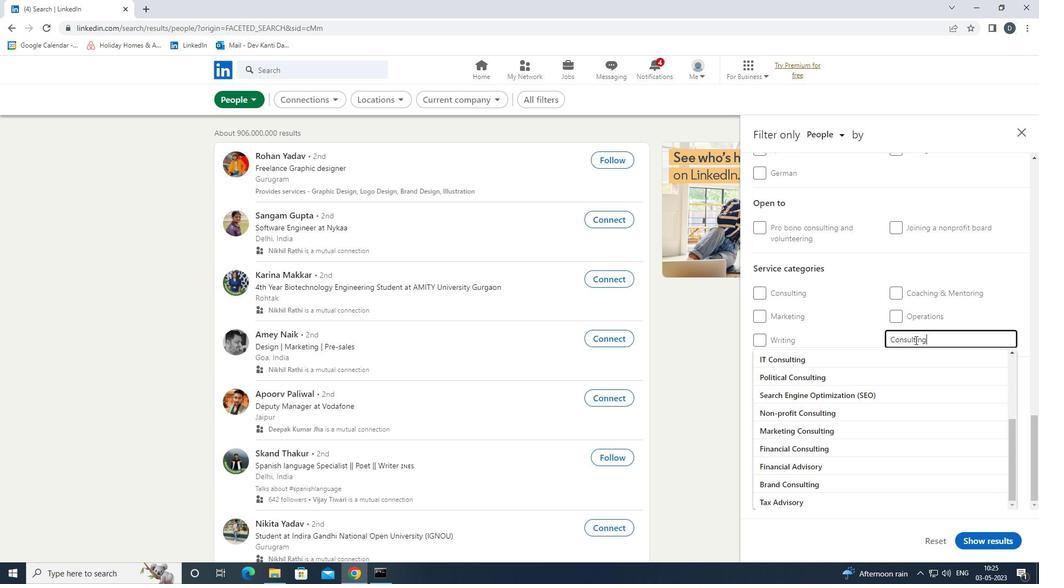 
Action: Mouse moved to (851, 469)
Screenshot: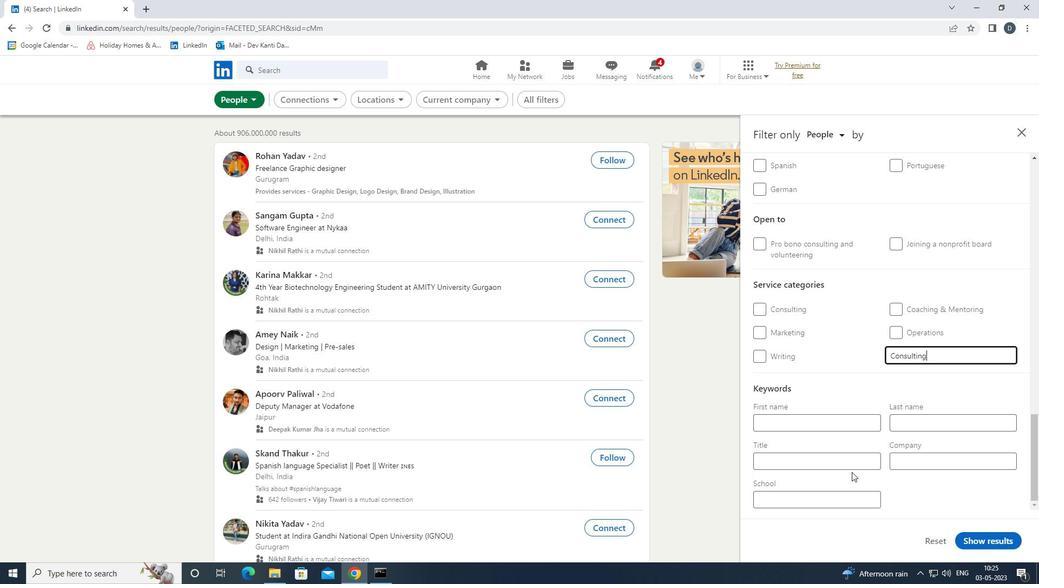 
Action: Mouse pressed left at (851, 469)
Screenshot: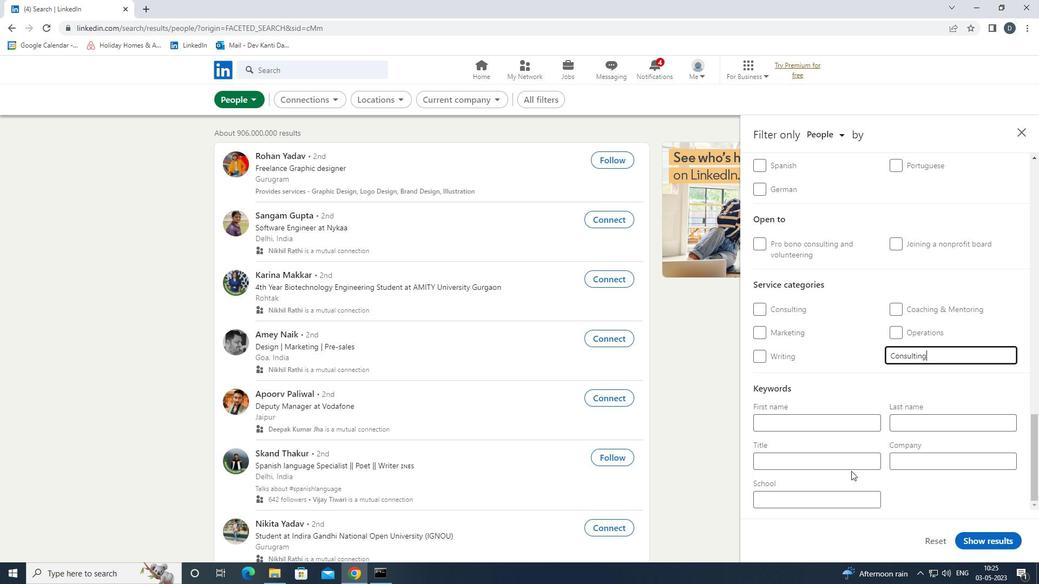 
Action: Mouse moved to (847, 470)
Screenshot: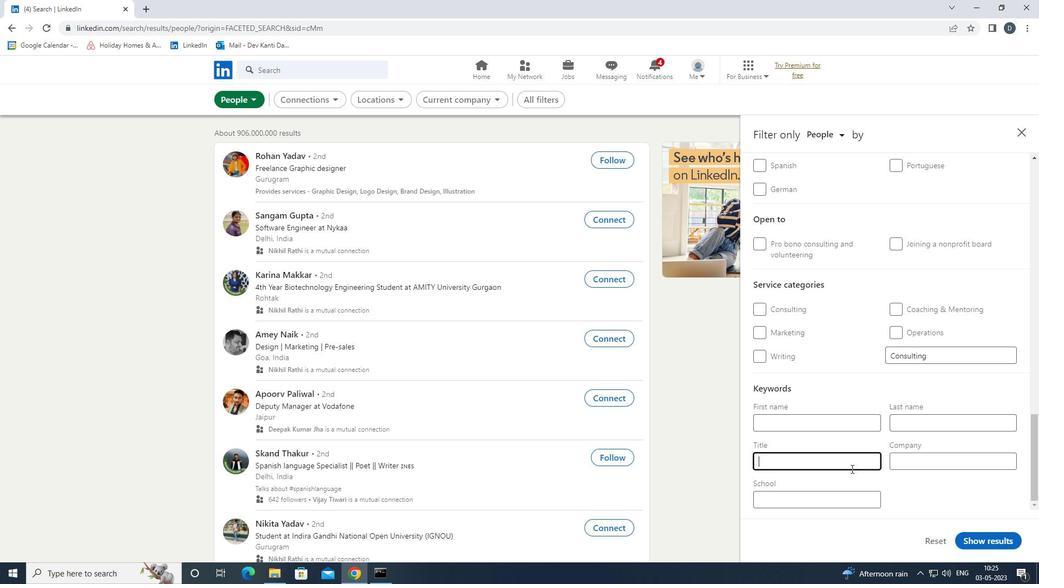 
Action: Key pressed <Key.shift><Key.shift><Key.shift>SERVER
Screenshot: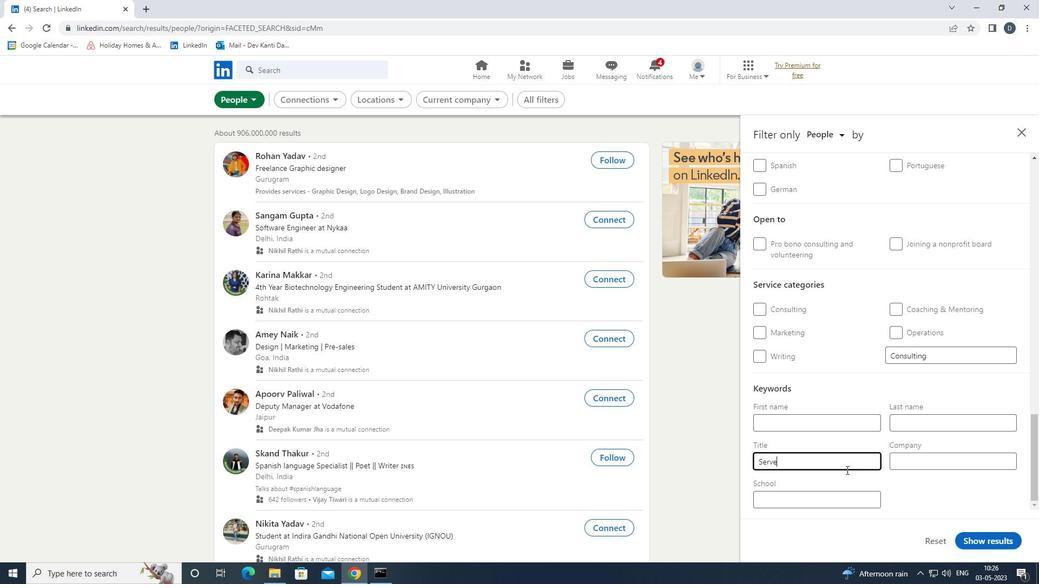 
Action: Mouse moved to (1009, 537)
Screenshot: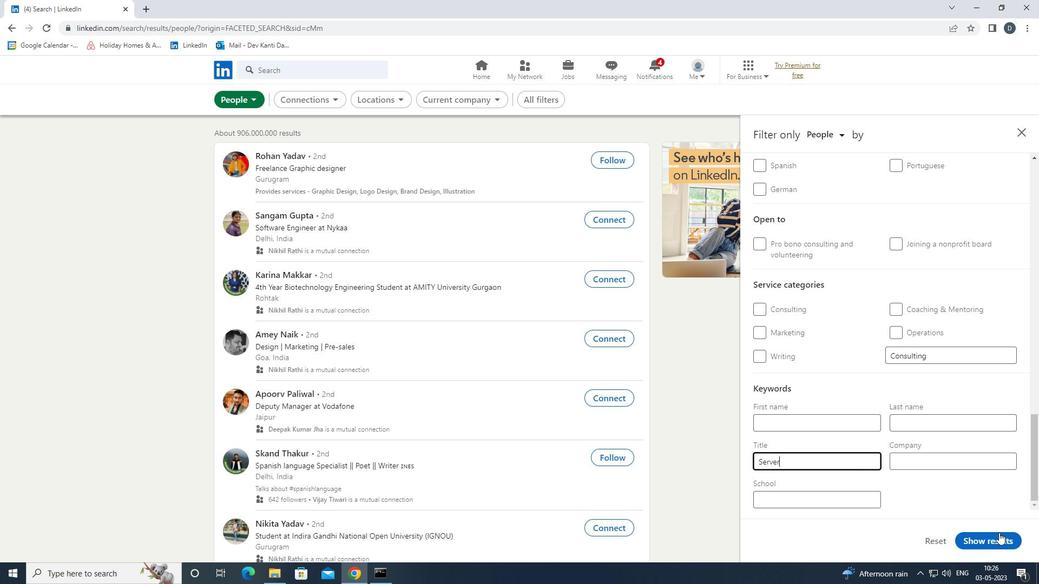 
Action: Mouse pressed left at (1009, 537)
Screenshot: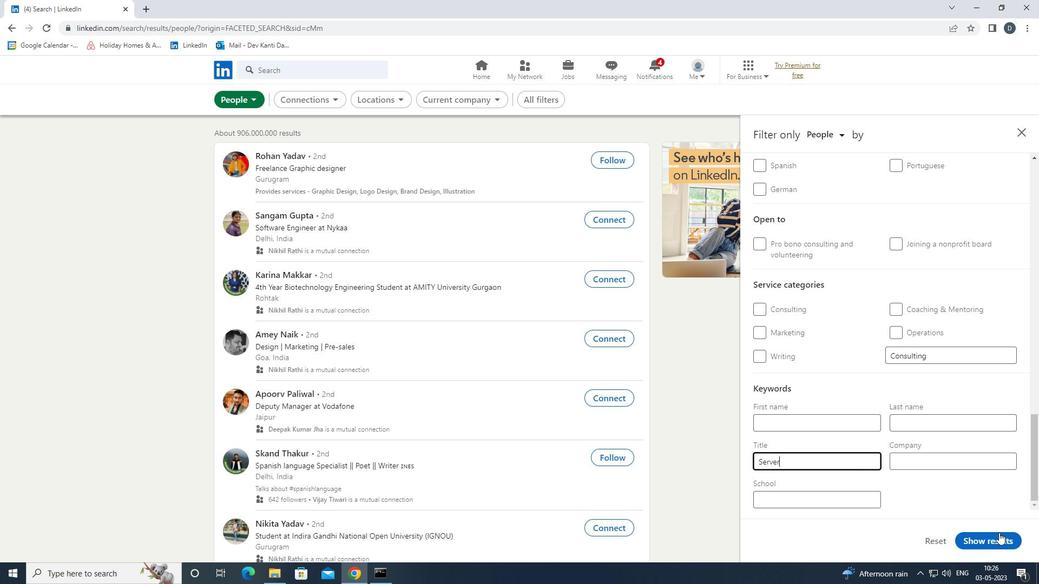 
Action: Mouse moved to (262, 57)
Screenshot: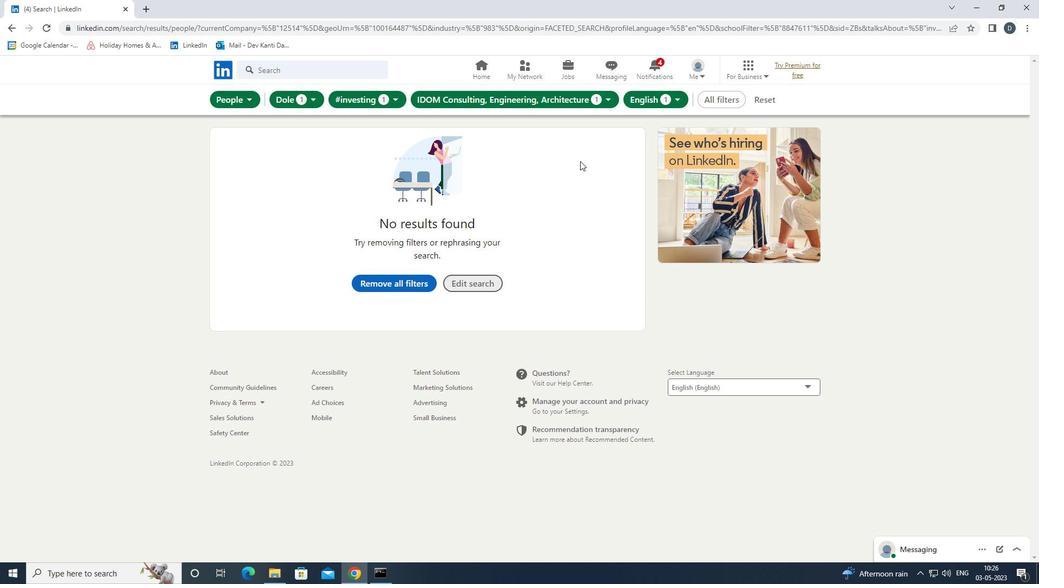 
